 Task: Find connections with filter location Burghausen with filter topic #whatinspiresmewith filter profile language Spanish with filter current company E-Solutions with filter school Madurai Kamaraj University with filter industry Bed-and-Breakfasts, Hostels, Homestays with filter service category Trade Shows with filter keywords title Plant Engineer
Action: Mouse moved to (663, 82)
Screenshot: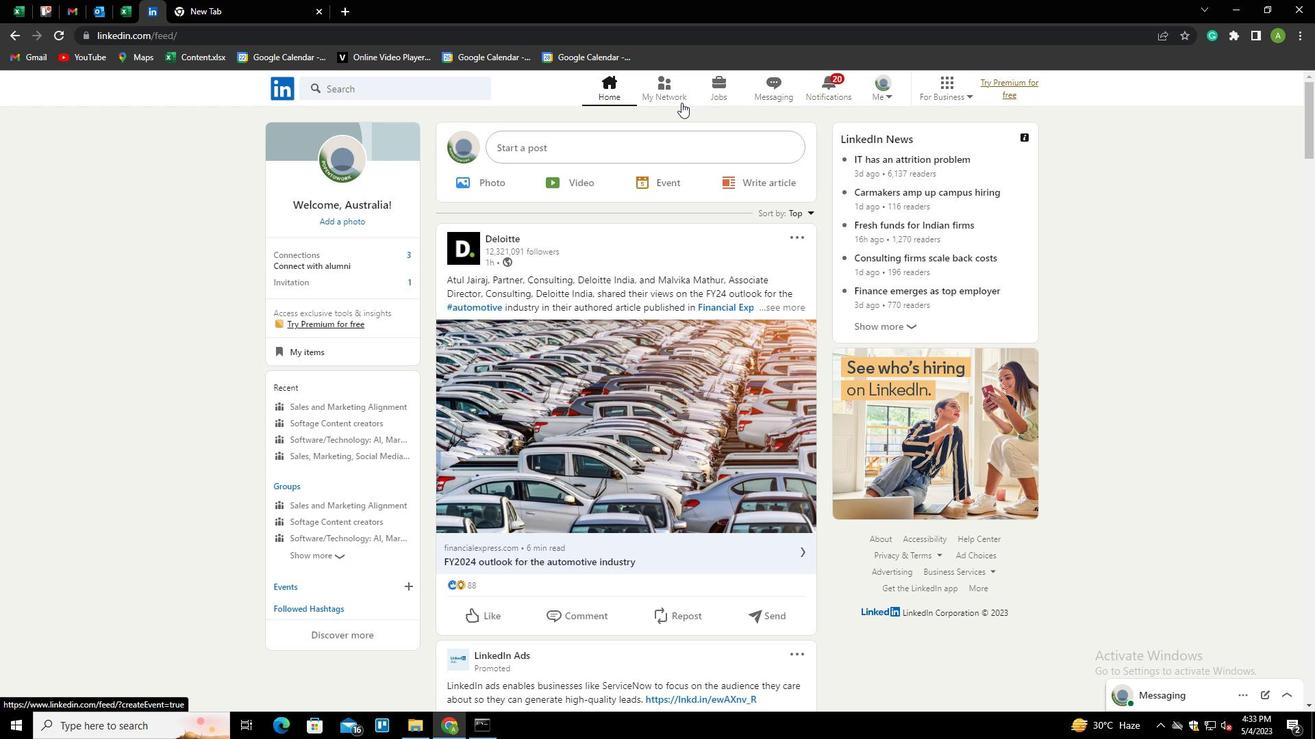
Action: Mouse pressed left at (663, 82)
Screenshot: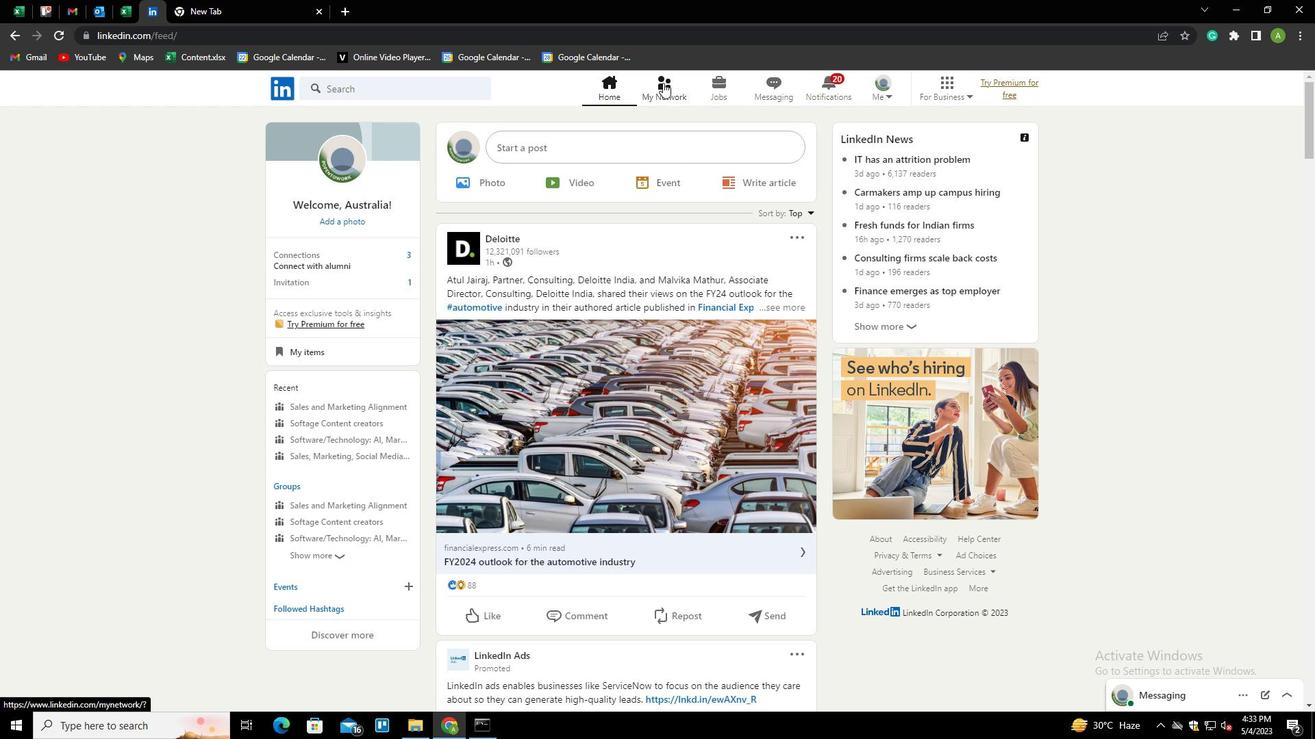 
Action: Mouse moved to (367, 162)
Screenshot: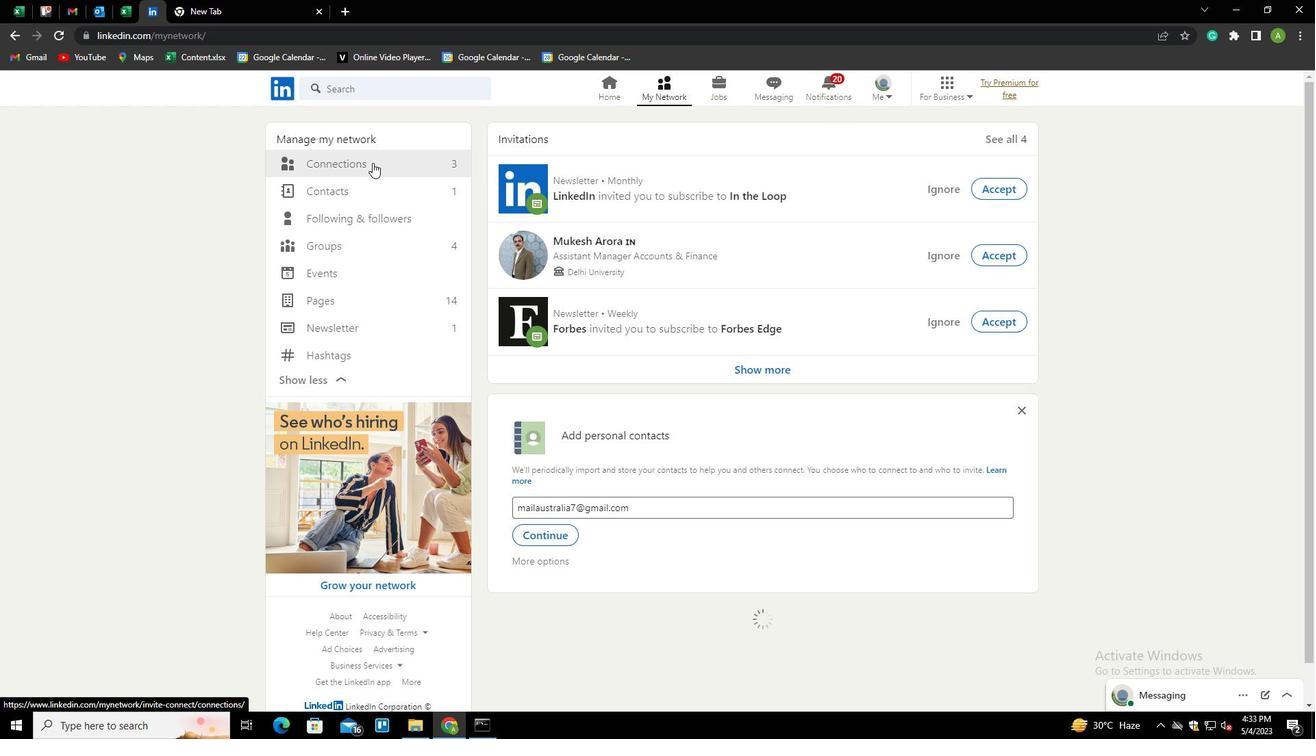 
Action: Mouse pressed left at (367, 162)
Screenshot: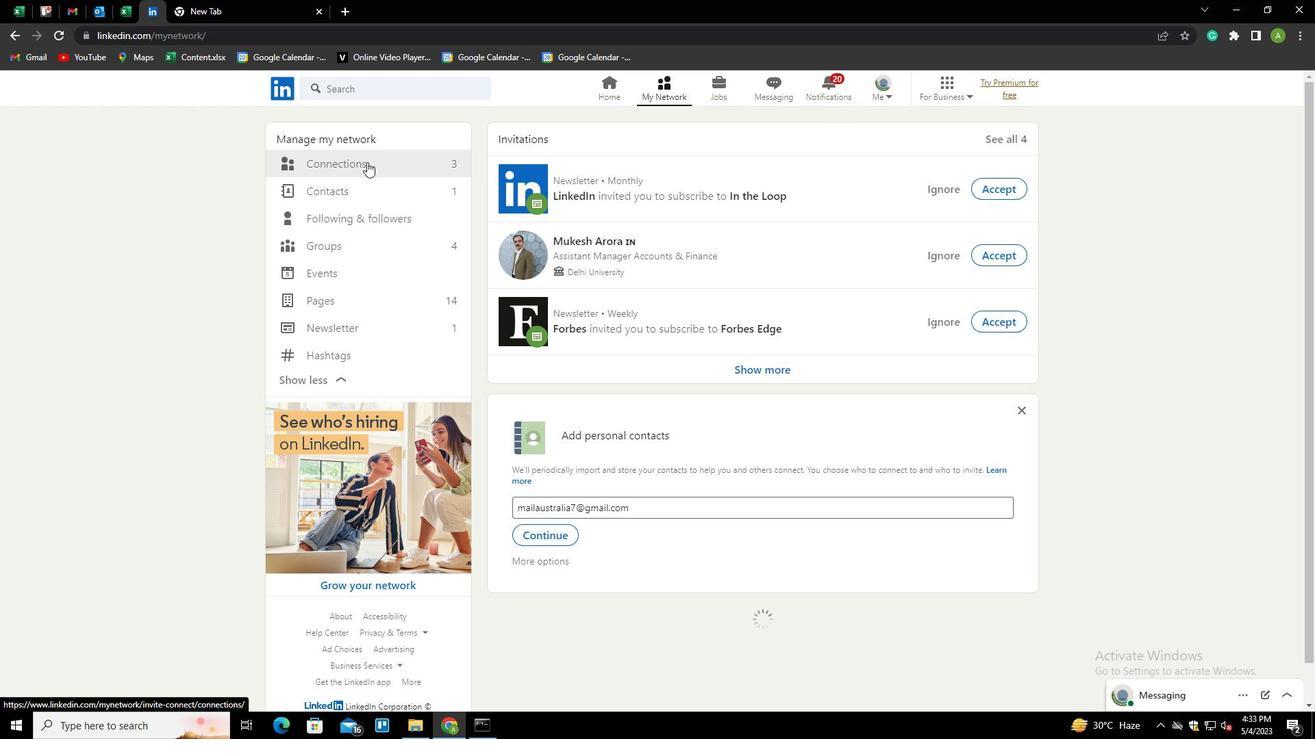 
Action: Mouse moved to (739, 165)
Screenshot: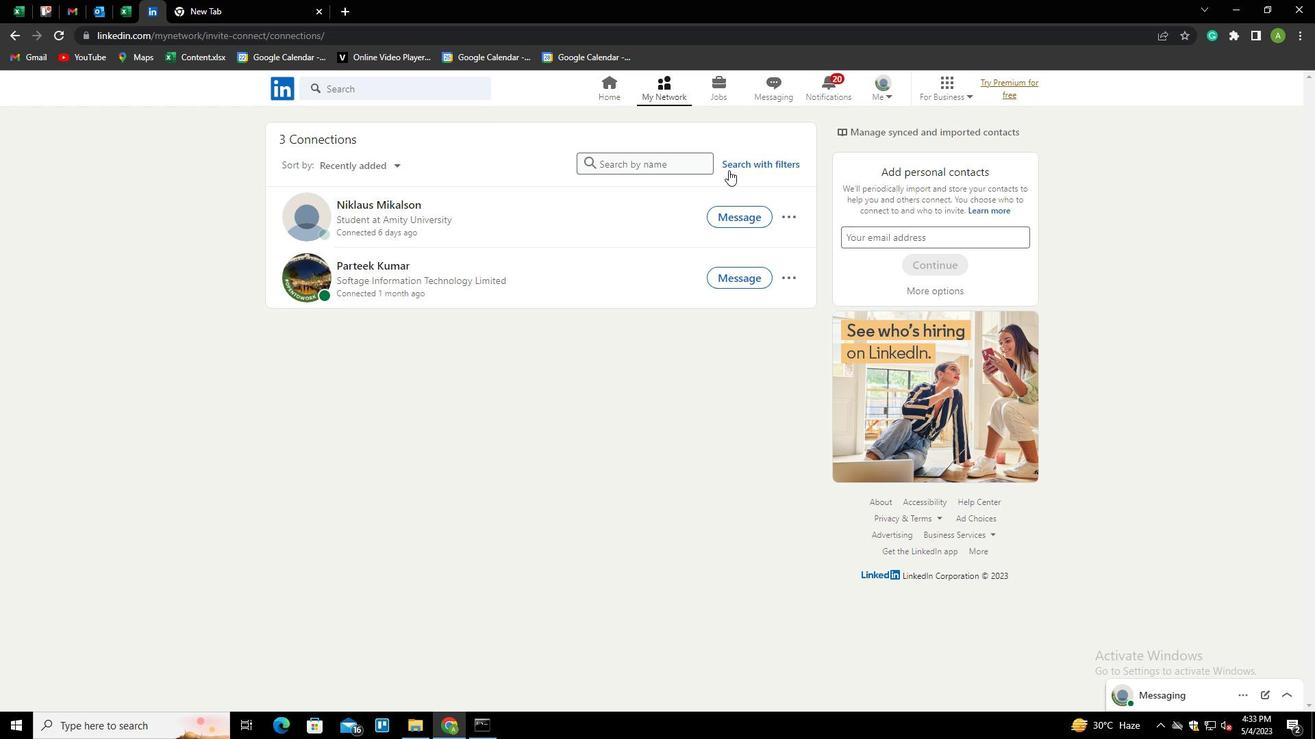 
Action: Mouse pressed left at (739, 165)
Screenshot: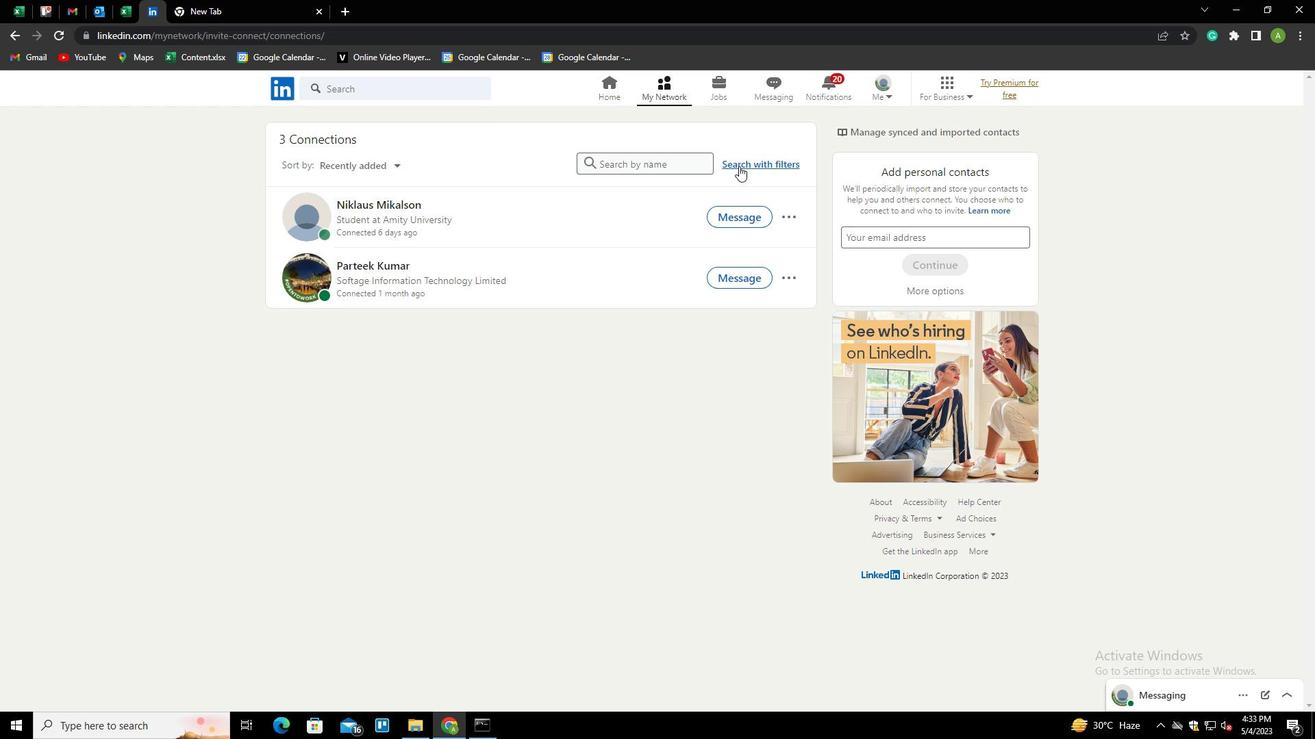 
Action: Mouse moved to (696, 127)
Screenshot: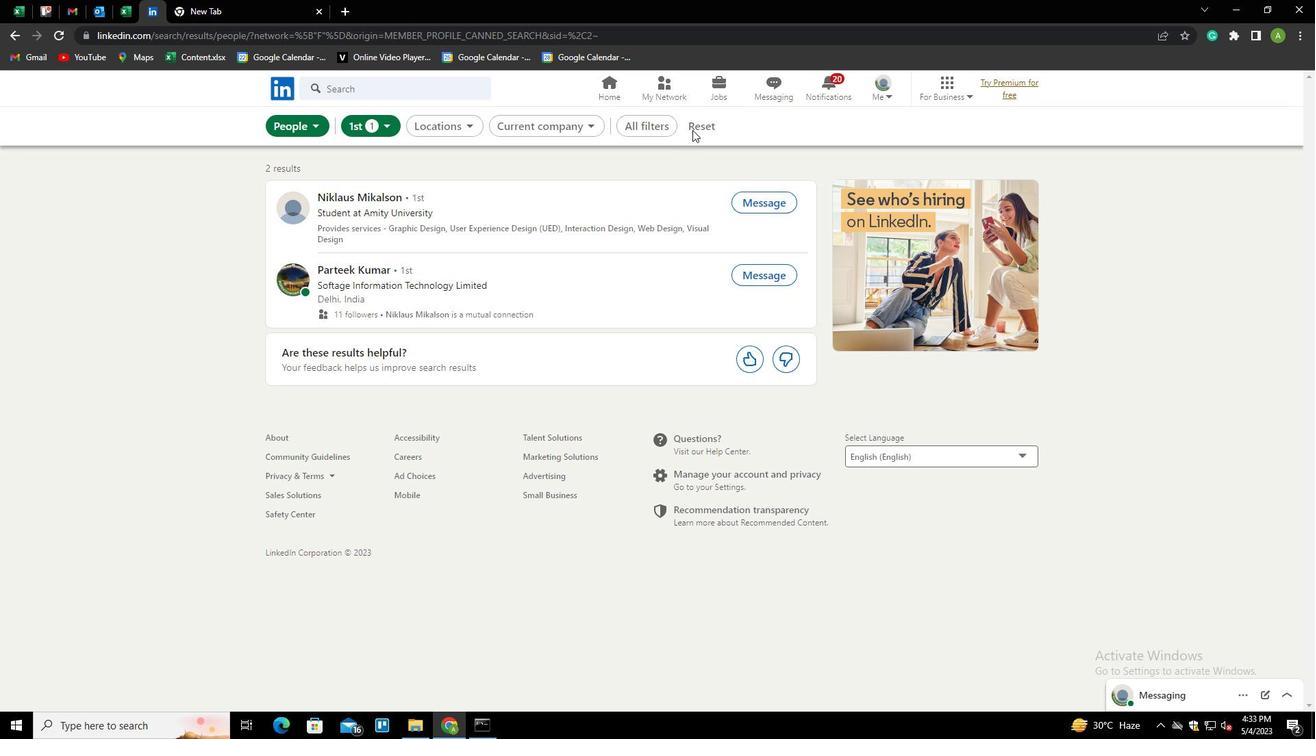 
Action: Mouse pressed left at (696, 127)
Screenshot: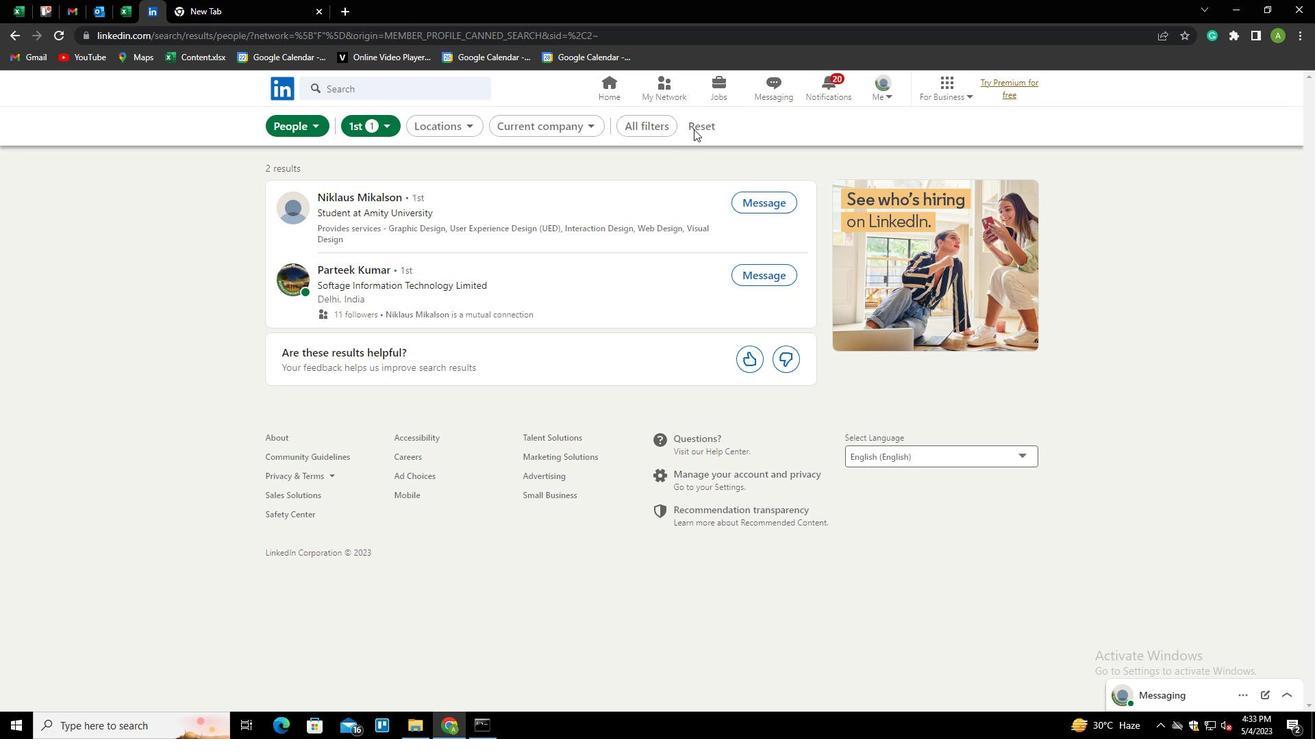 
Action: Mouse moved to (680, 127)
Screenshot: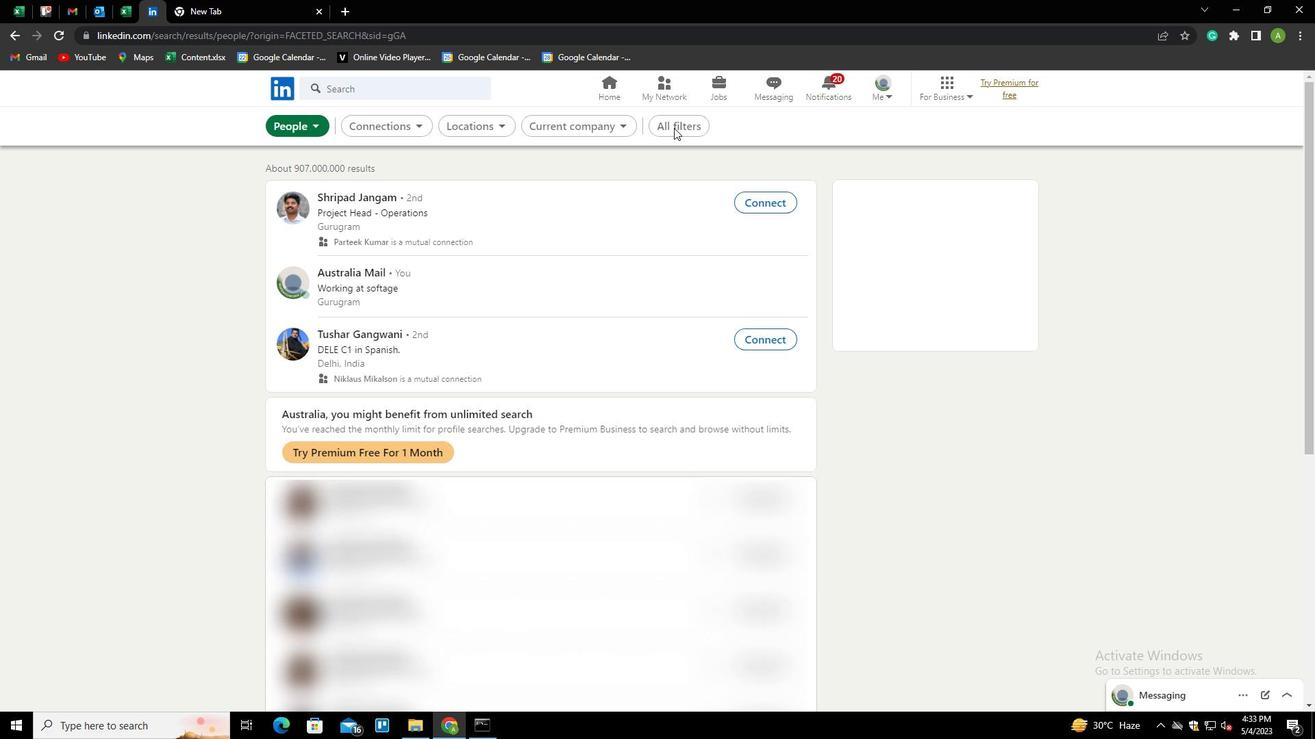 
Action: Mouse pressed left at (680, 127)
Screenshot: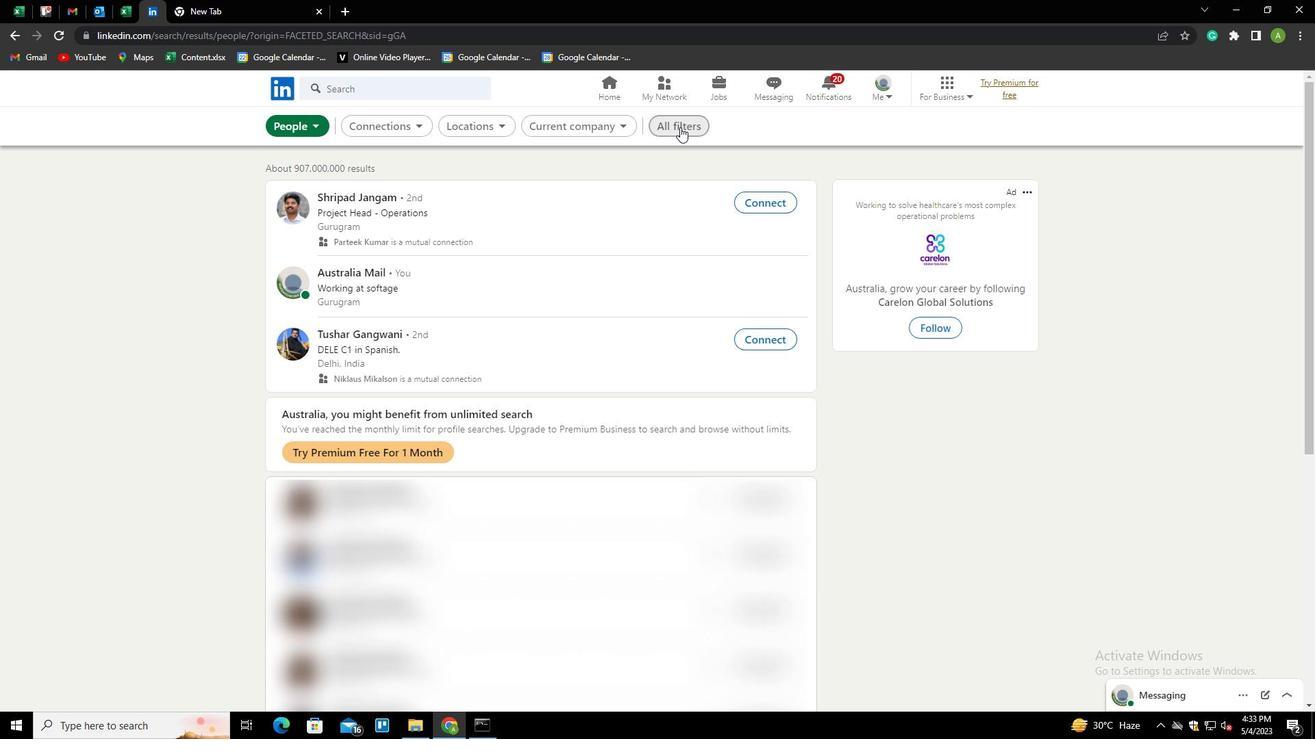 
Action: Mouse moved to (1068, 343)
Screenshot: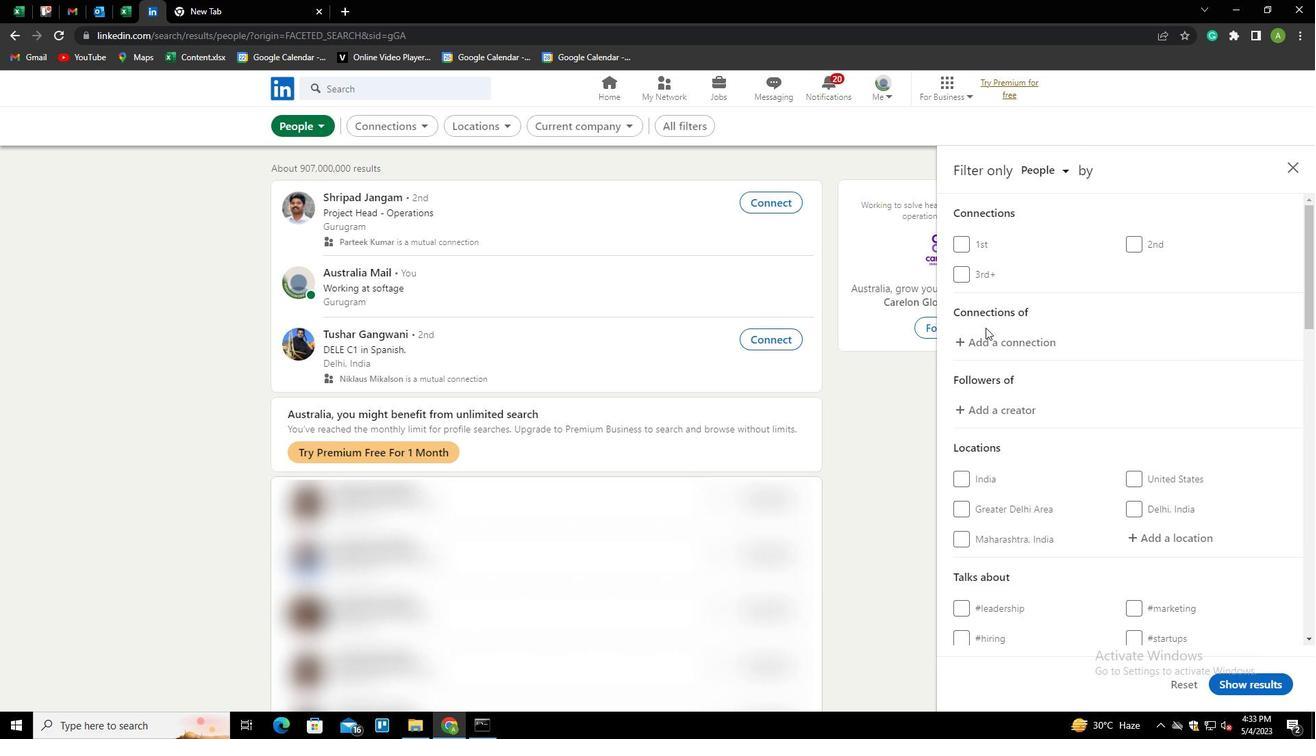 
Action: Mouse scrolled (1068, 343) with delta (0, 0)
Screenshot: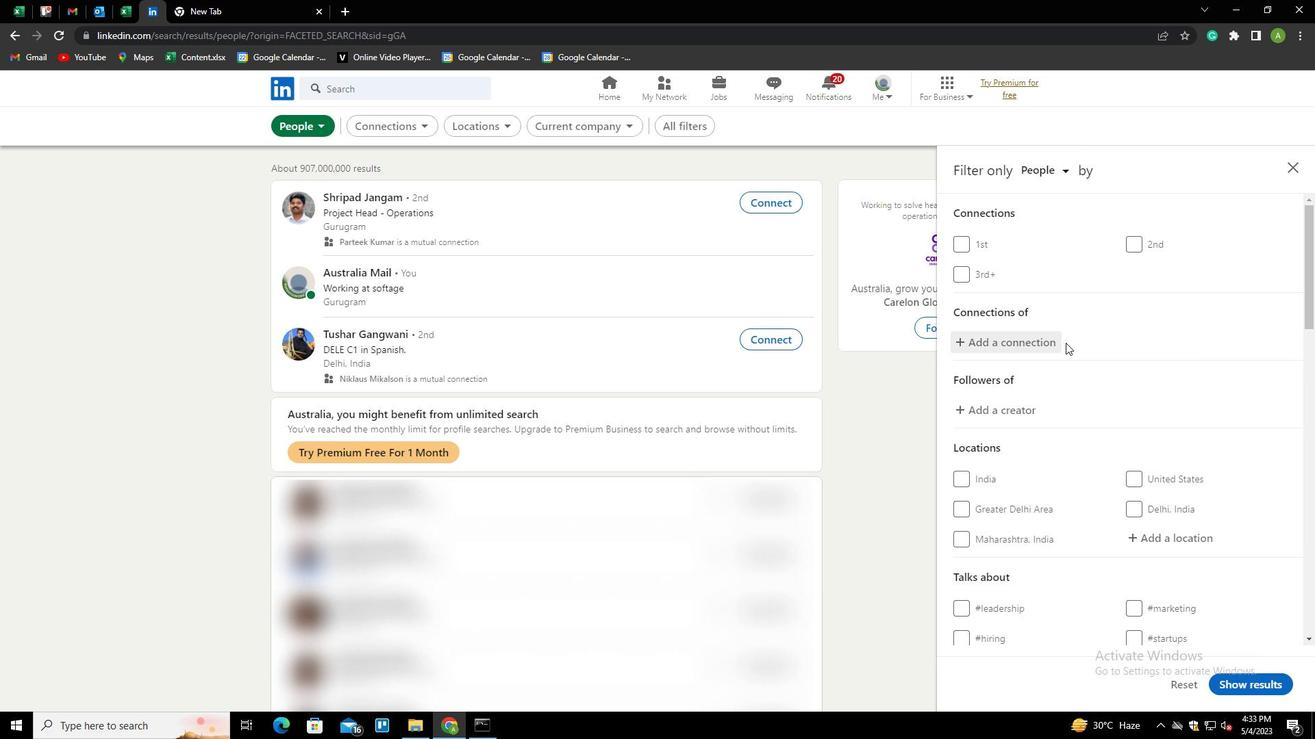 
Action: Mouse scrolled (1068, 343) with delta (0, 0)
Screenshot: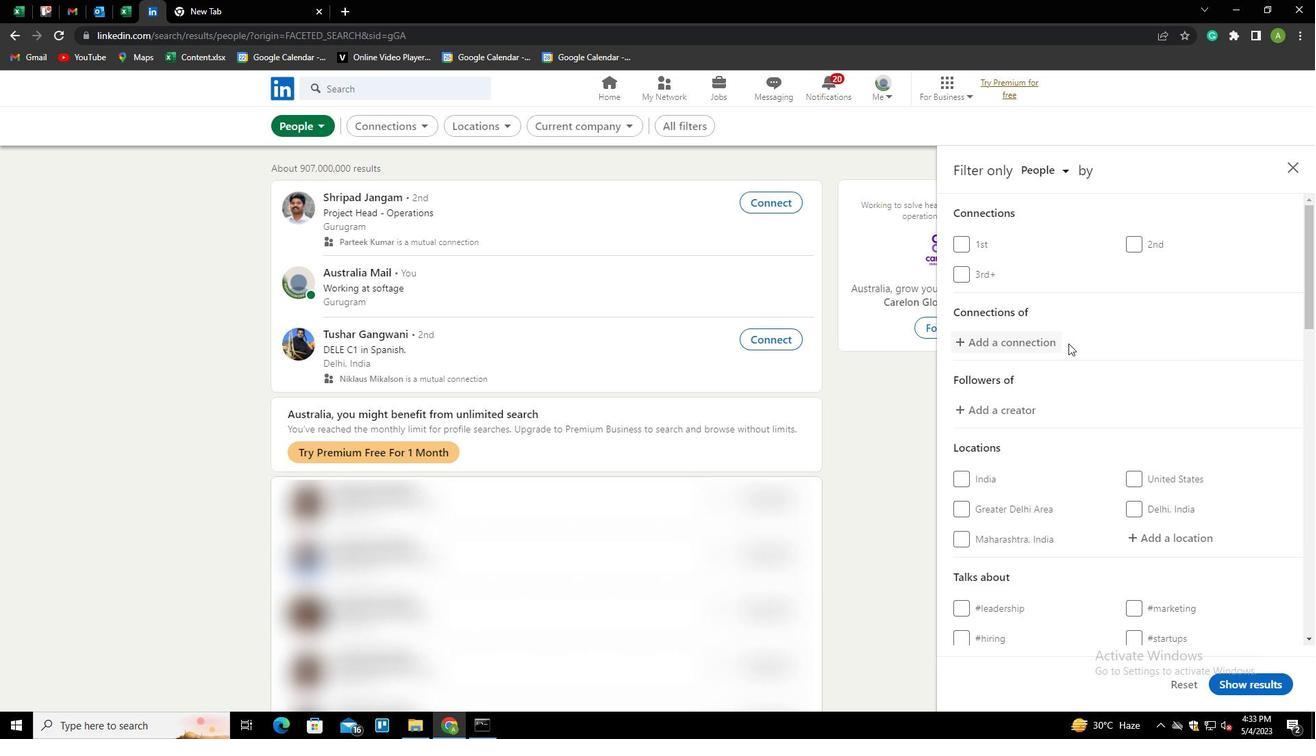 
Action: Mouse moved to (1157, 406)
Screenshot: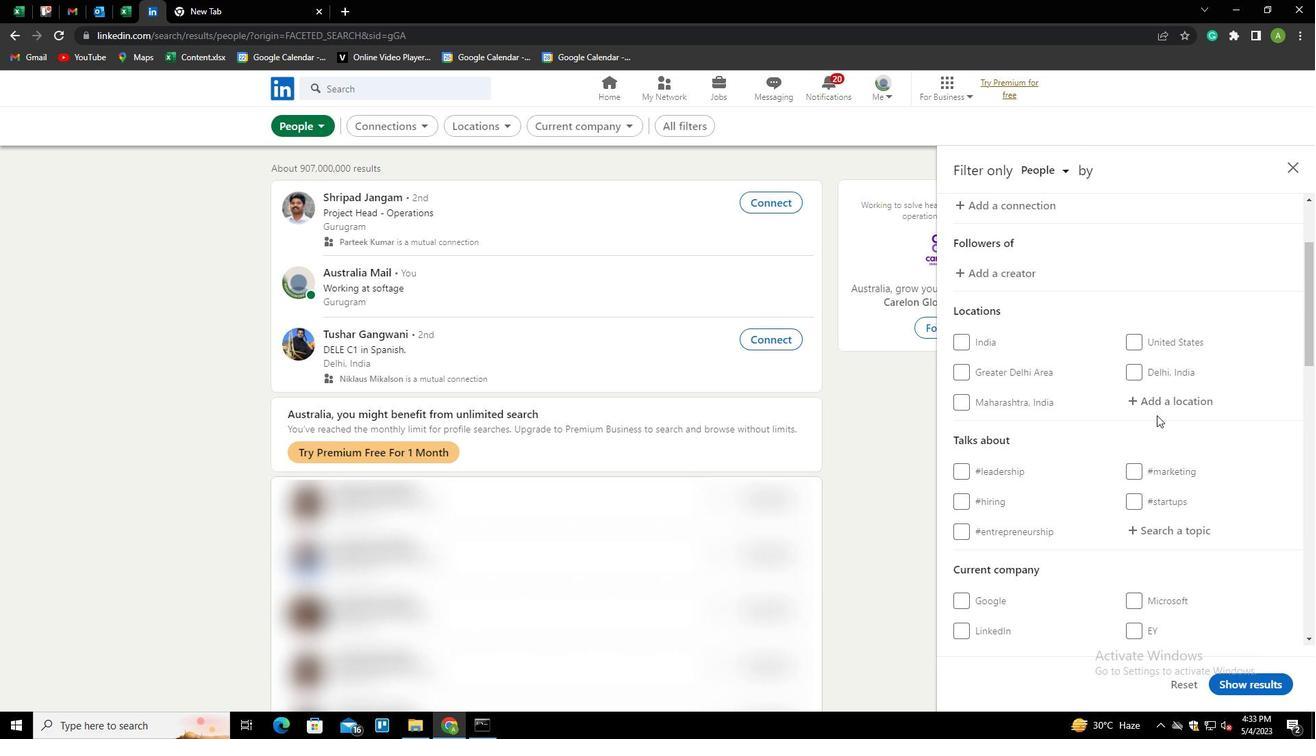 
Action: Mouse pressed left at (1157, 406)
Screenshot: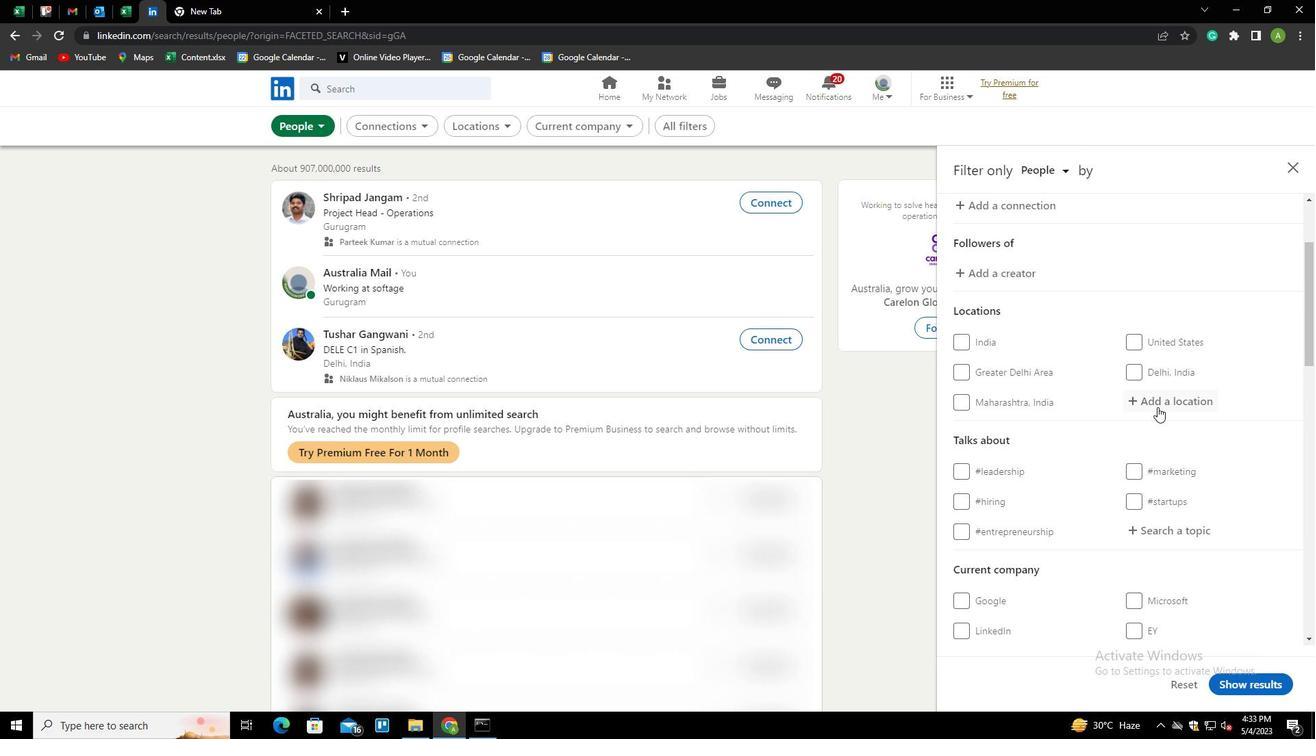 
Action: Mouse moved to (1085, 359)
Screenshot: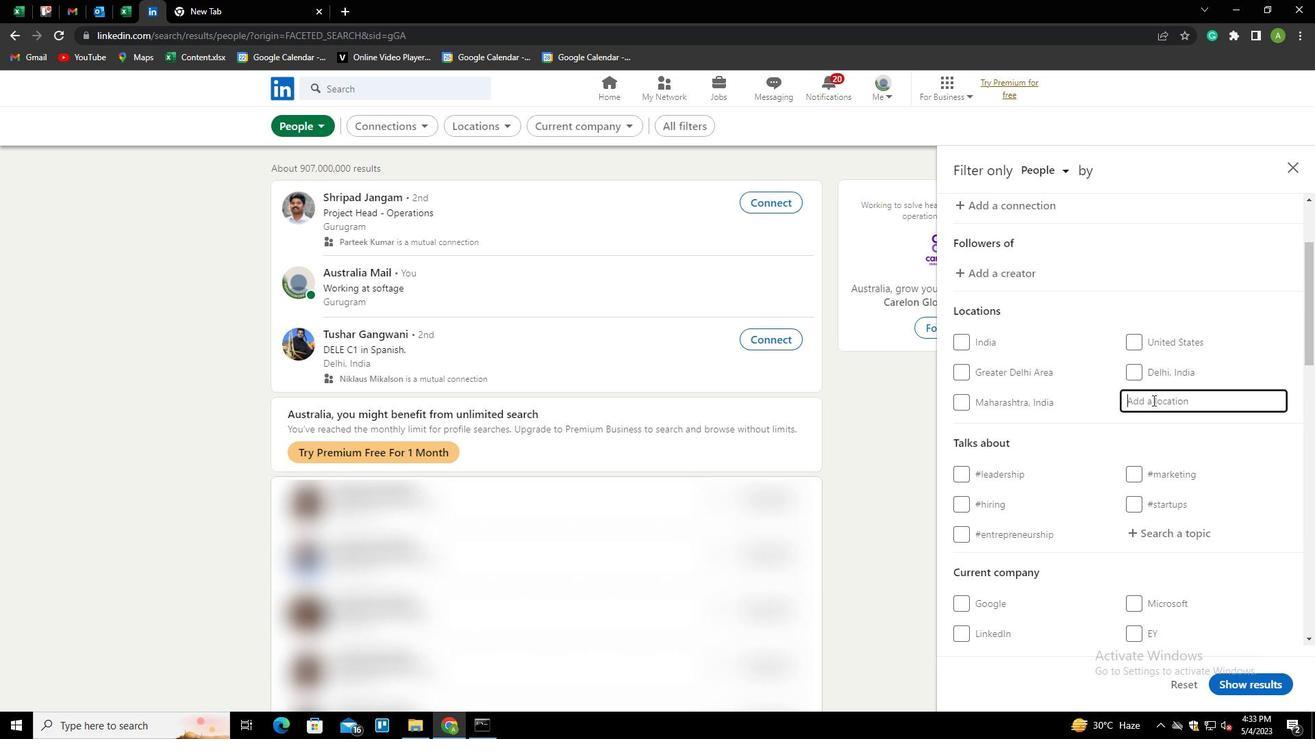 
Action: Key pressed <Key.shift>BURGHAUSEN<Key.down><Key.enter>
Screenshot: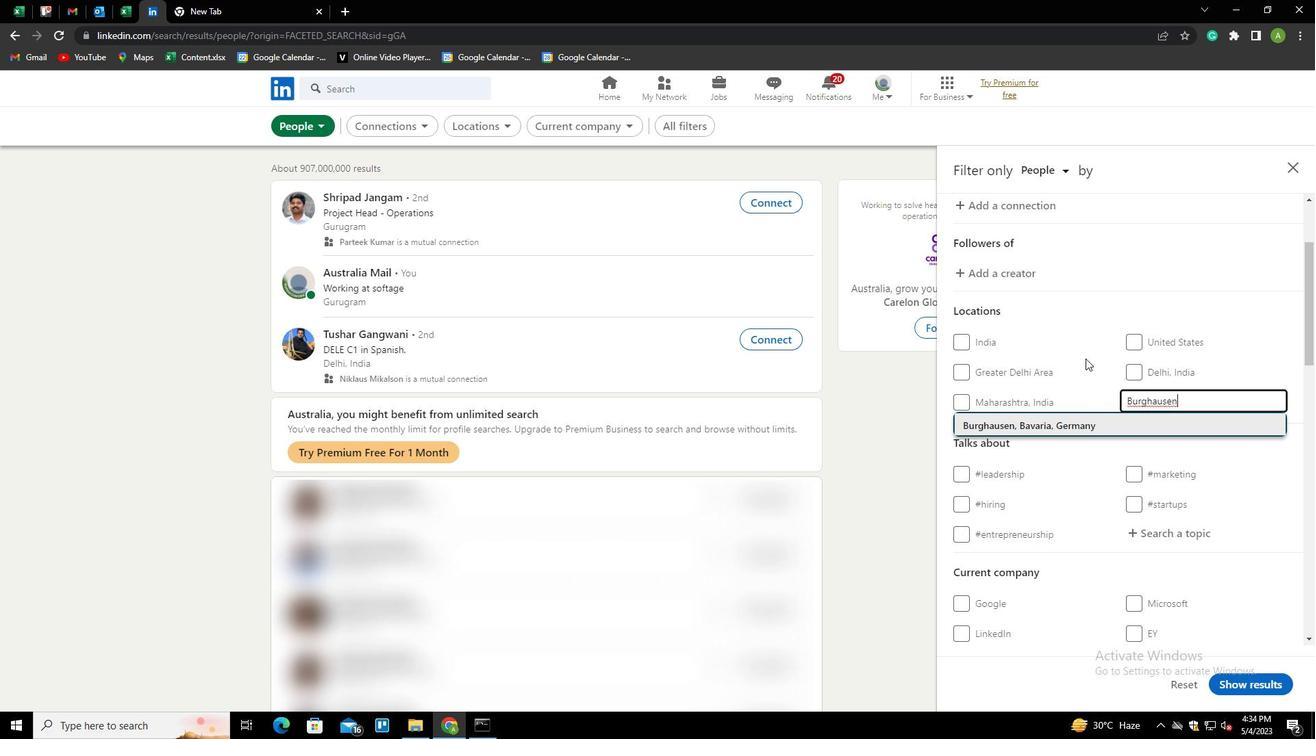
Action: Mouse scrolled (1085, 358) with delta (0, 0)
Screenshot: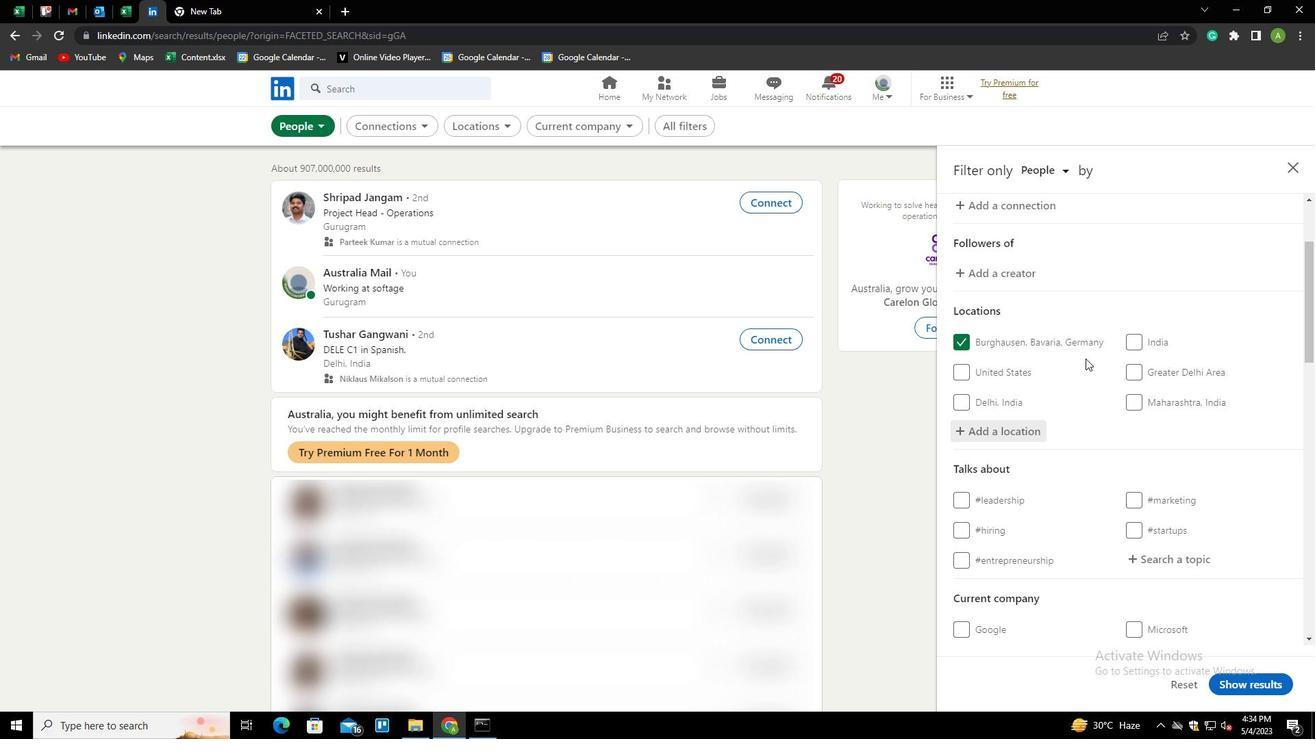 
Action: Mouse scrolled (1085, 358) with delta (0, 0)
Screenshot: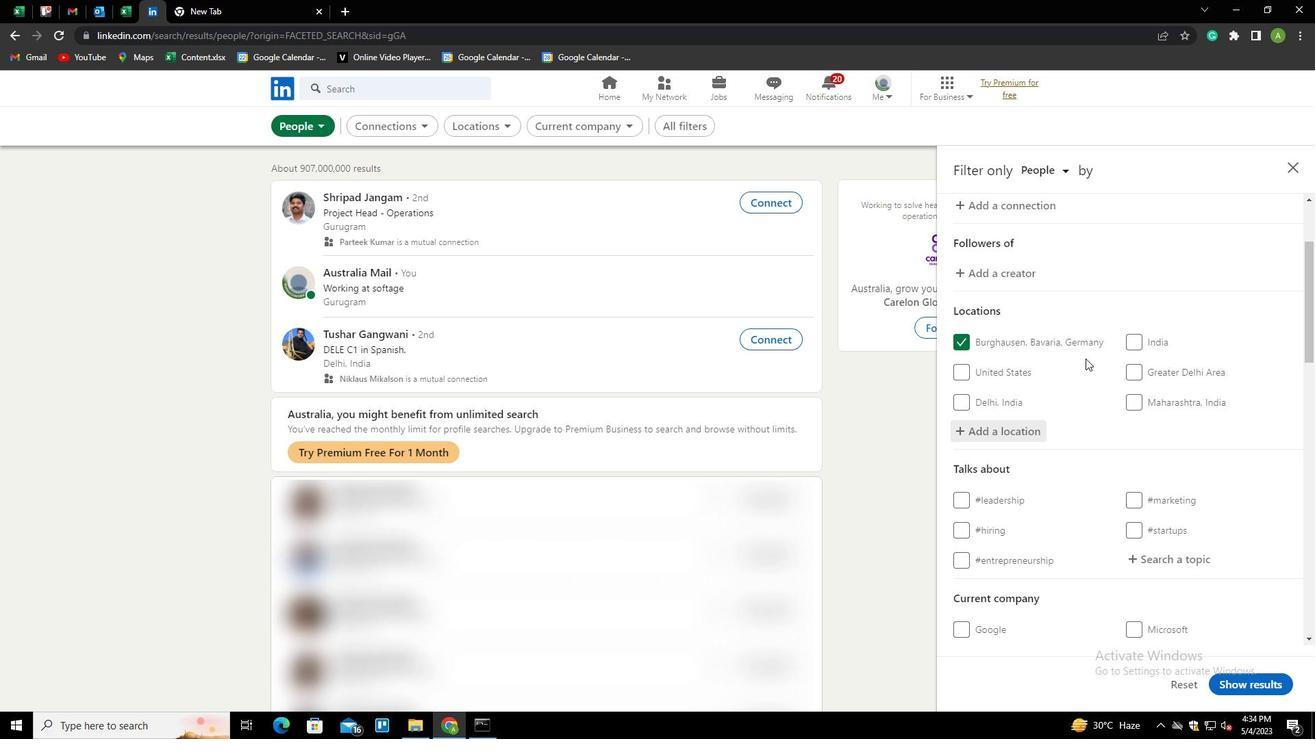 
Action: Mouse moved to (1139, 421)
Screenshot: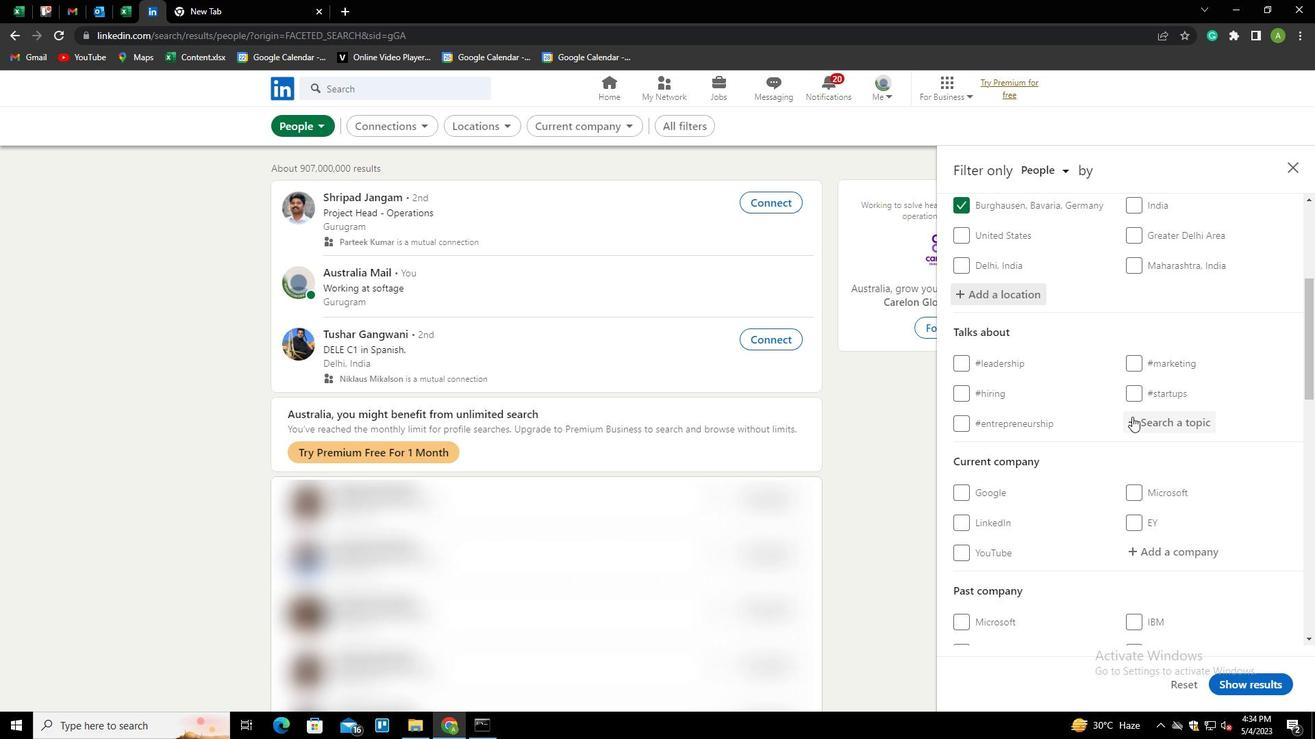 
Action: Mouse pressed left at (1139, 421)
Screenshot: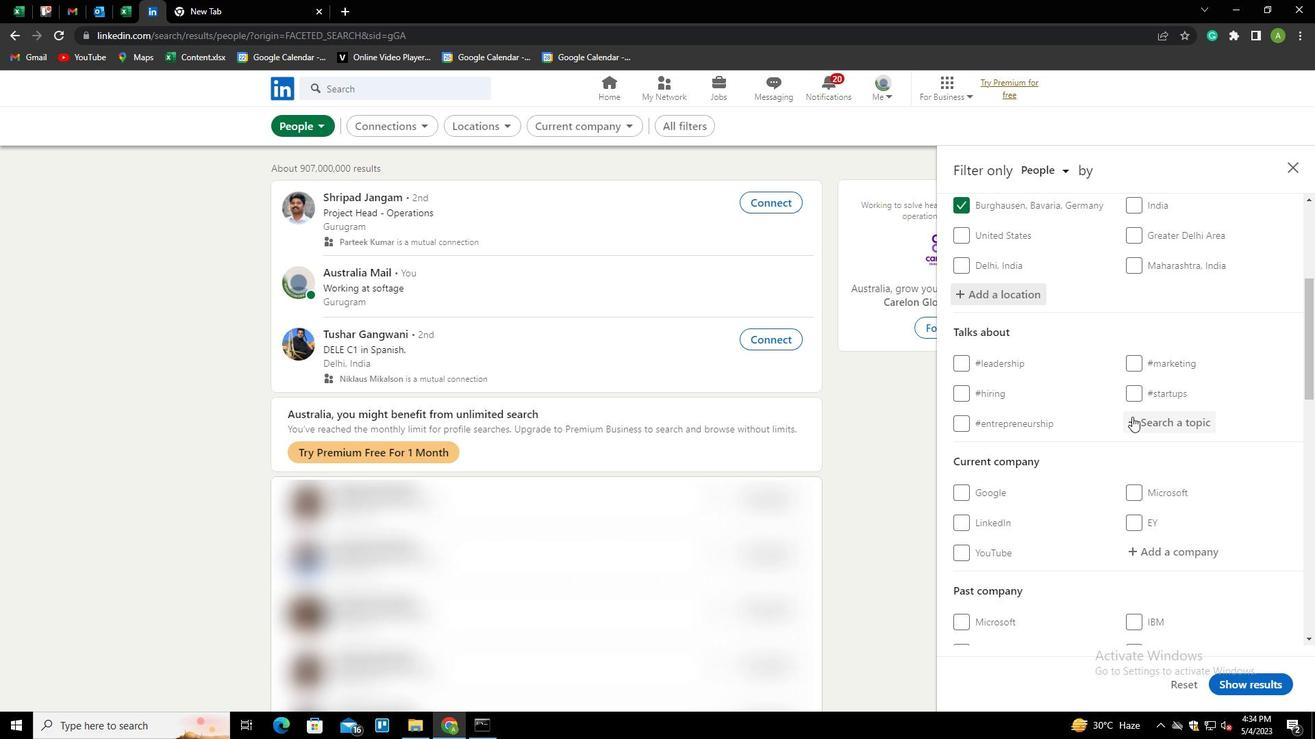 
Action: Mouse moved to (1140, 422)
Screenshot: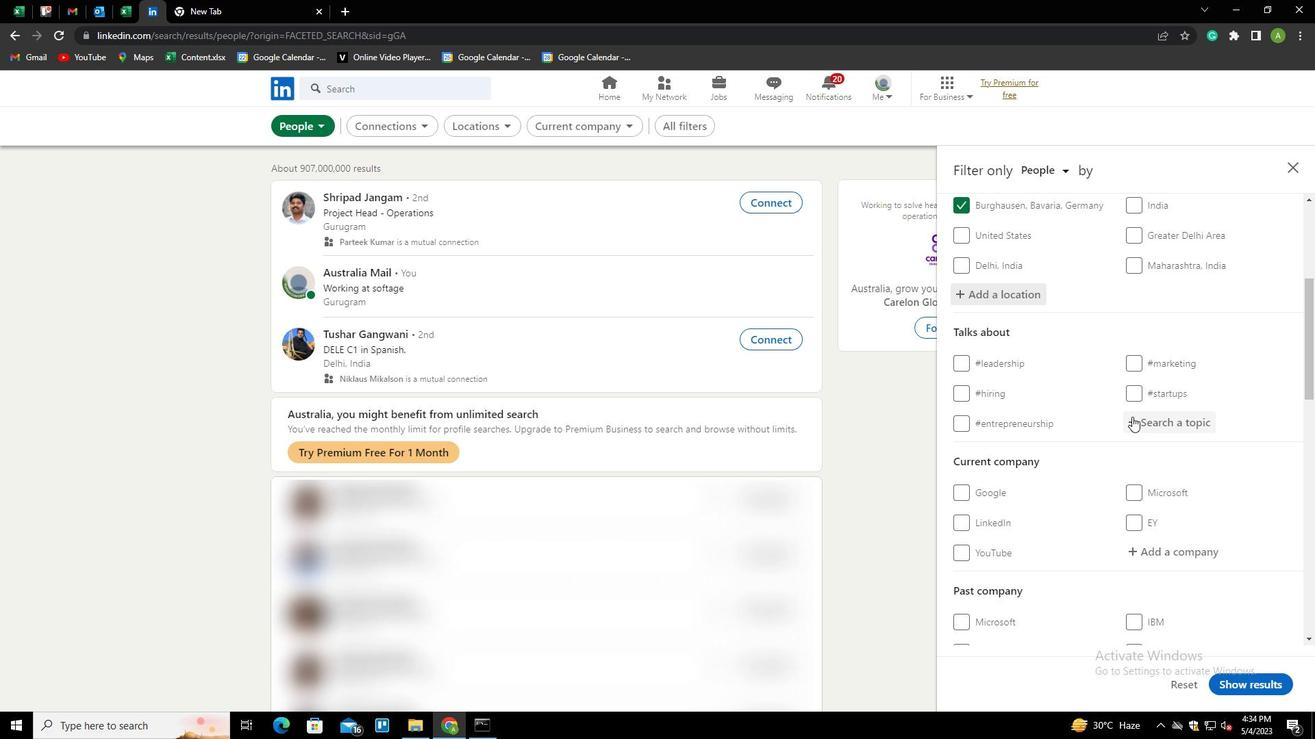 
Action: Key pressed WHATINSPIRESME<Key.down><Key.enter>
Screenshot: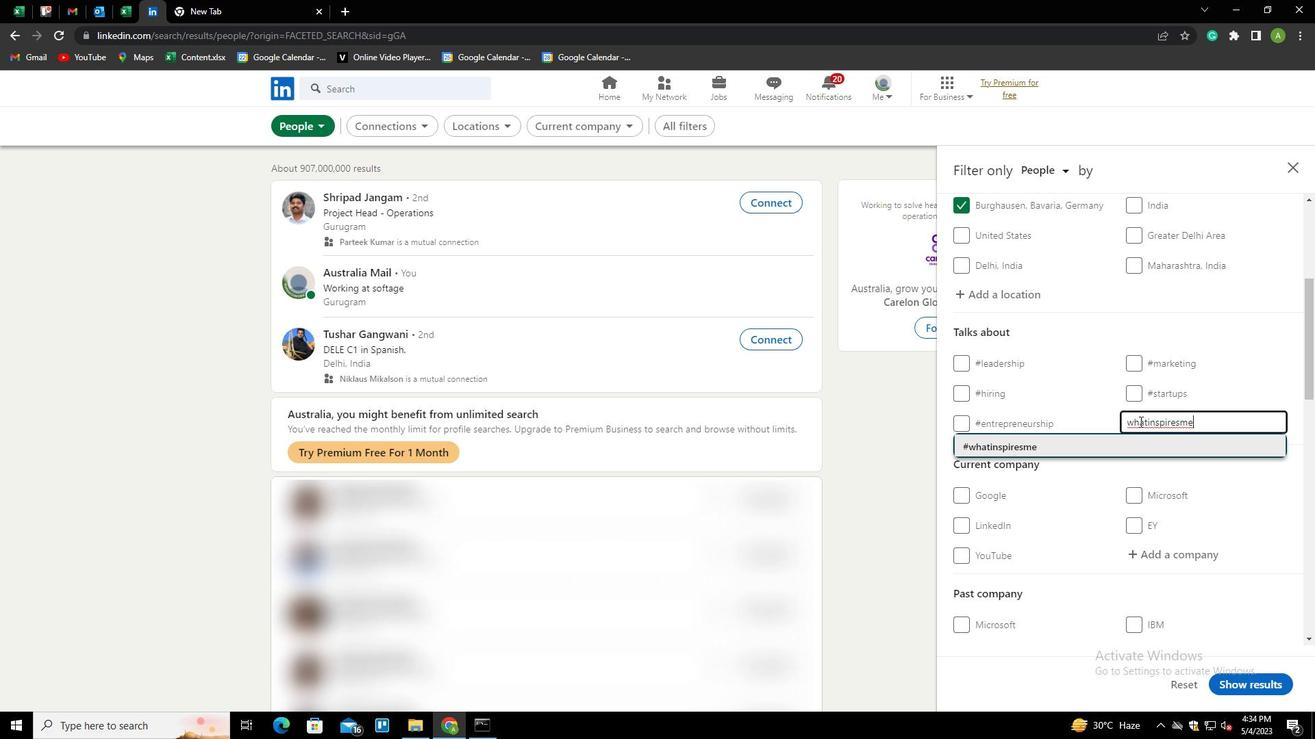 
Action: Mouse scrolled (1140, 421) with delta (0, 0)
Screenshot: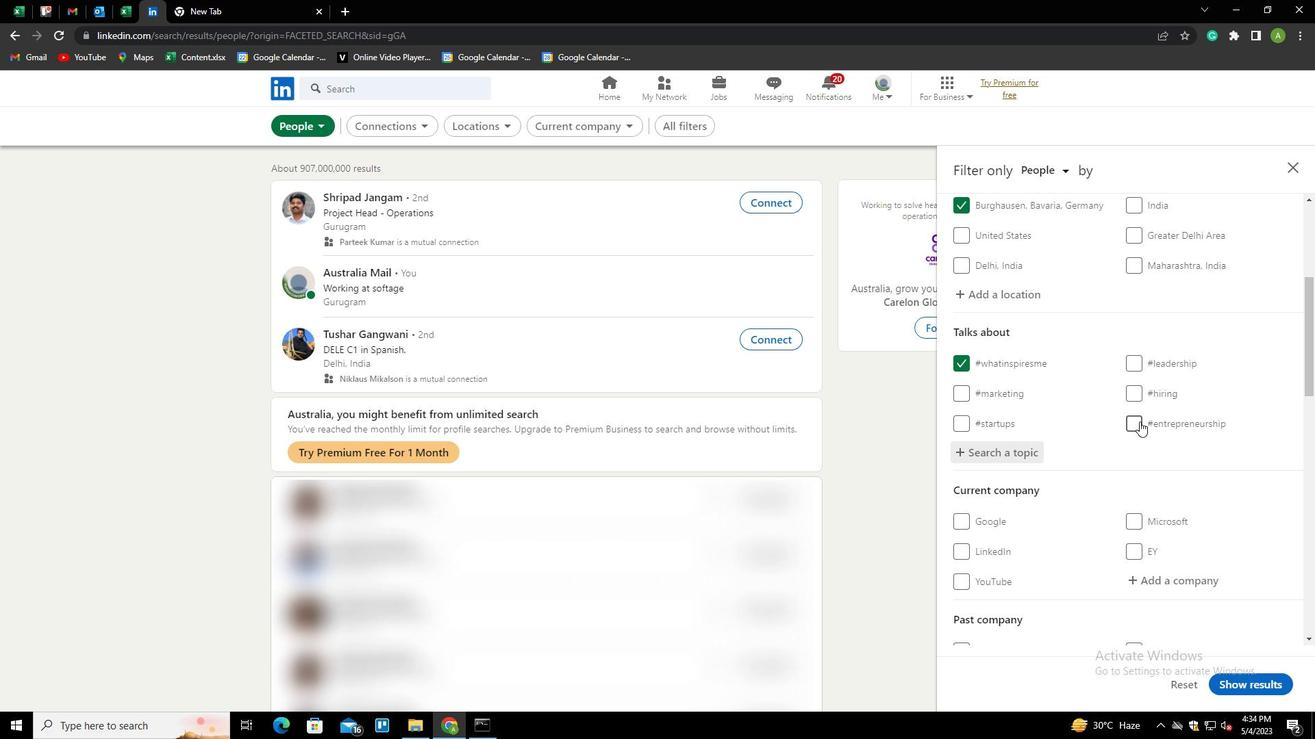 
Action: Mouse scrolled (1140, 421) with delta (0, 0)
Screenshot: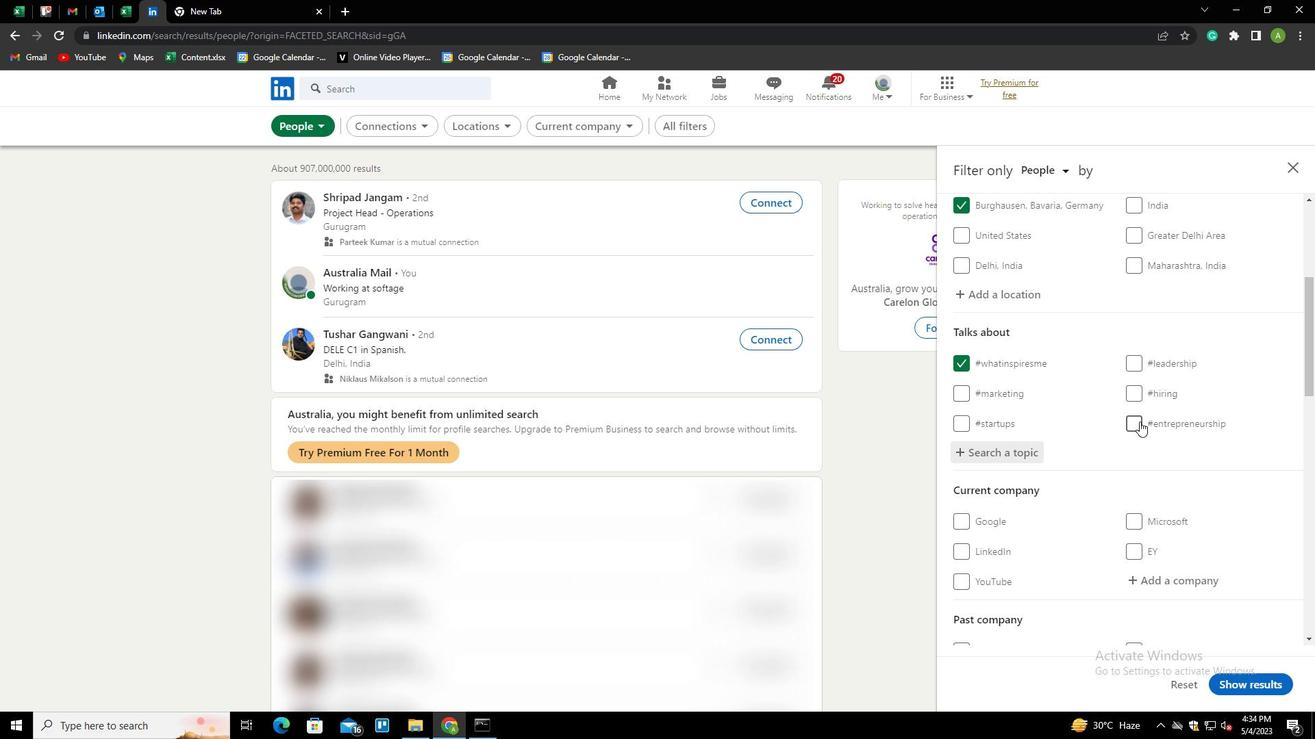 
Action: Mouse scrolled (1140, 421) with delta (0, 0)
Screenshot: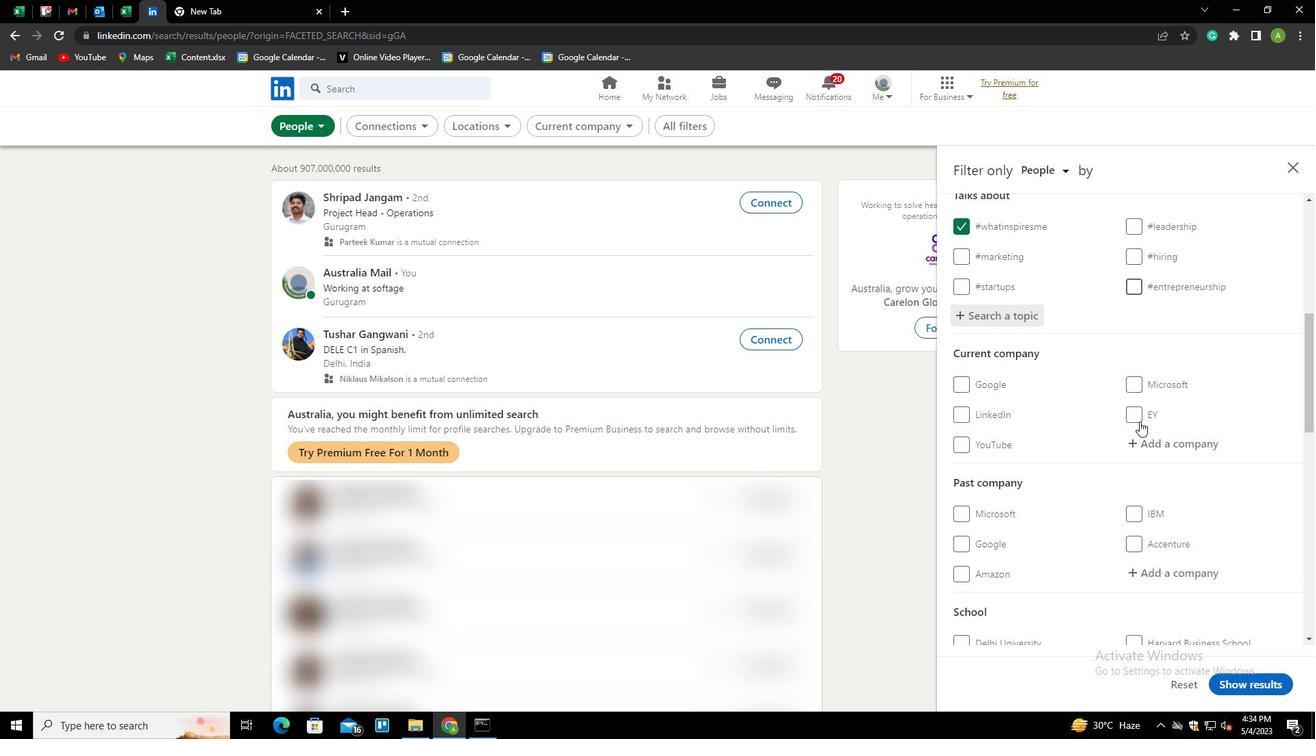 
Action: Mouse scrolled (1140, 421) with delta (0, 0)
Screenshot: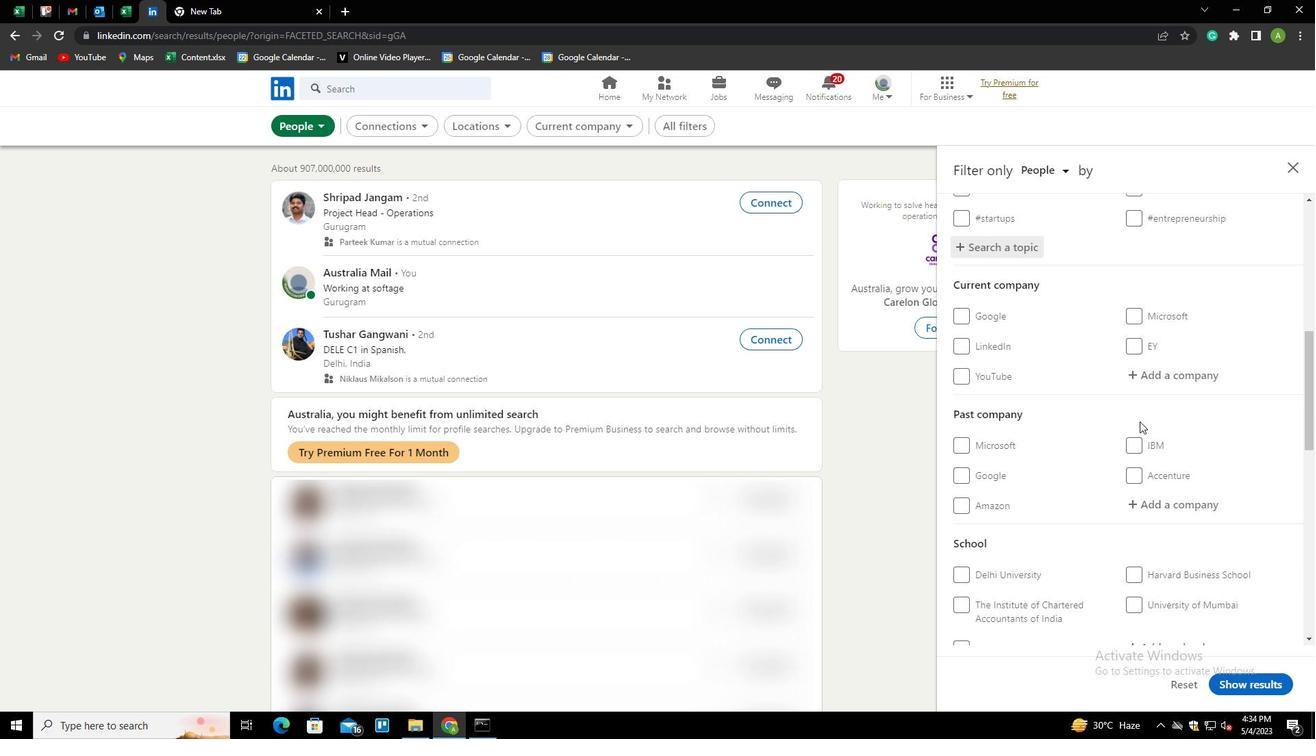 
Action: Mouse scrolled (1140, 421) with delta (0, 0)
Screenshot: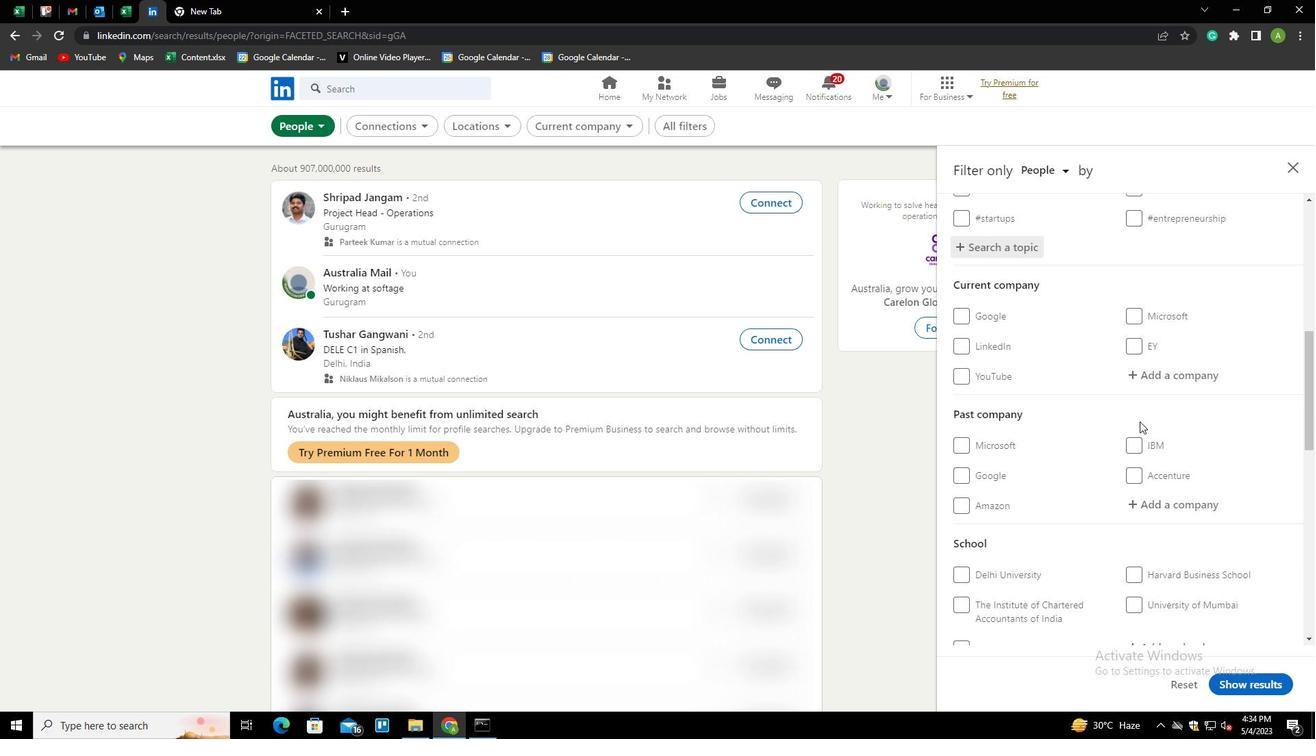 
Action: Mouse scrolled (1140, 421) with delta (0, 0)
Screenshot: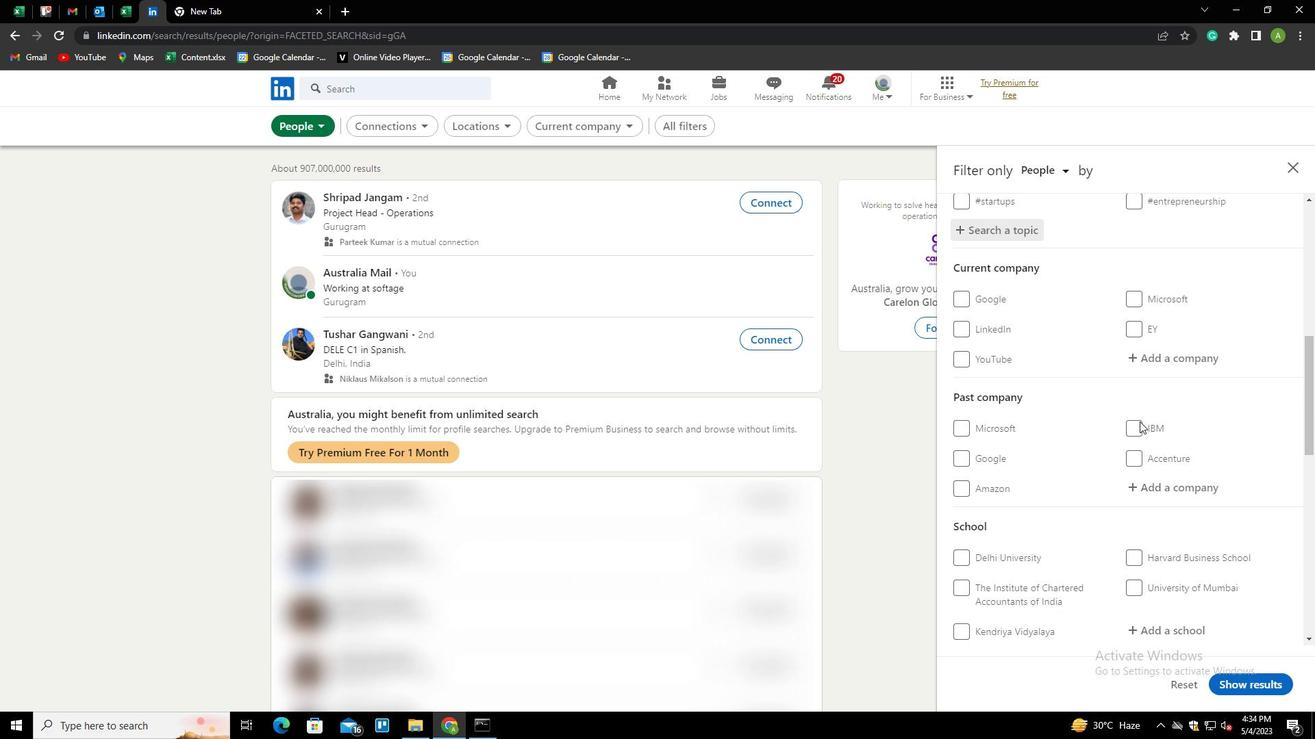 
Action: Mouse scrolled (1140, 421) with delta (0, 0)
Screenshot: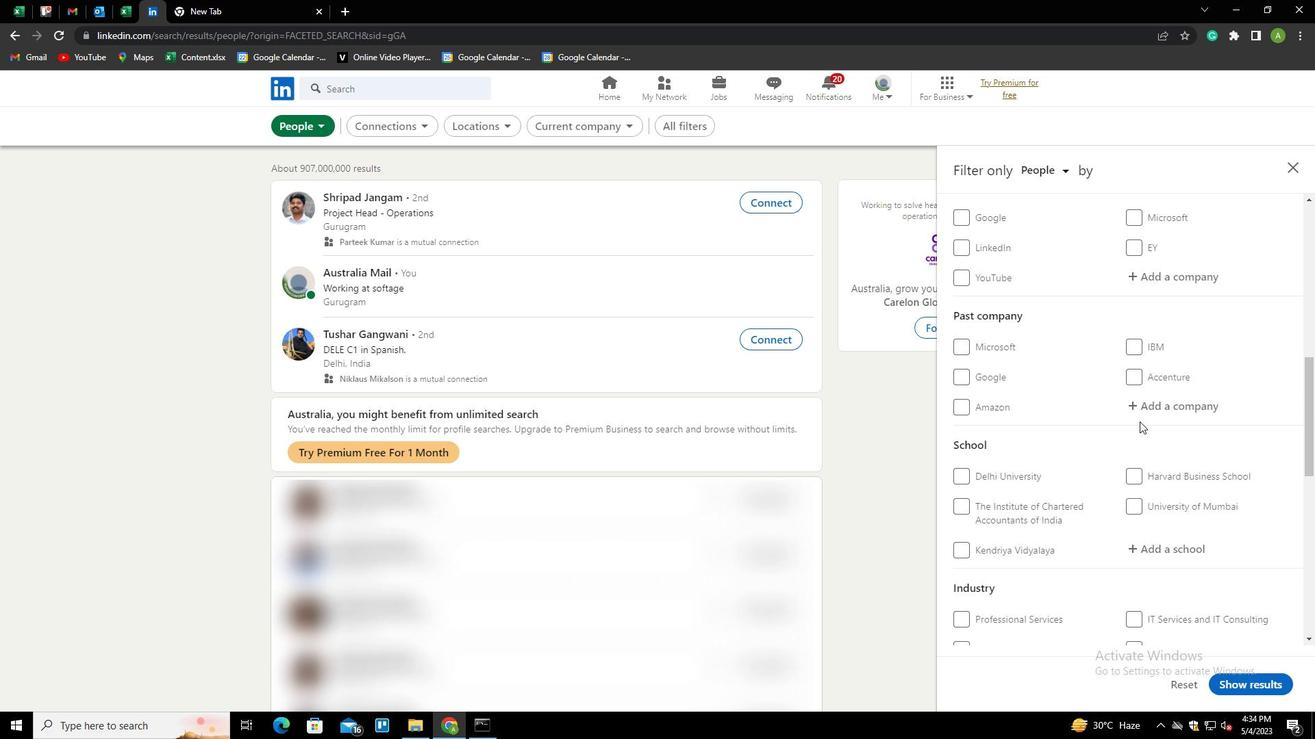 
Action: Mouse scrolled (1140, 421) with delta (0, 0)
Screenshot: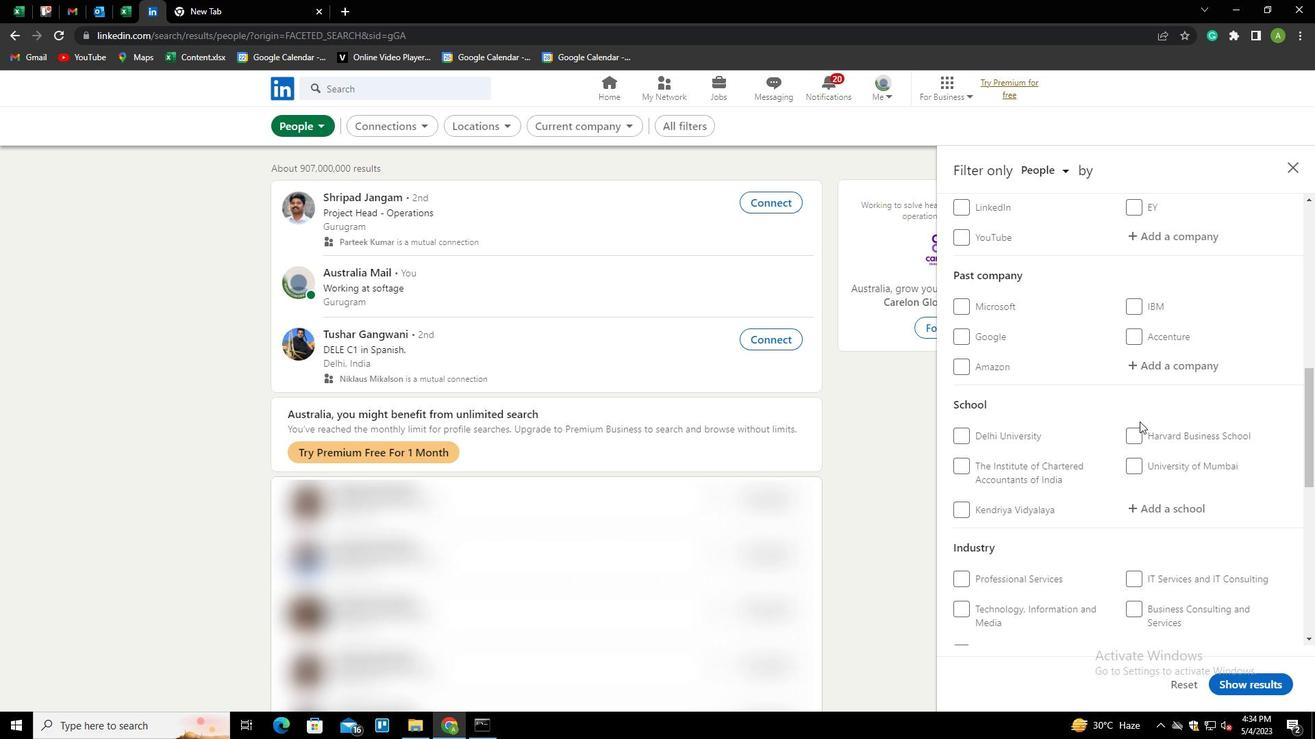 
Action: Mouse scrolled (1140, 421) with delta (0, 0)
Screenshot: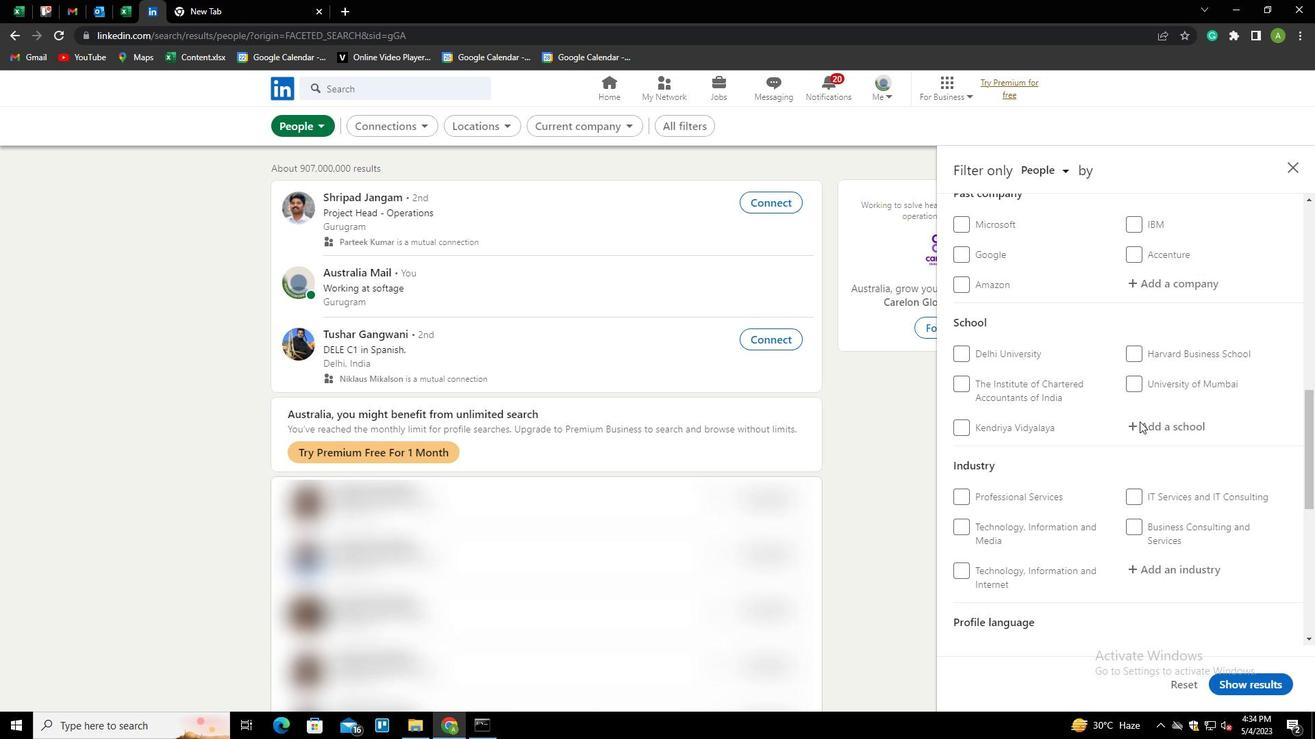 
Action: Mouse moved to (978, 497)
Screenshot: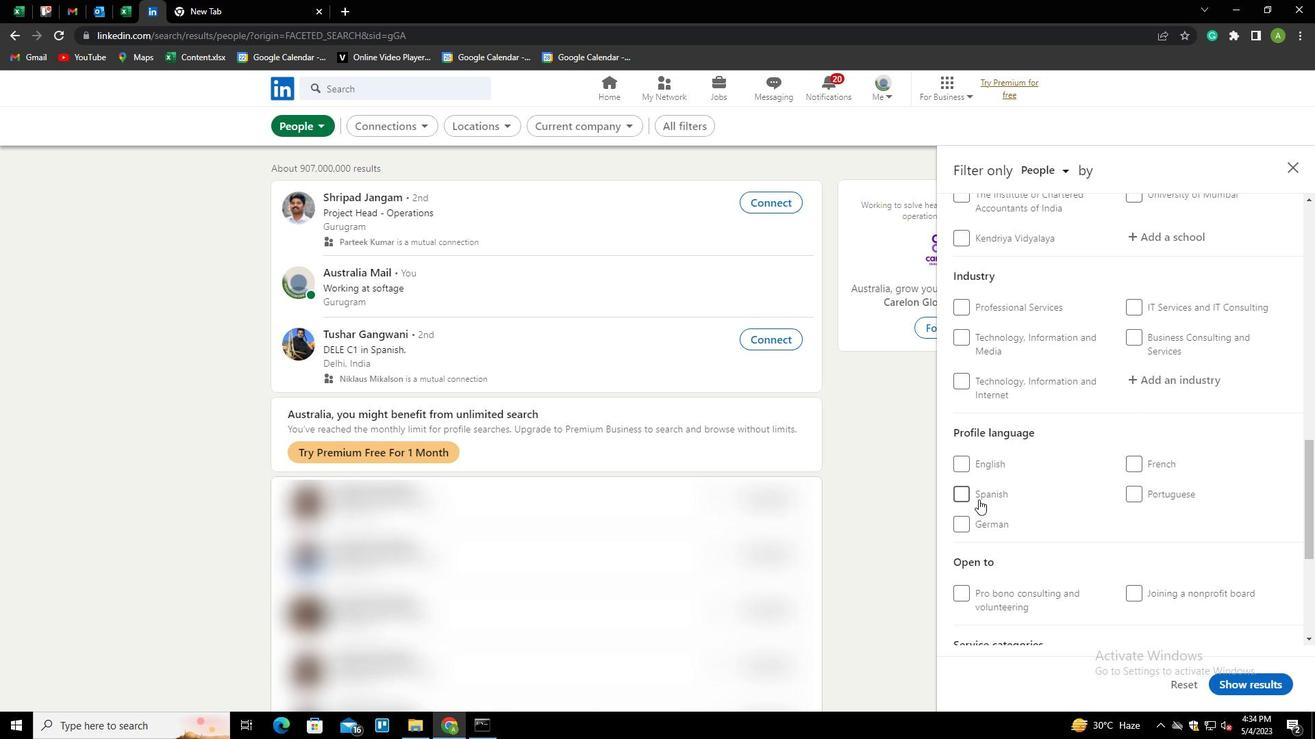 
Action: Mouse pressed left at (978, 497)
Screenshot: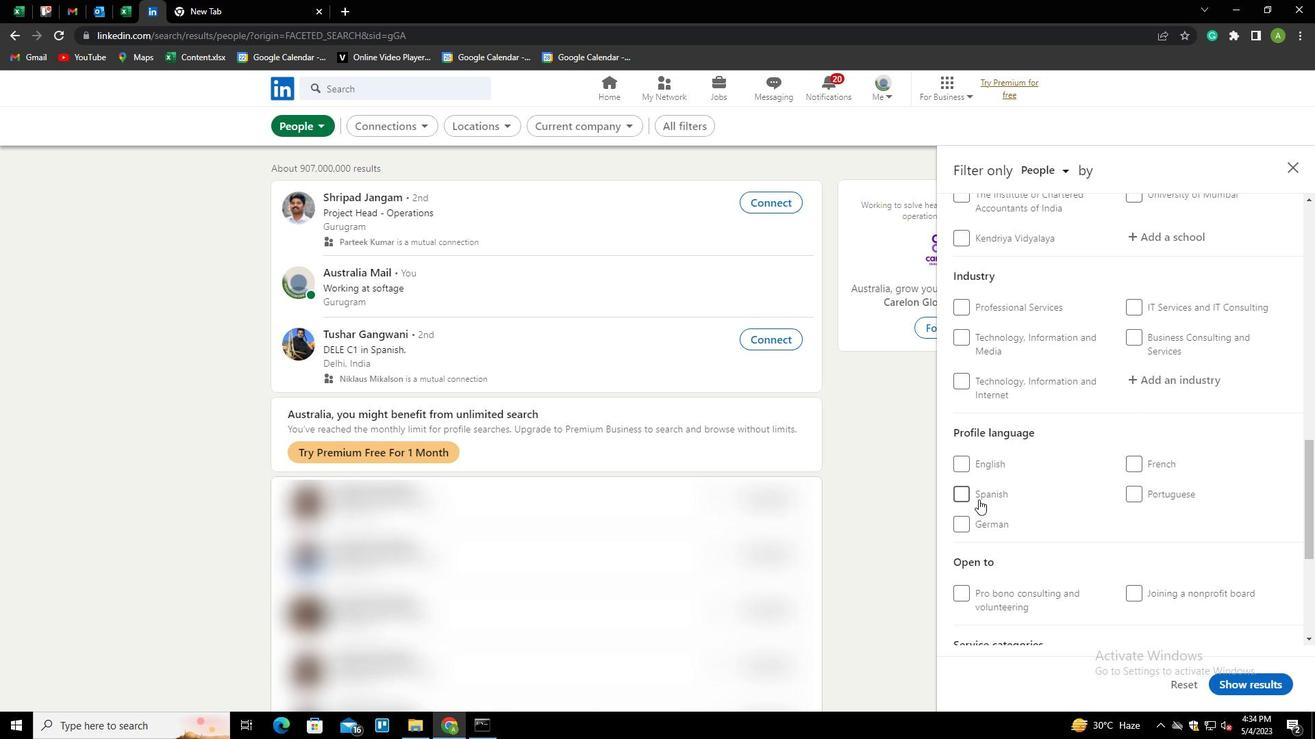 
Action: Mouse moved to (1149, 520)
Screenshot: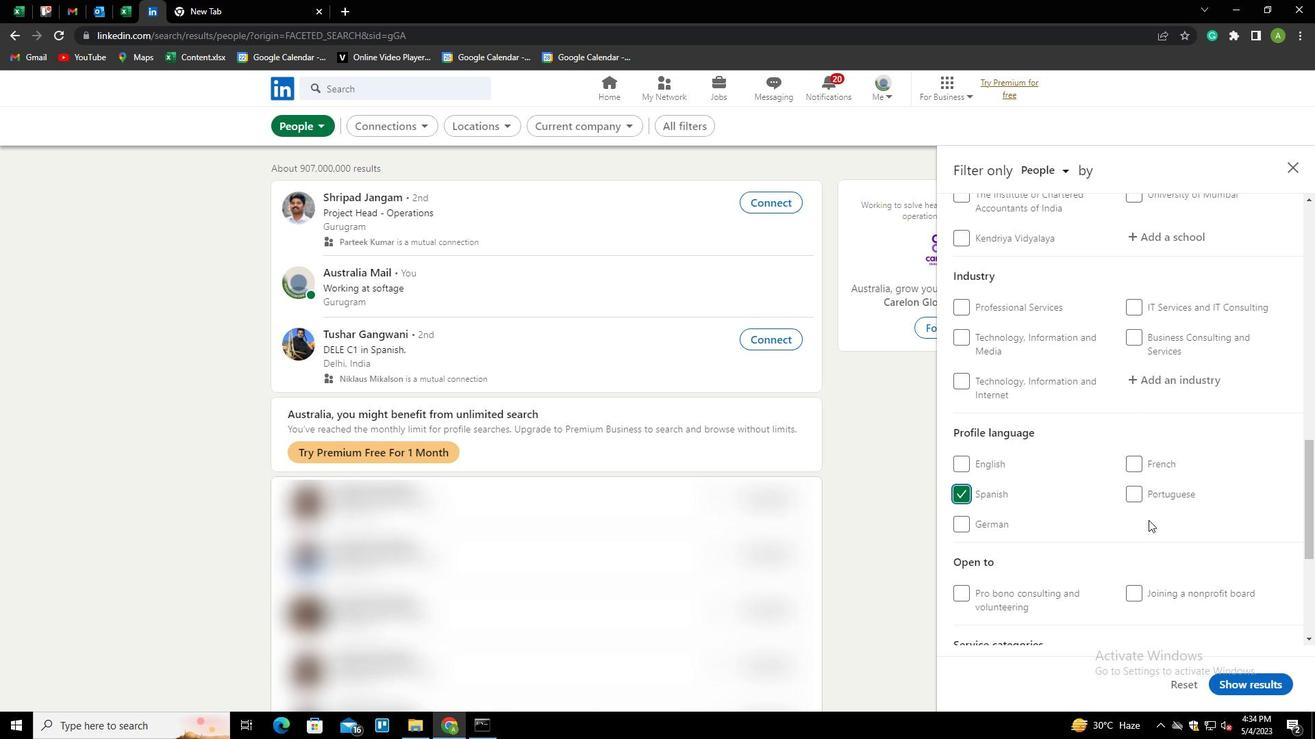 
Action: Mouse scrolled (1149, 521) with delta (0, 0)
Screenshot: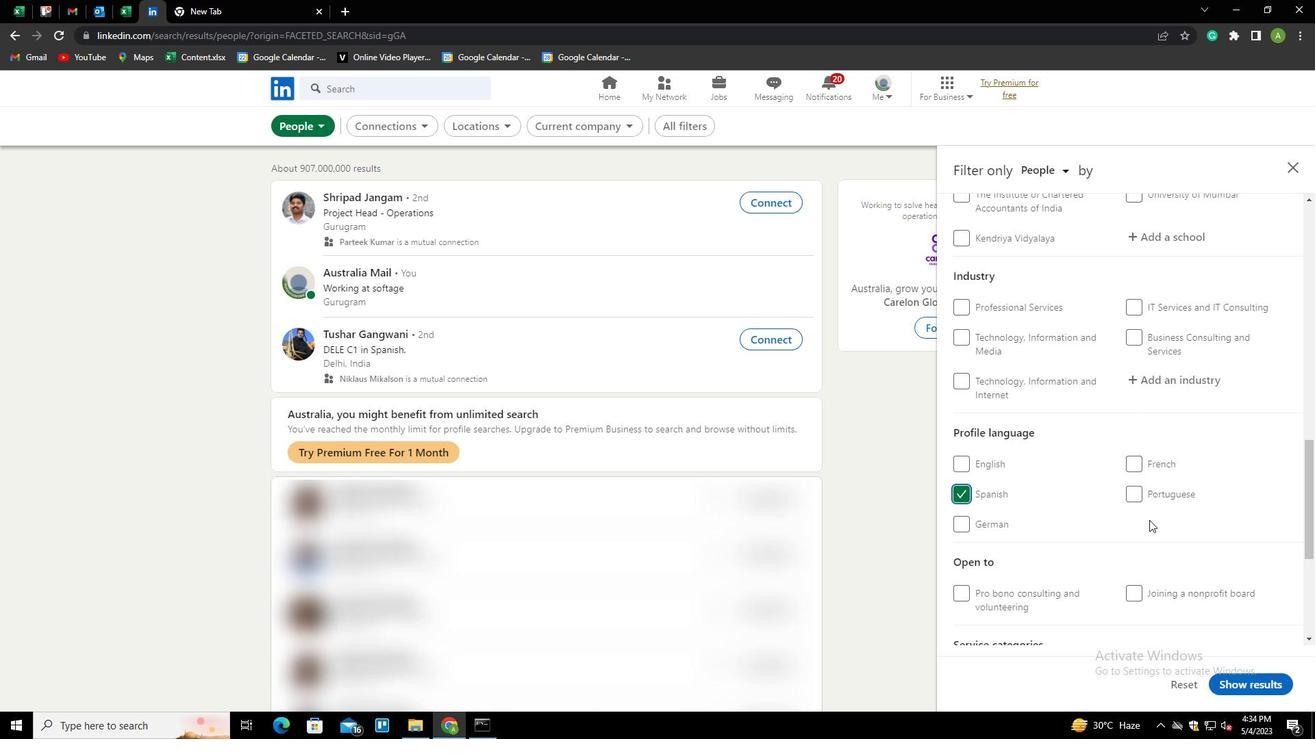 
Action: Mouse scrolled (1149, 521) with delta (0, 0)
Screenshot: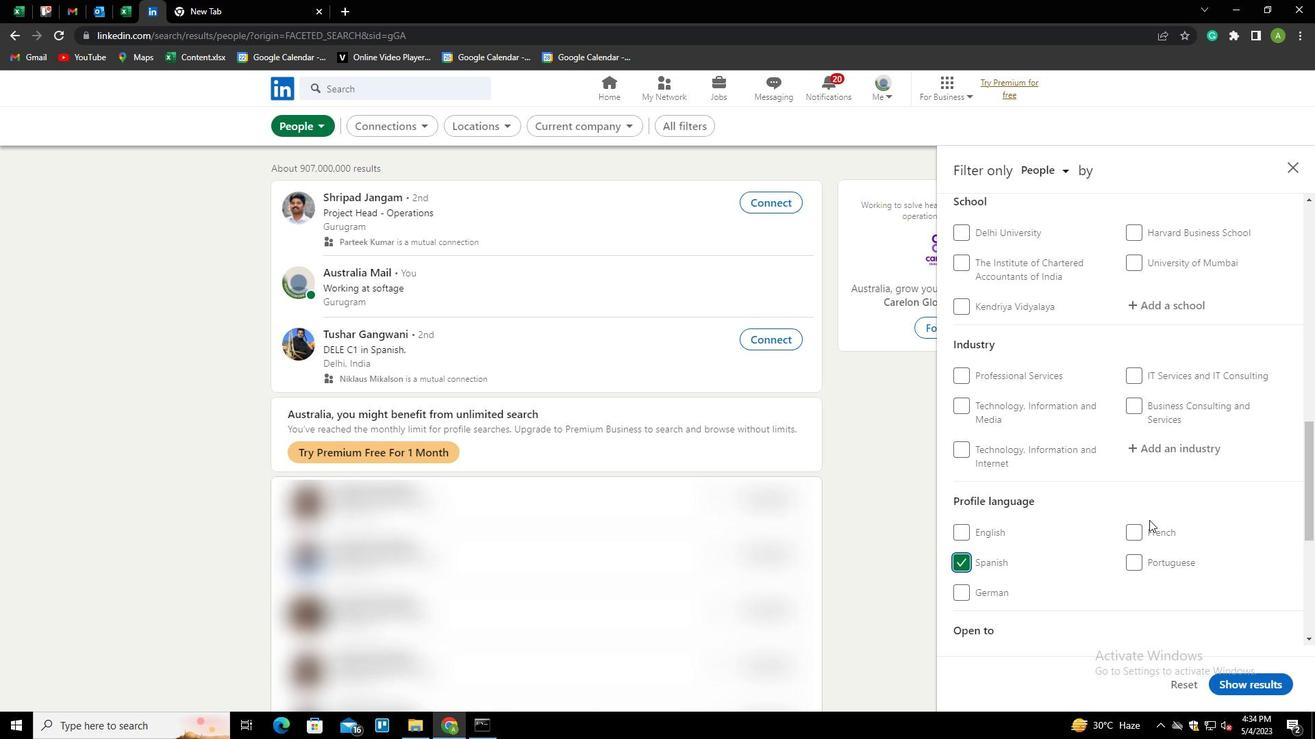 
Action: Mouse scrolled (1149, 521) with delta (0, 0)
Screenshot: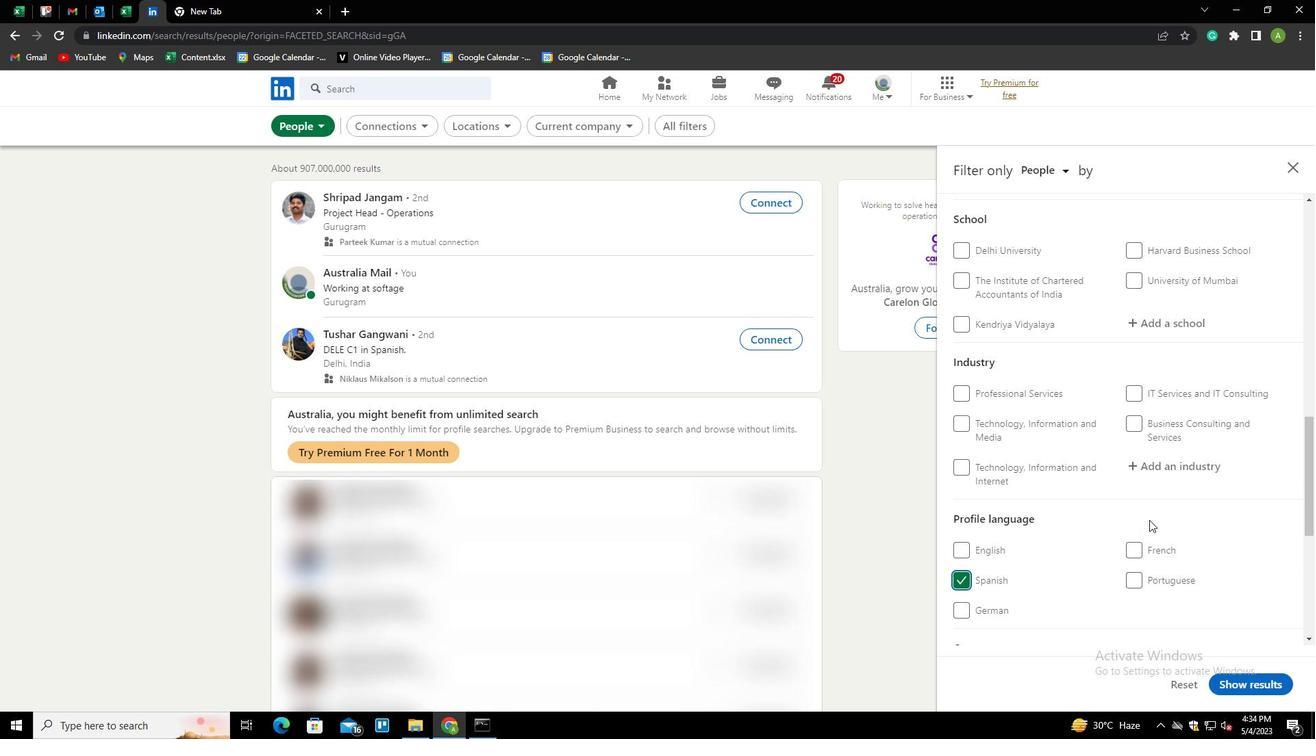 
Action: Mouse scrolled (1149, 521) with delta (0, 0)
Screenshot: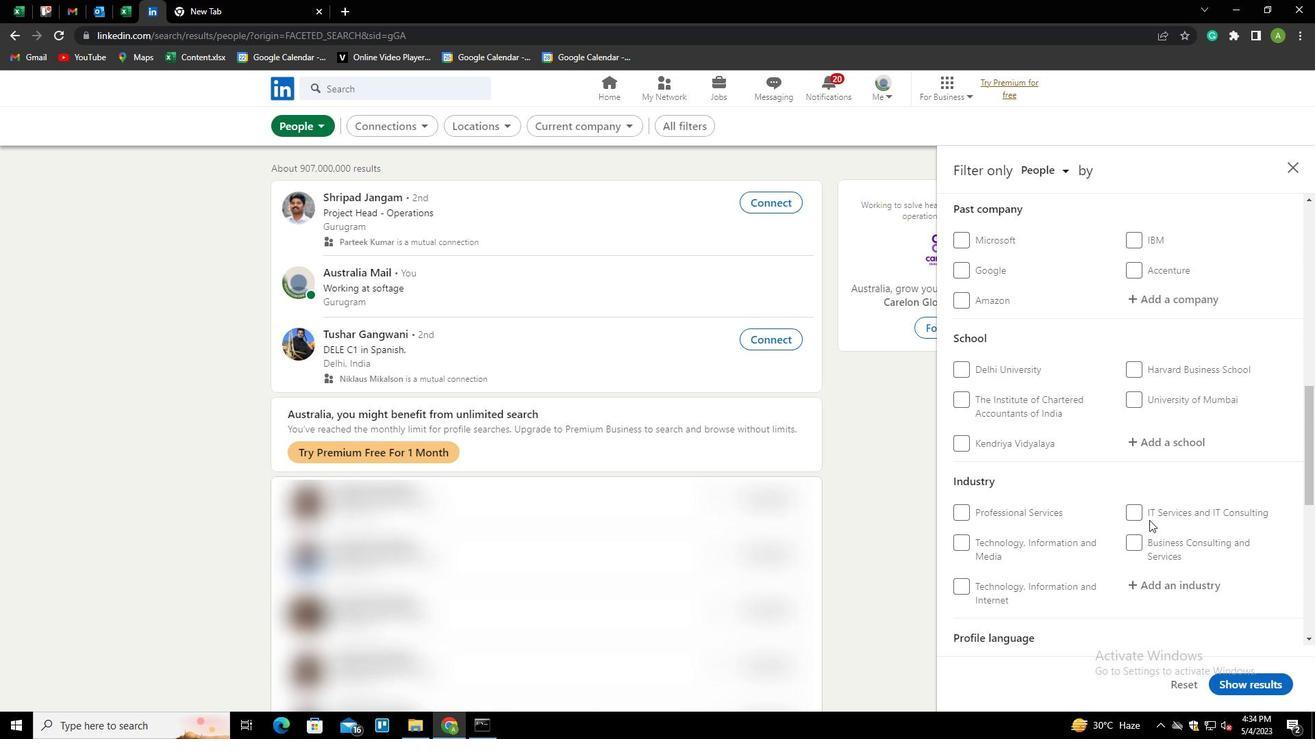 
Action: Mouse moved to (1149, 519)
Screenshot: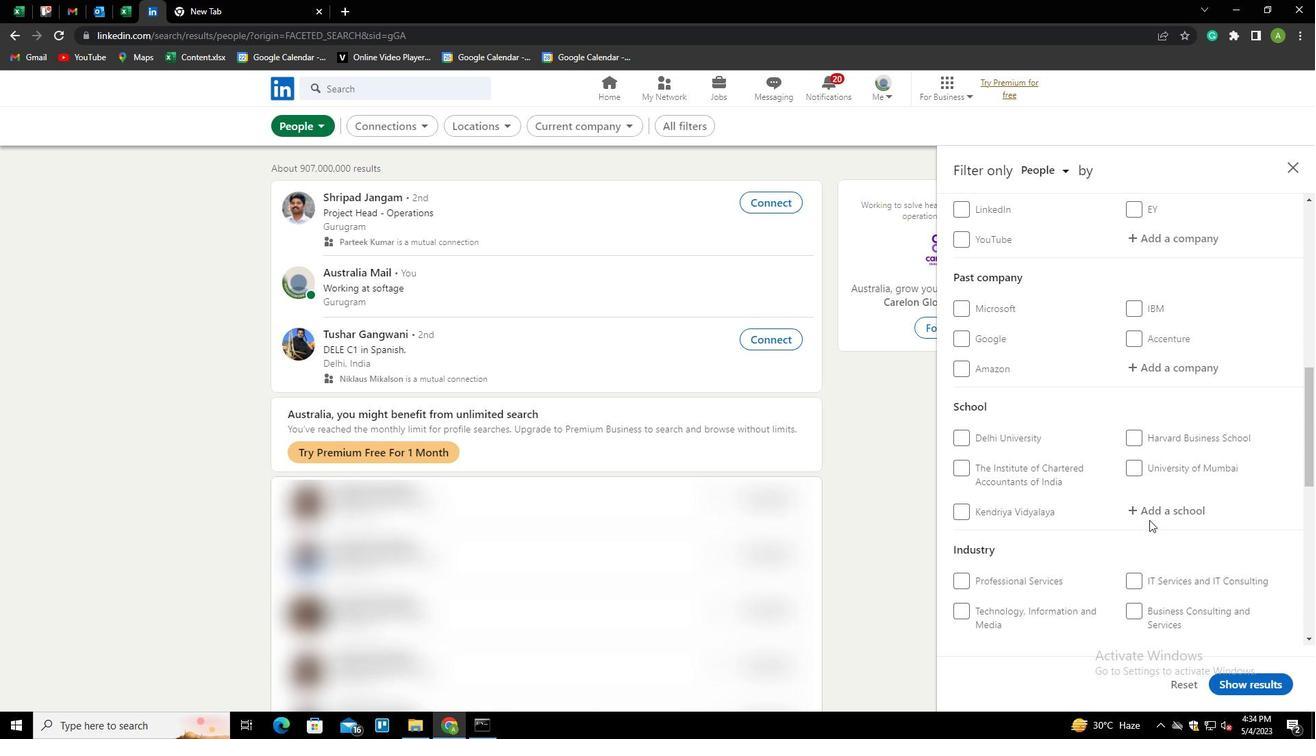 
Action: Mouse scrolled (1149, 520) with delta (0, 0)
Screenshot: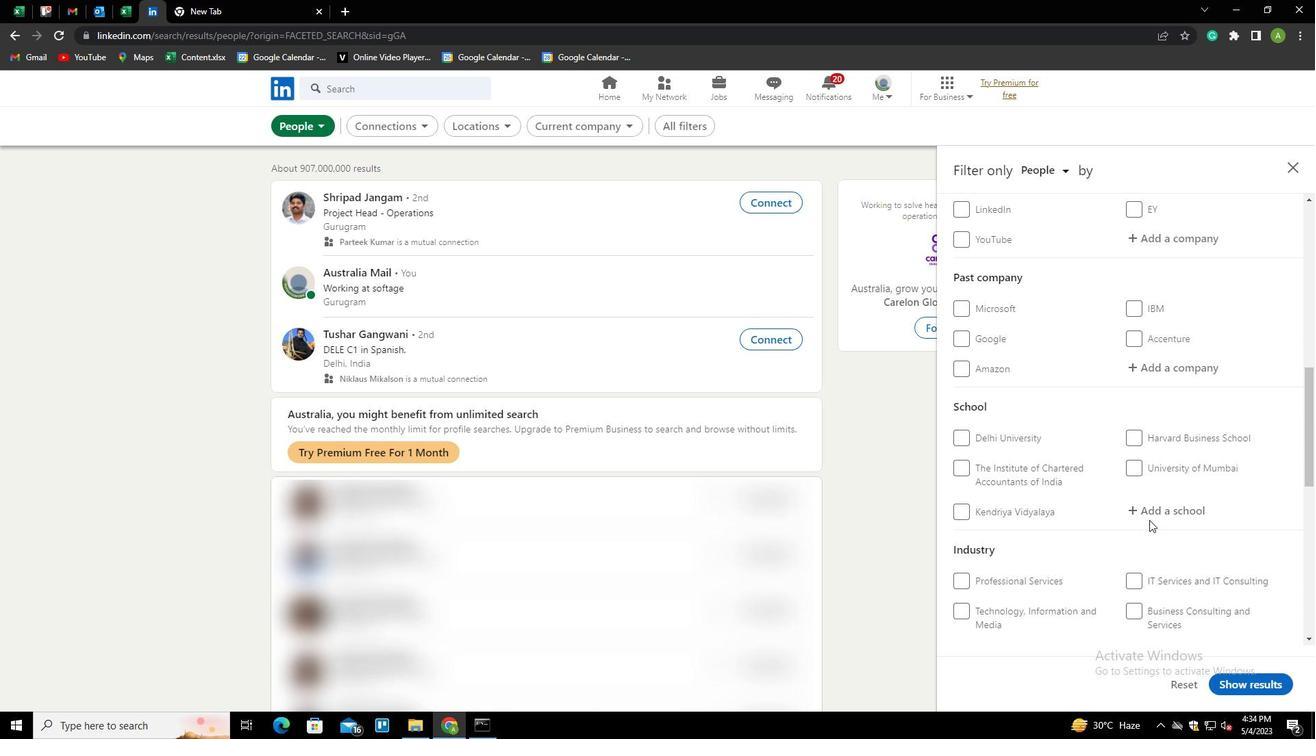 
Action: Mouse scrolled (1149, 520) with delta (0, 0)
Screenshot: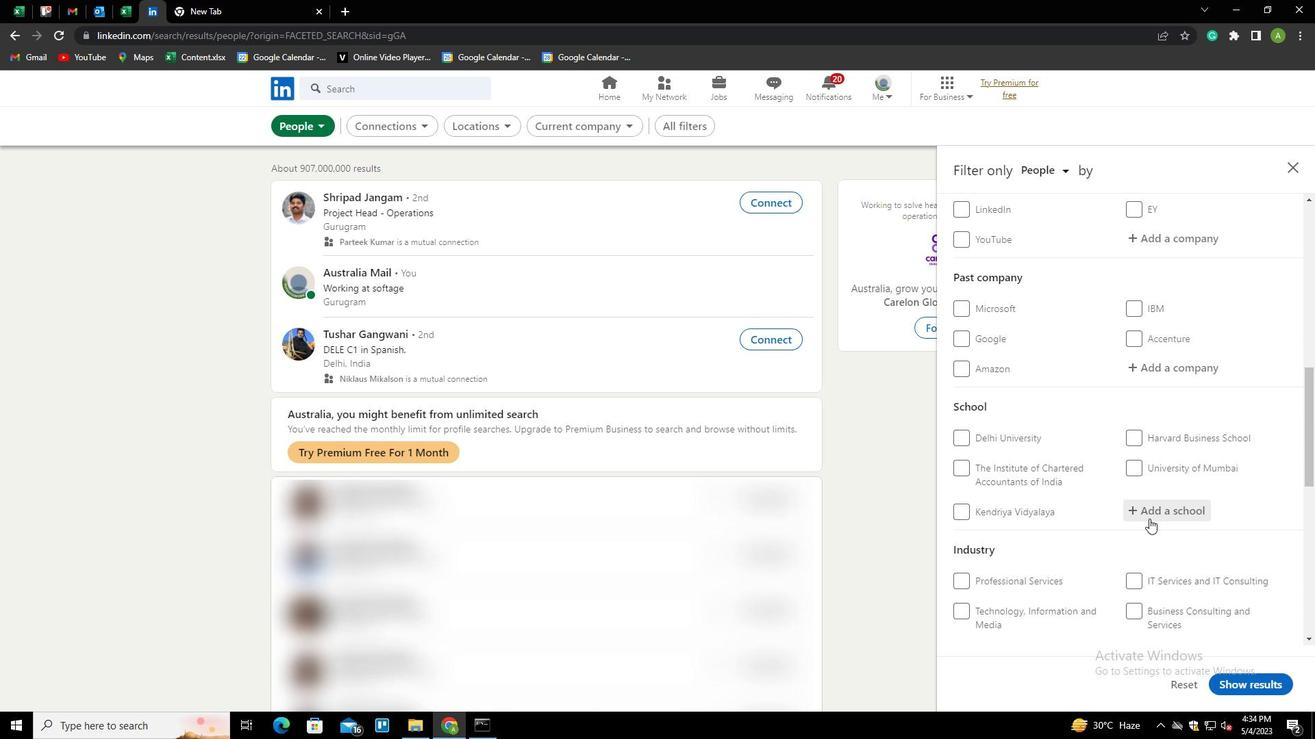
Action: Mouse moved to (1160, 373)
Screenshot: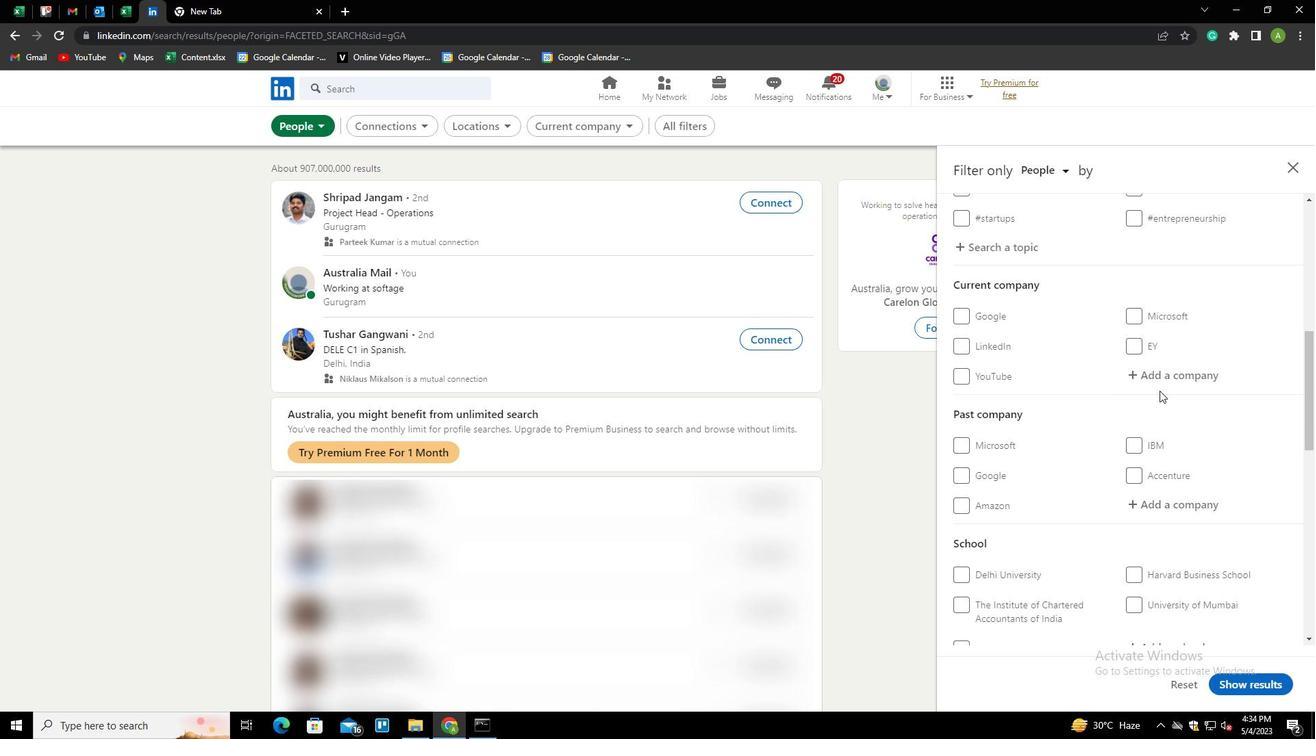 
Action: Mouse pressed left at (1160, 373)
Screenshot: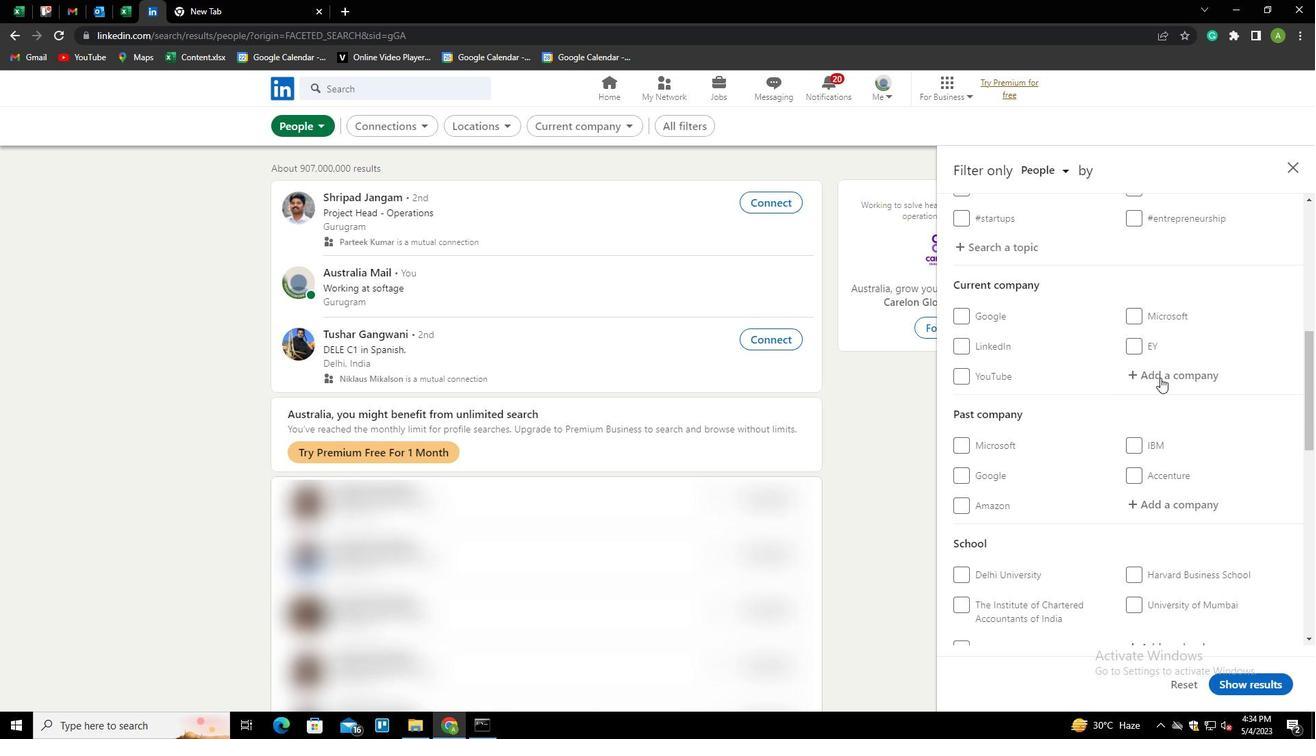 
Action: Key pressed <Key.shift>E
Screenshot: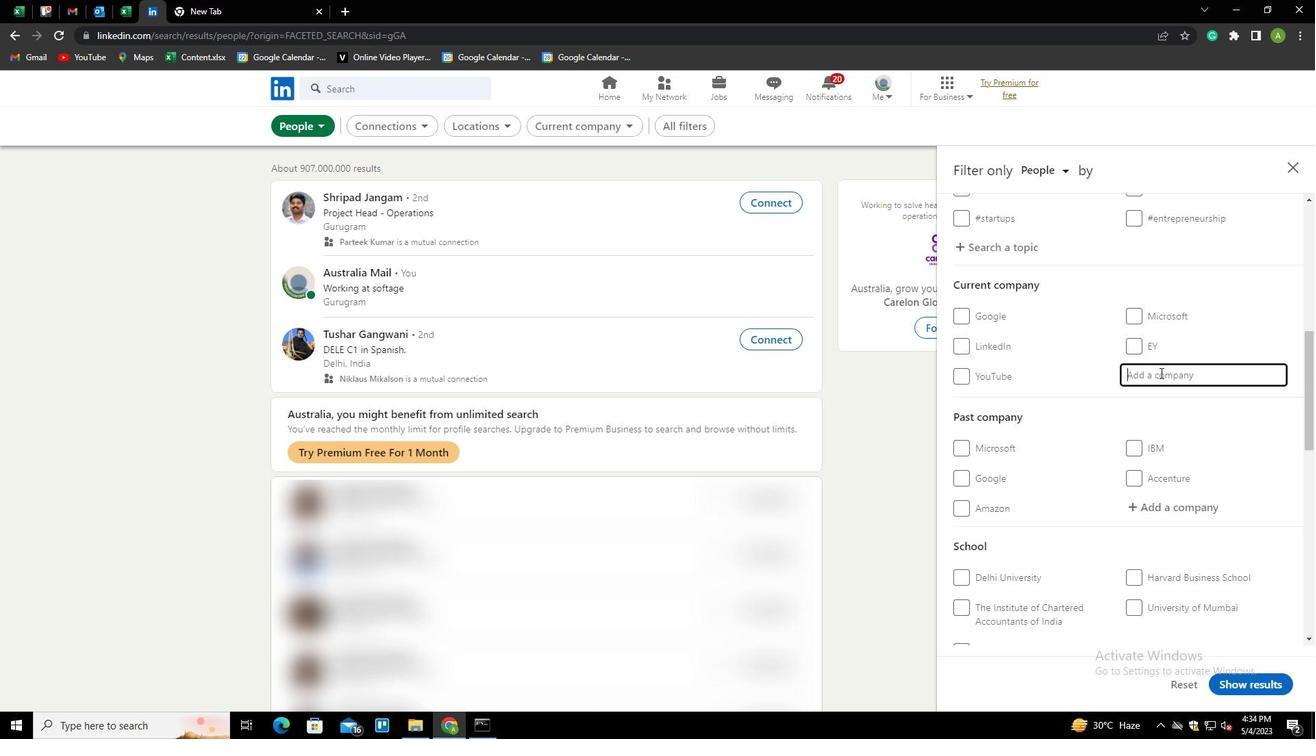 
Action: Mouse moved to (1150, 365)
Screenshot: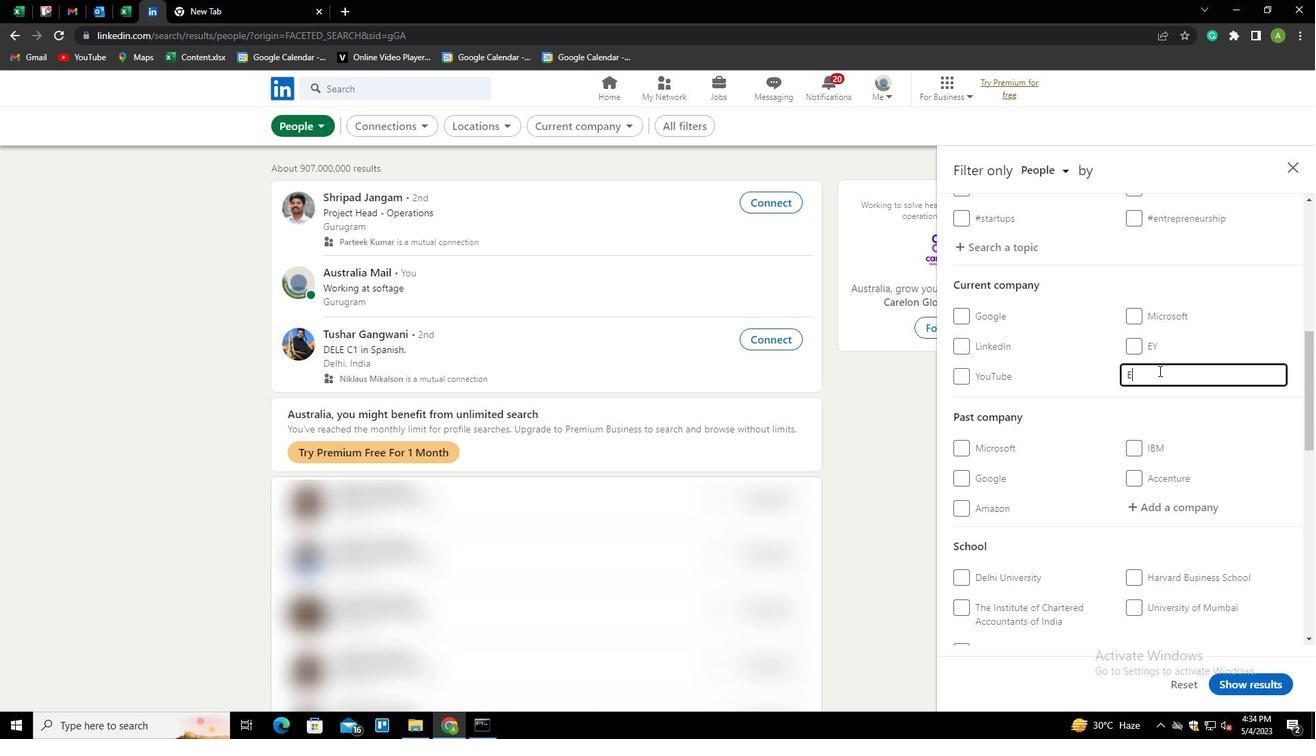 
Action: Key pressed -<Key.shift>SOLUTIONS<Key.down><Key.enter>
Screenshot: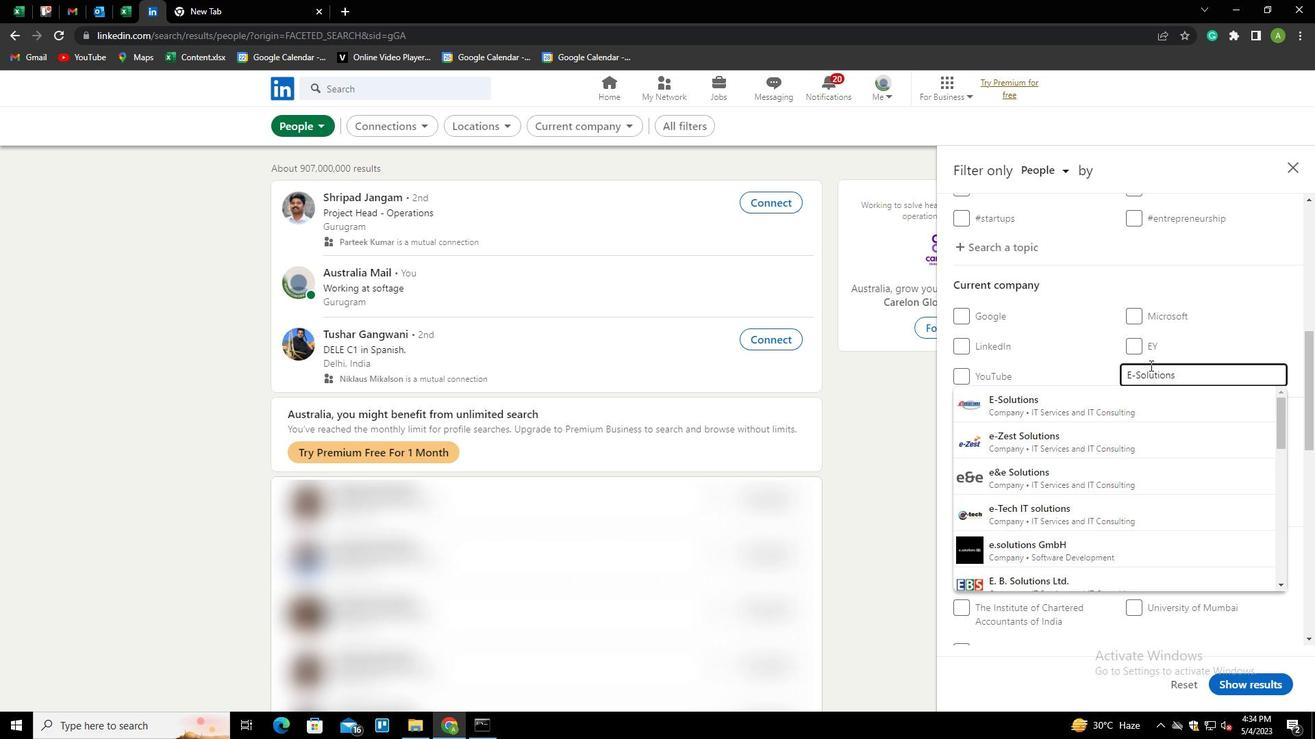 
Action: Mouse scrolled (1150, 365) with delta (0, 0)
Screenshot: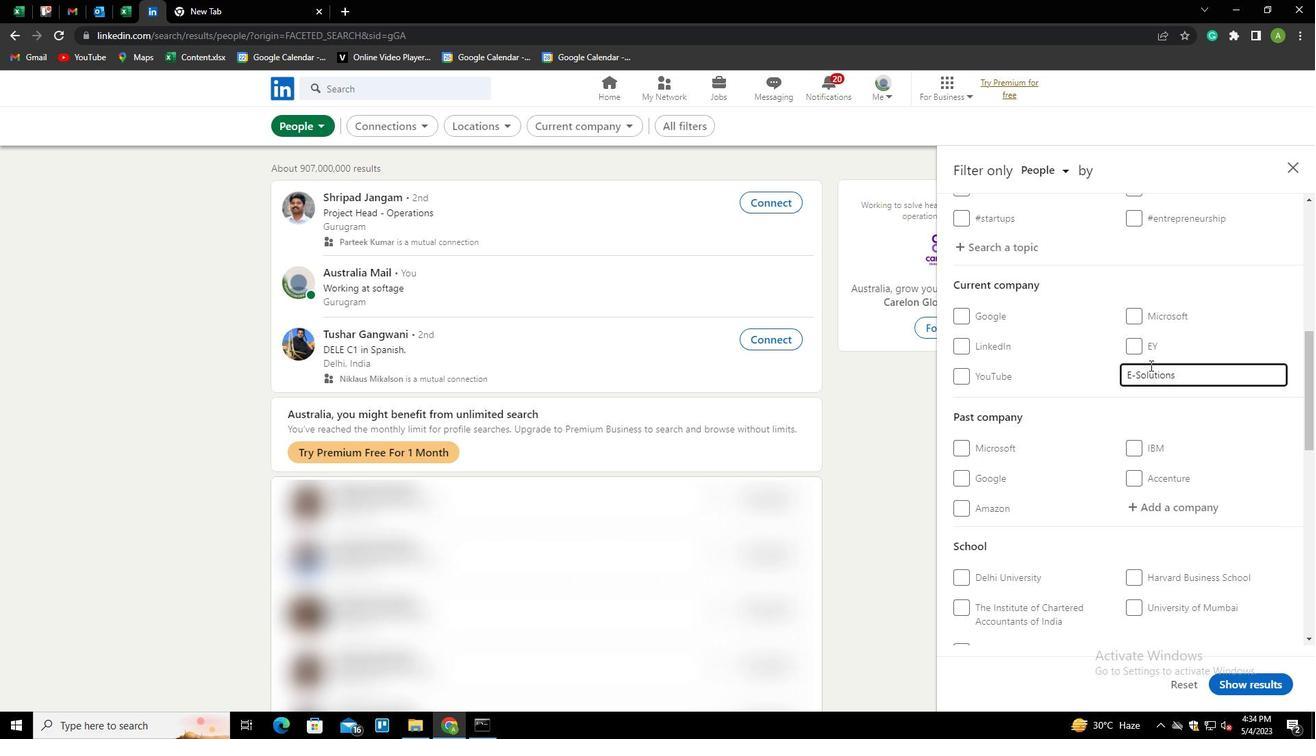 
Action: Mouse scrolled (1150, 365) with delta (0, 0)
Screenshot: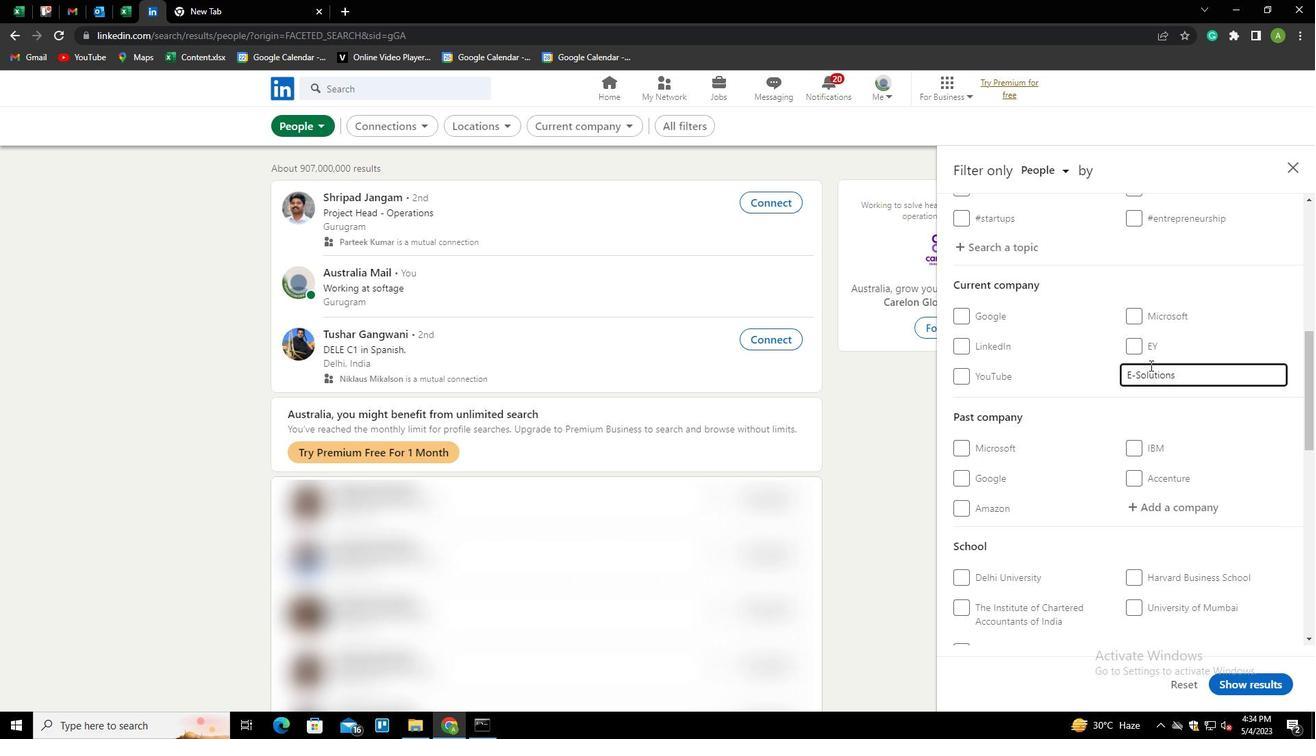 
Action: Mouse scrolled (1150, 365) with delta (0, 0)
Screenshot: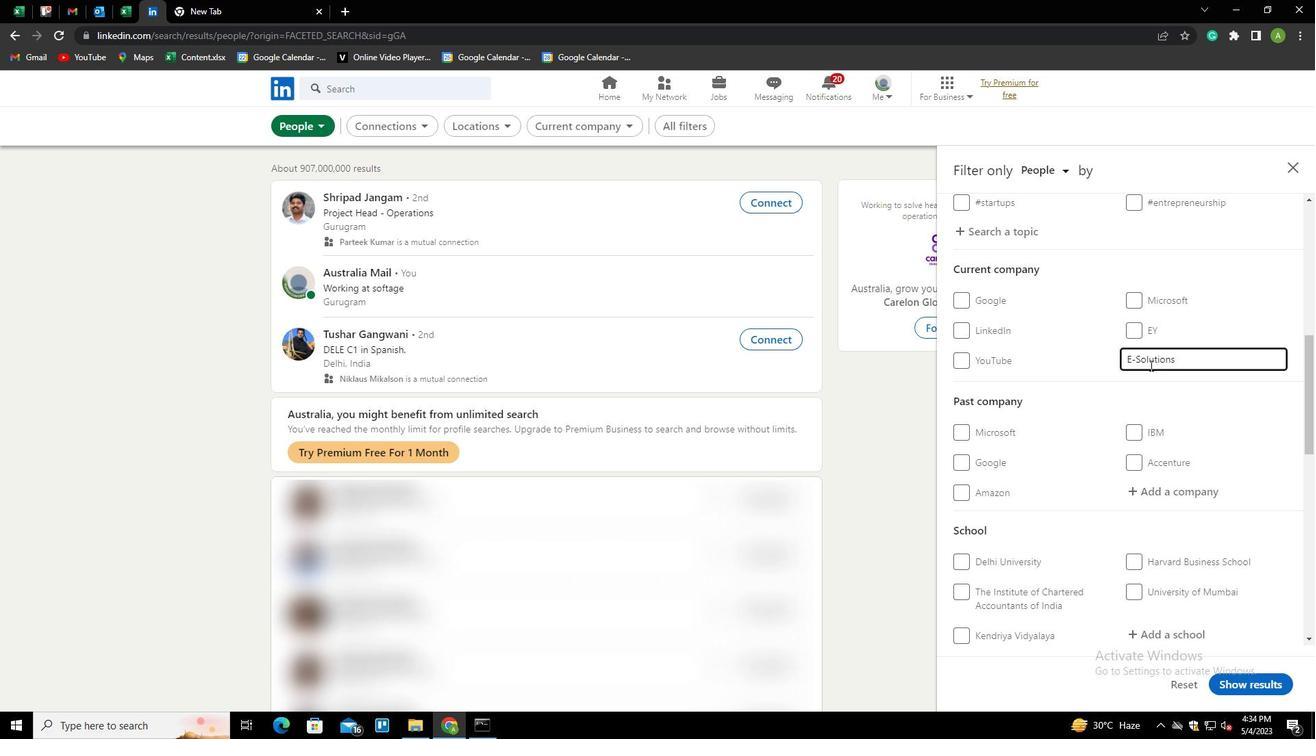 
Action: Mouse scrolled (1150, 365) with delta (0, 0)
Screenshot: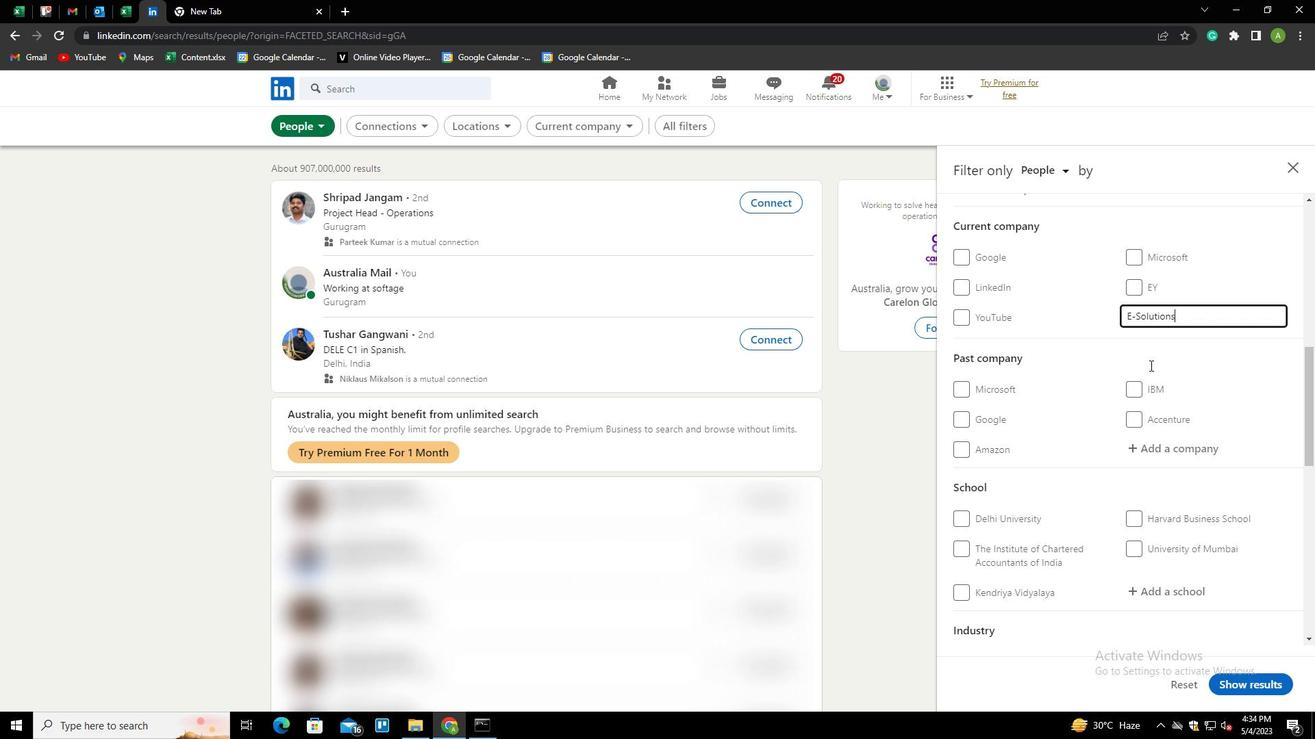 
Action: Mouse moved to (1153, 378)
Screenshot: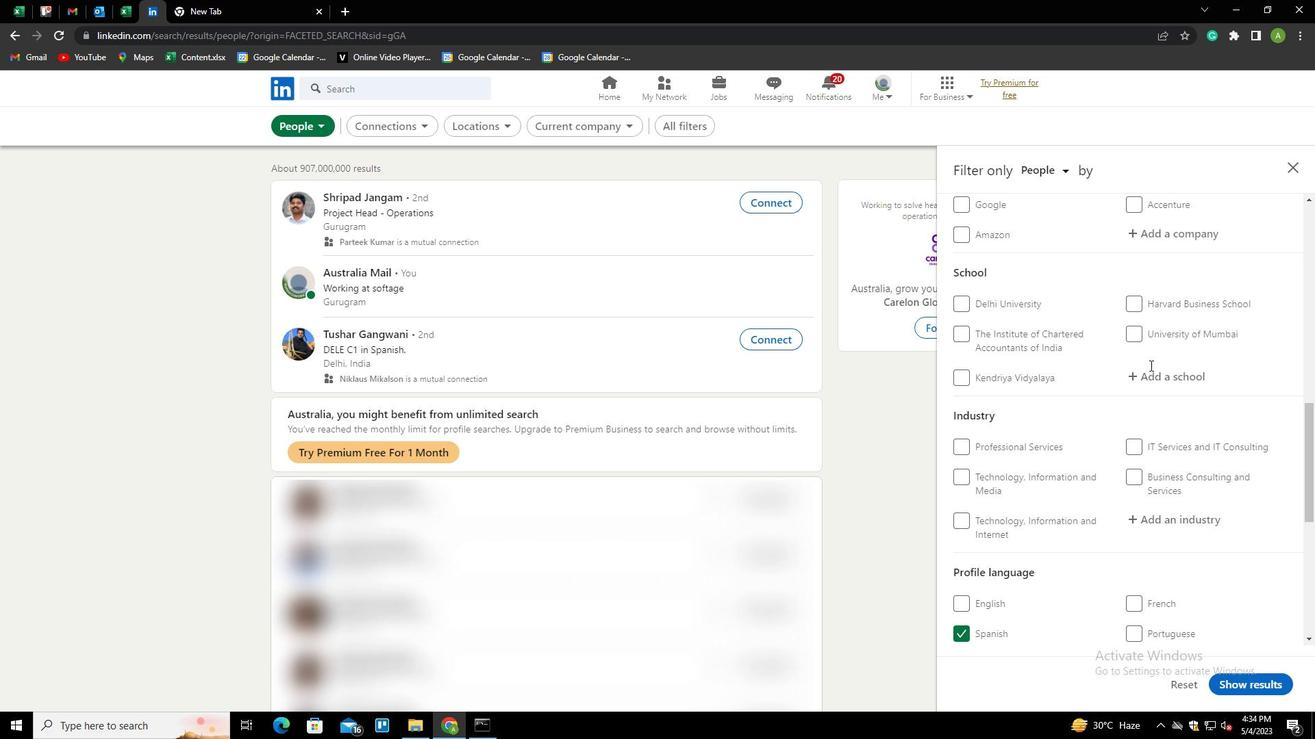 
Action: Mouse pressed left at (1153, 378)
Screenshot: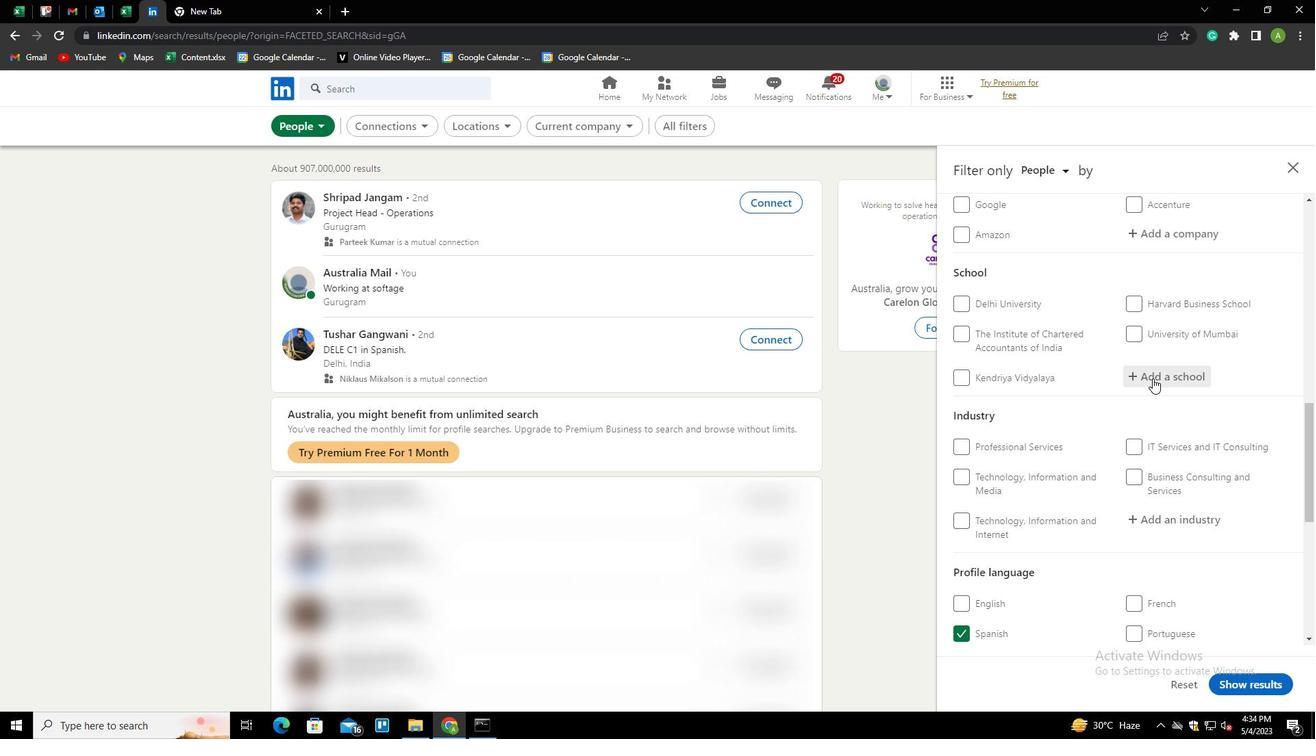 
Action: Key pressed <Key.shift><Key.shift><Key.shift><Key.shift><Key.shift><Key.shift><Key.shift><Key.shift><Key.shift><Key.shift><Key.shift><Key.shift><Key.shift>MADURA<Key.space><Key.shift>KAMATAJ<Key.backspace><Key.backspace><Key.backspace>RAJ<Key.space><Key.shift>UNIVERSITY<Key.left><Key.left><Key.left><Key.left><Key.left><Key.left><Key.left>
Screenshot: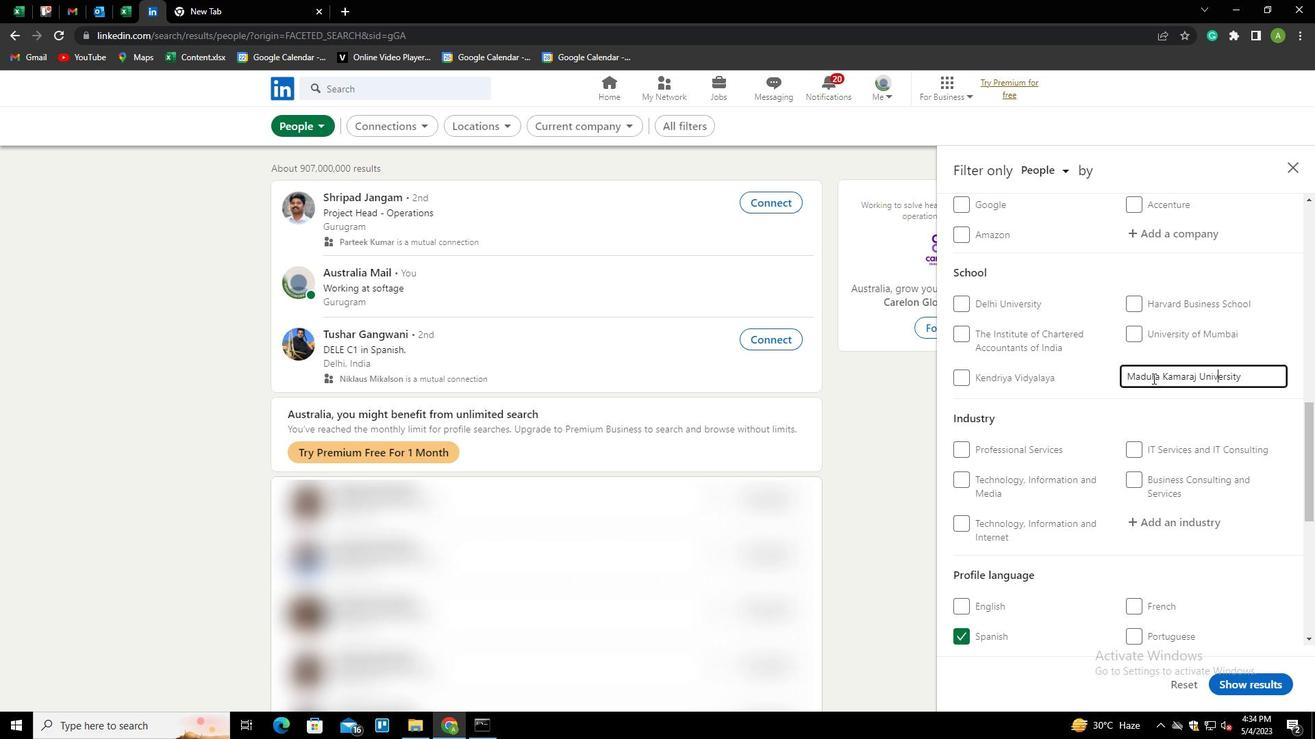 
Action: Mouse moved to (1161, 380)
Screenshot: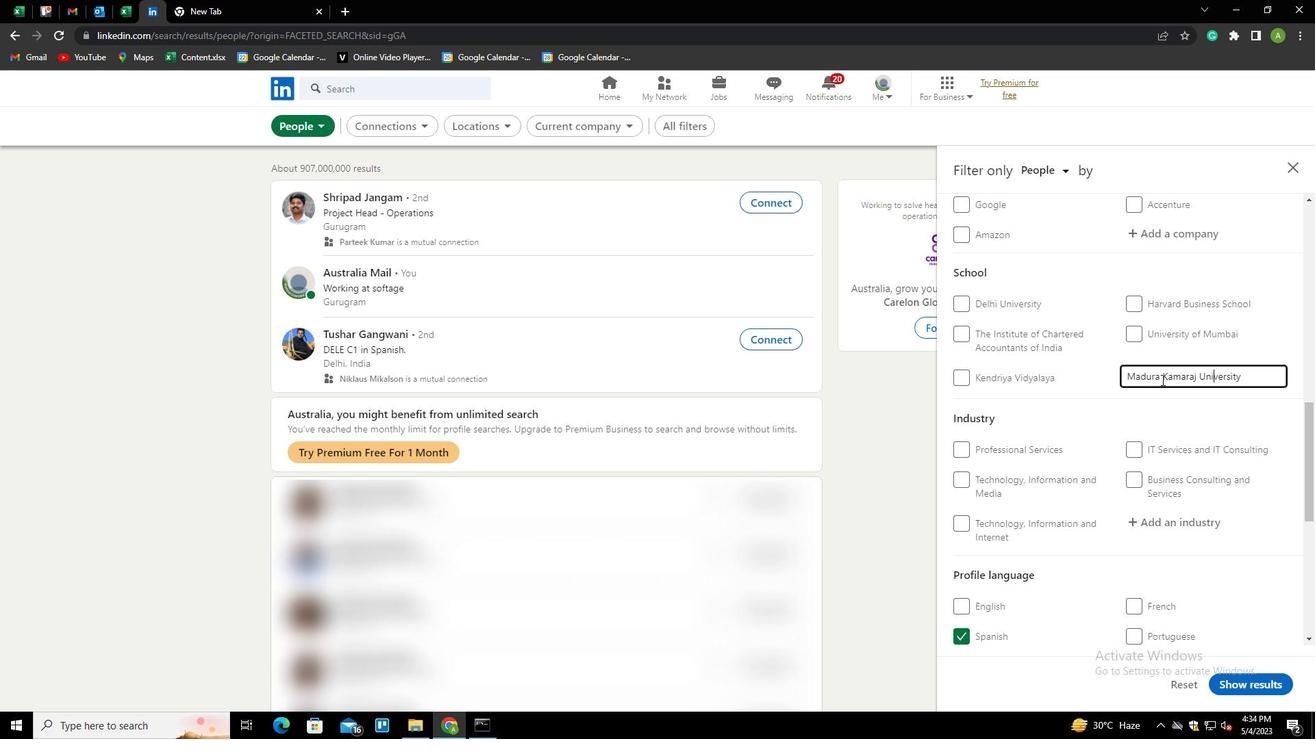 
Action: Mouse pressed left at (1161, 380)
Screenshot: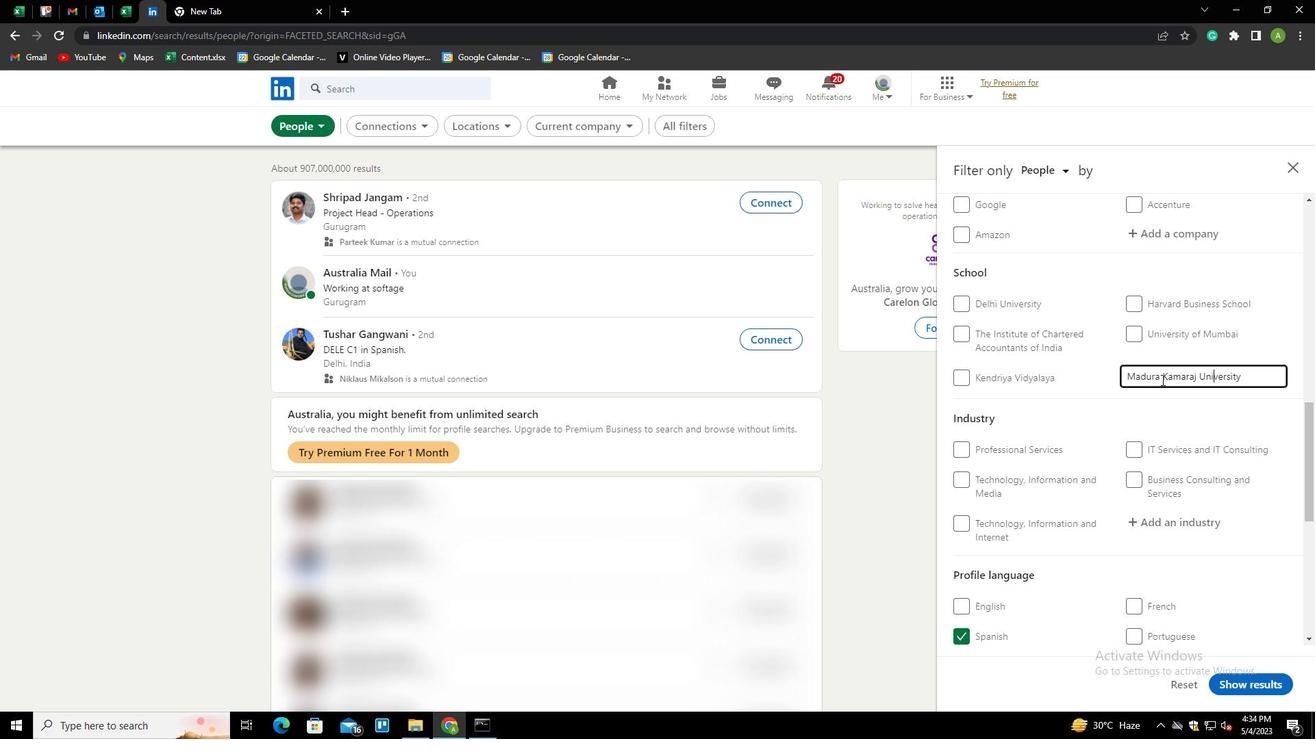 
Action: Mouse moved to (1240, 387)
Screenshot: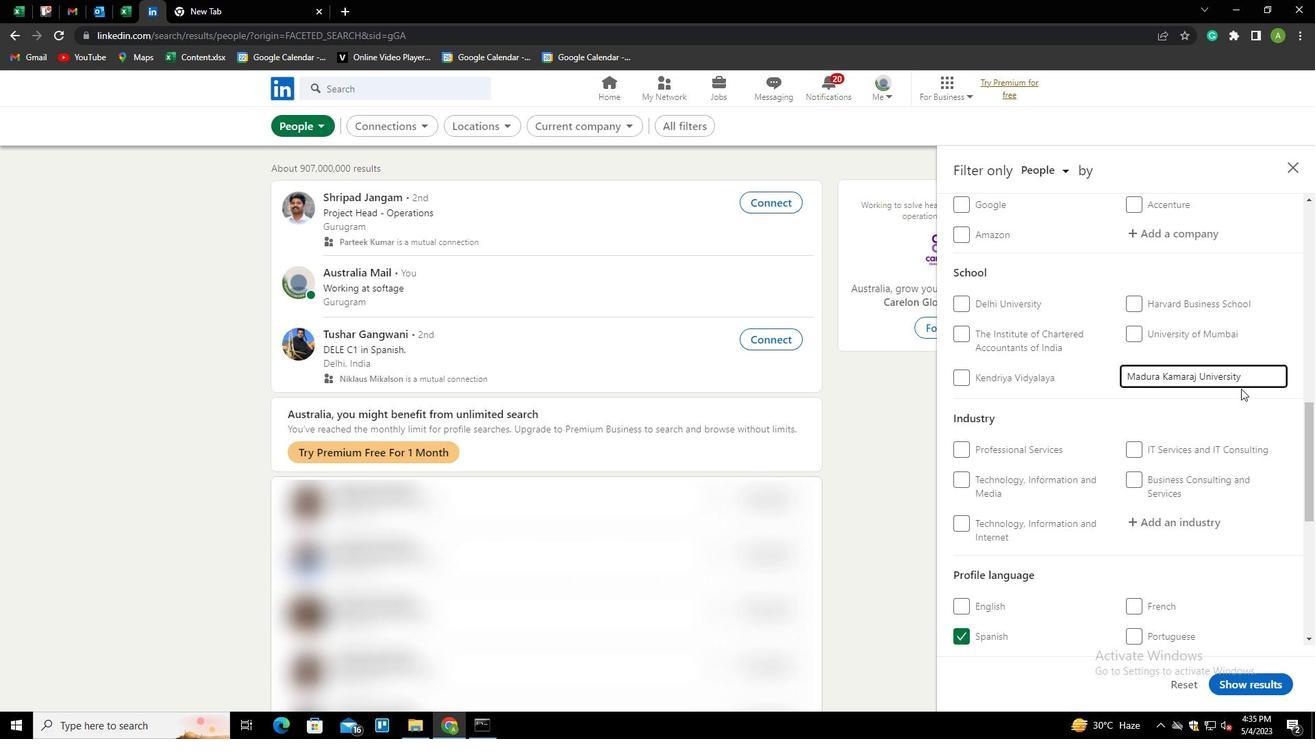 
Action: Key pressed I
Screenshot: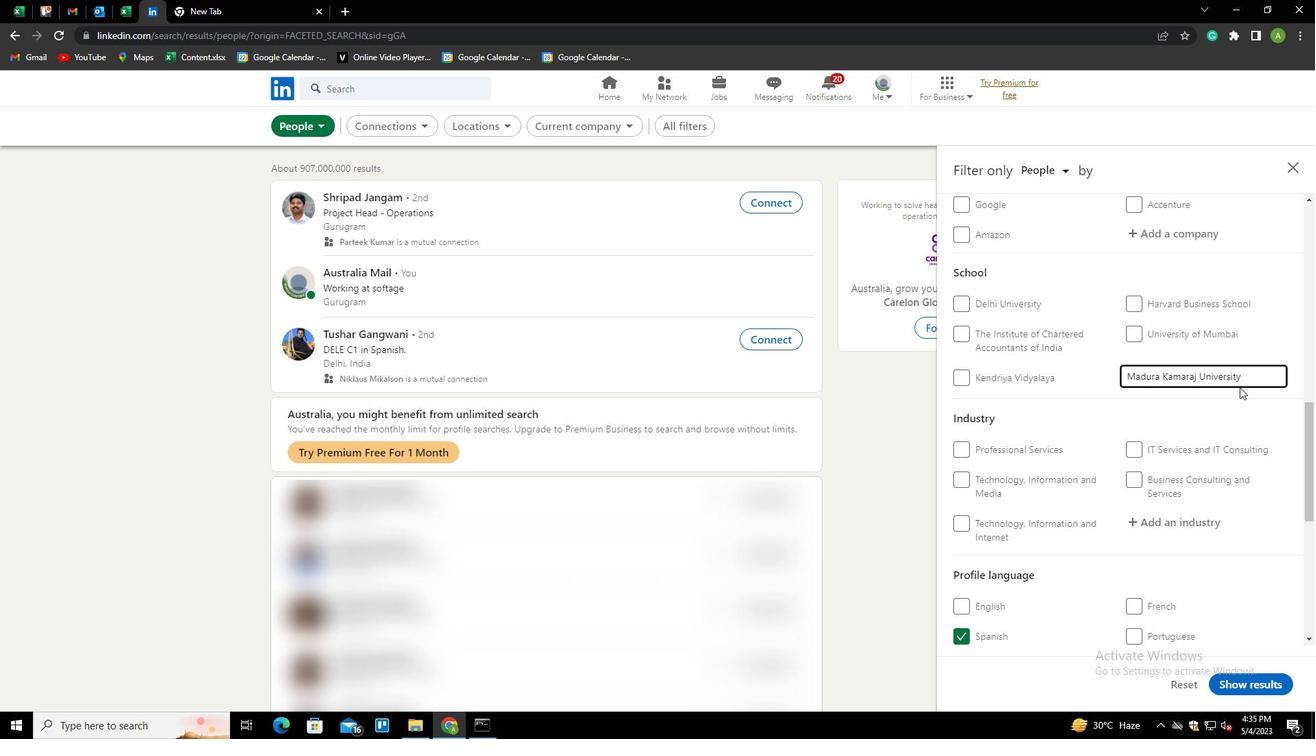 
Action: Mouse moved to (1150, 398)
Screenshot: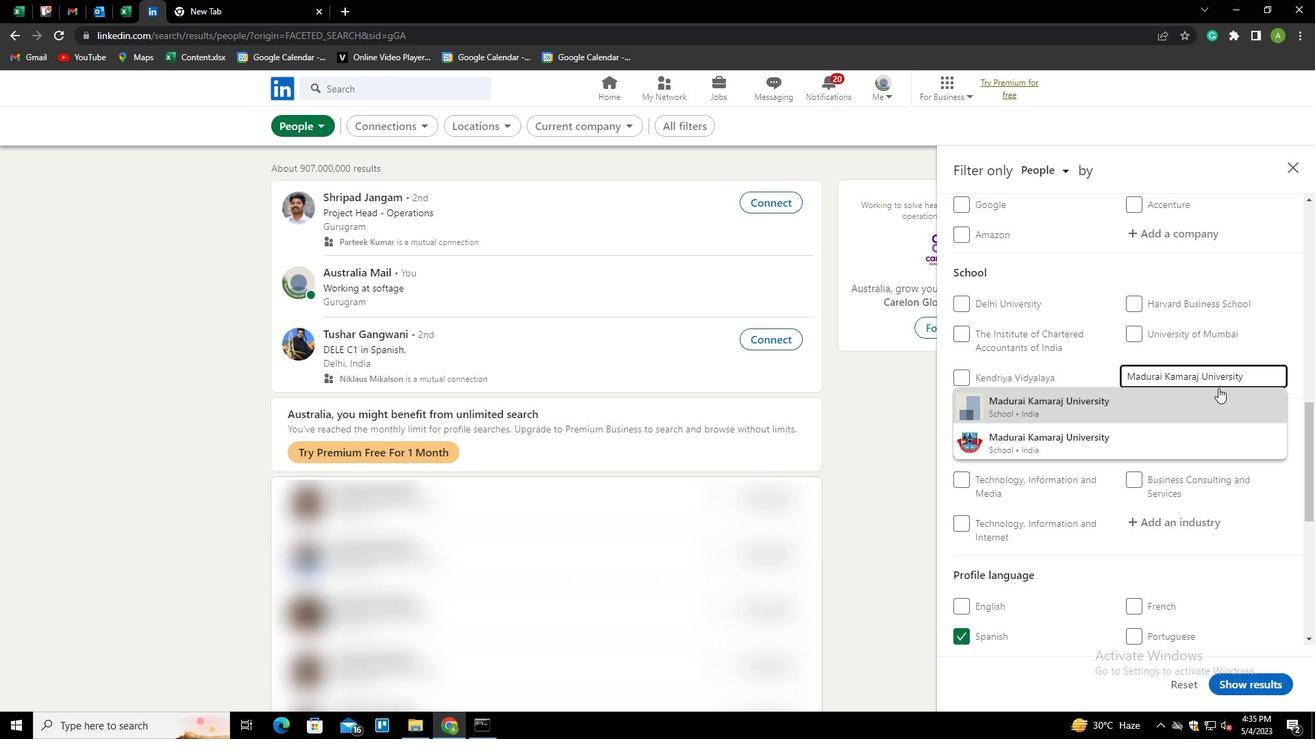 
Action: Mouse pressed left at (1150, 398)
Screenshot: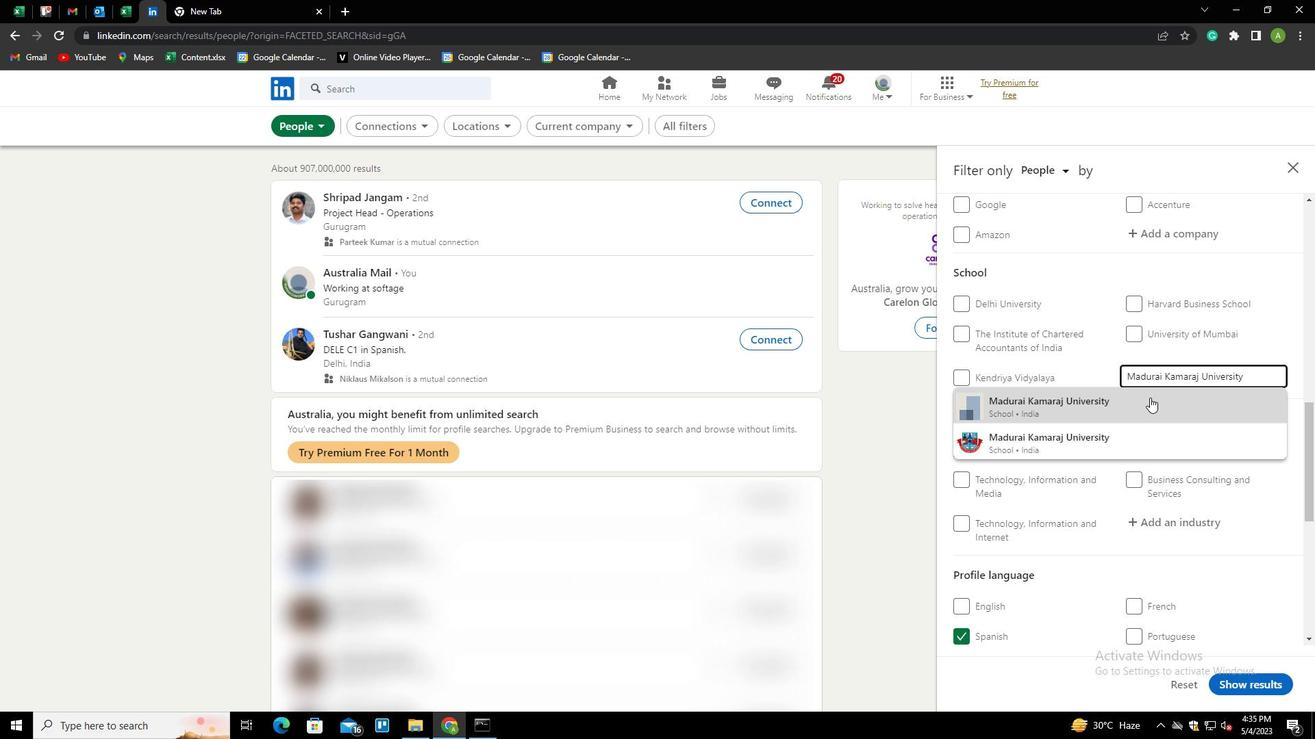 
Action: Mouse scrolled (1150, 397) with delta (0, 0)
Screenshot: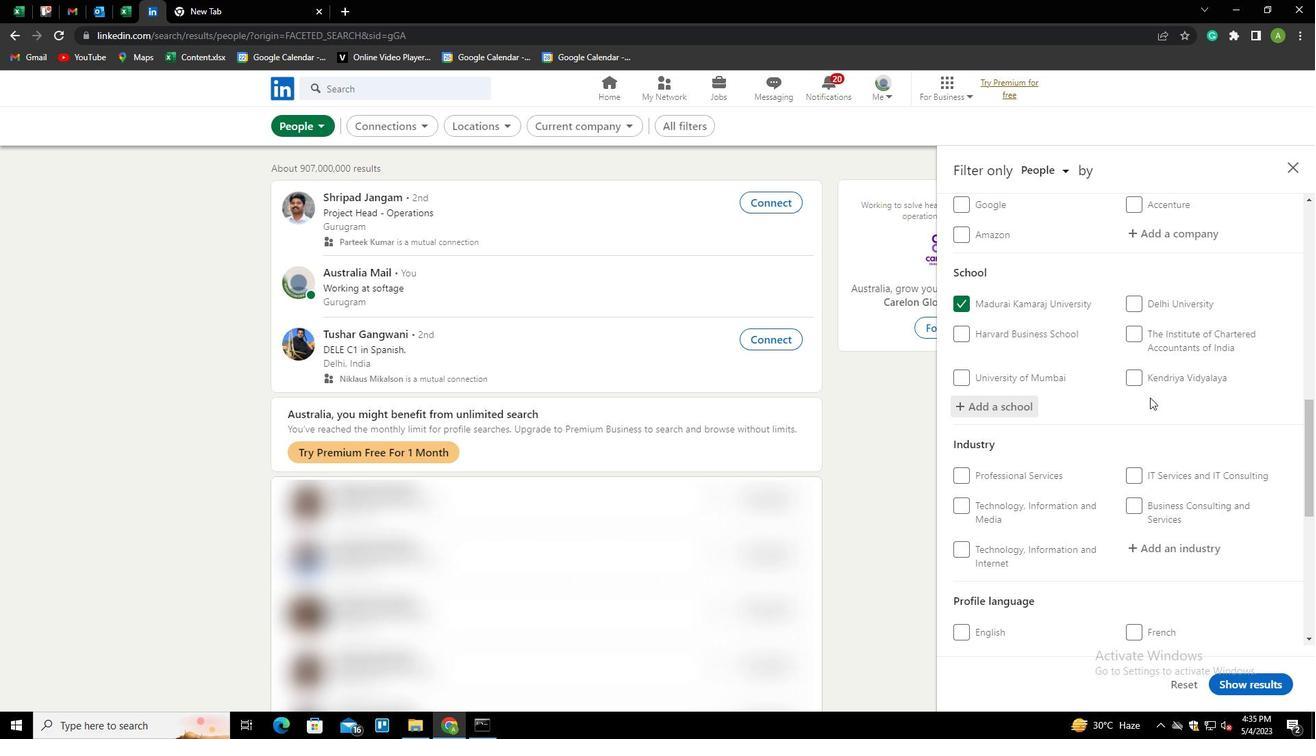 
Action: Mouse scrolled (1150, 397) with delta (0, 0)
Screenshot: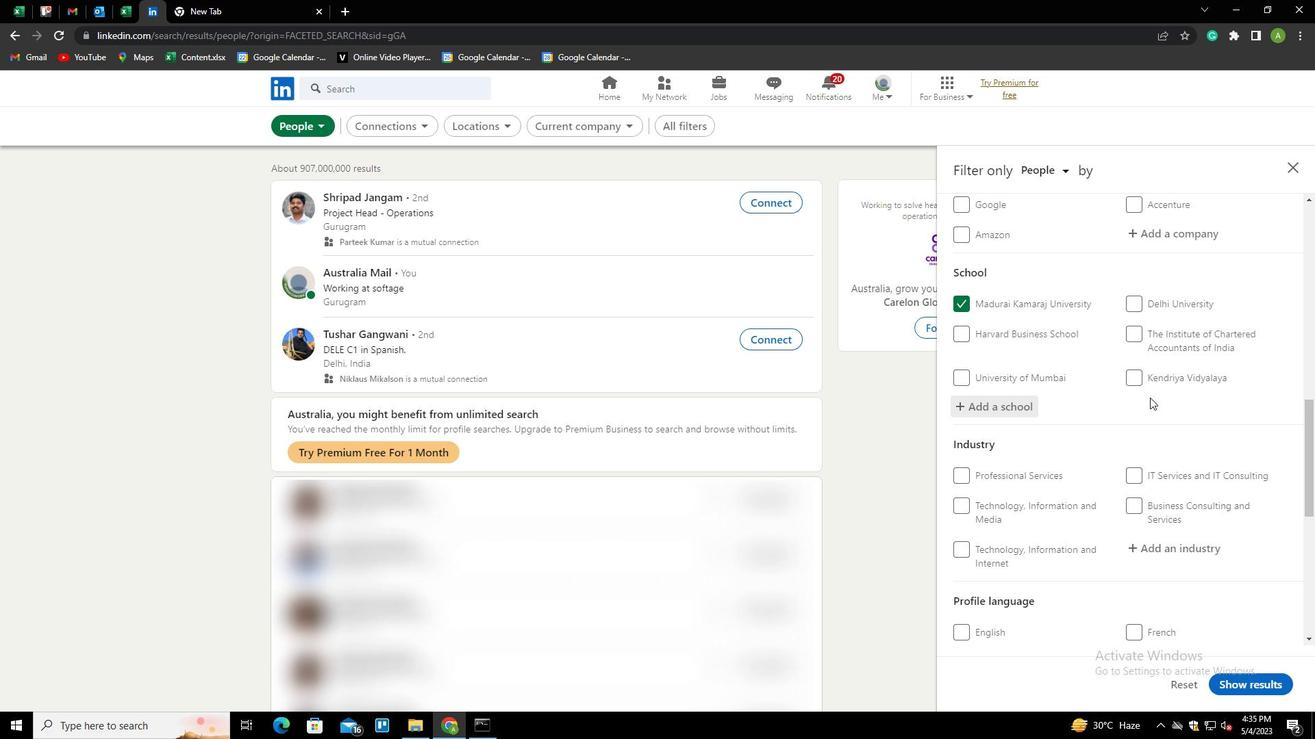 
Action: Mouse moved to (1156, 416)
Screenshot: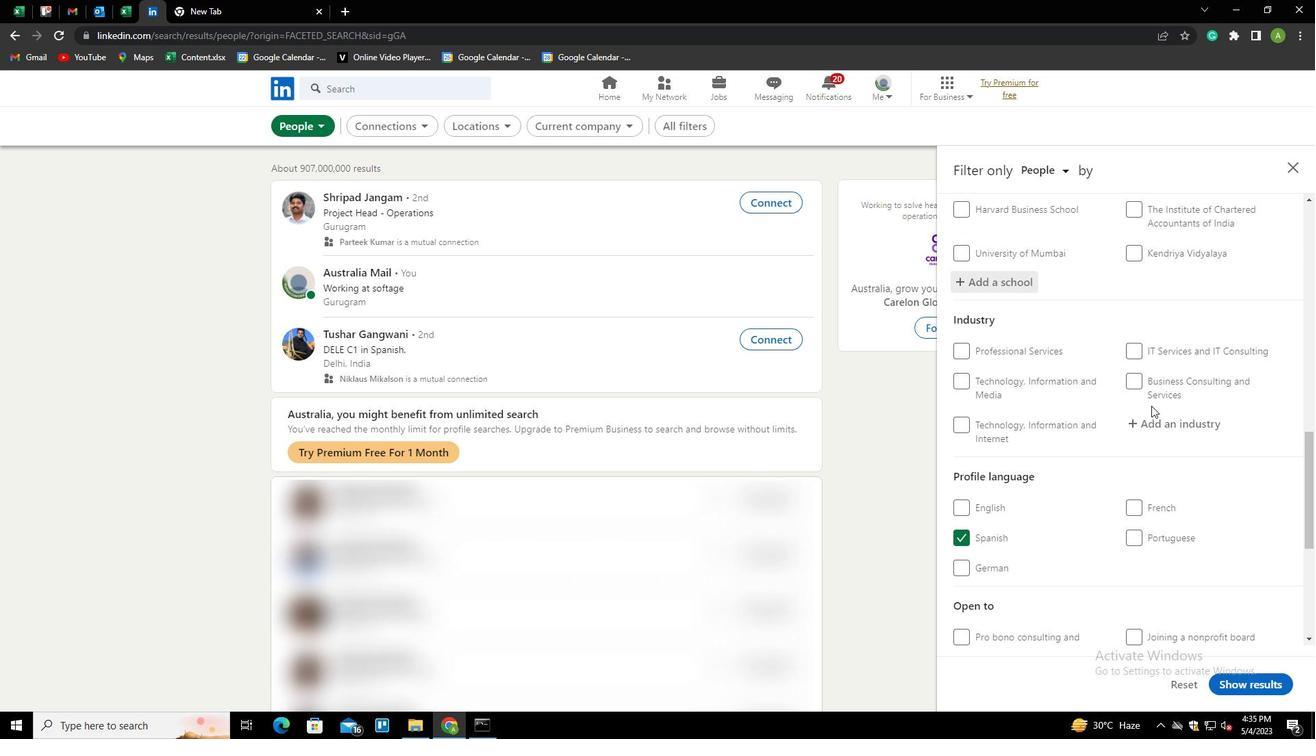 
Action: Mouse pressed left at (1156, 416)
Screenshot: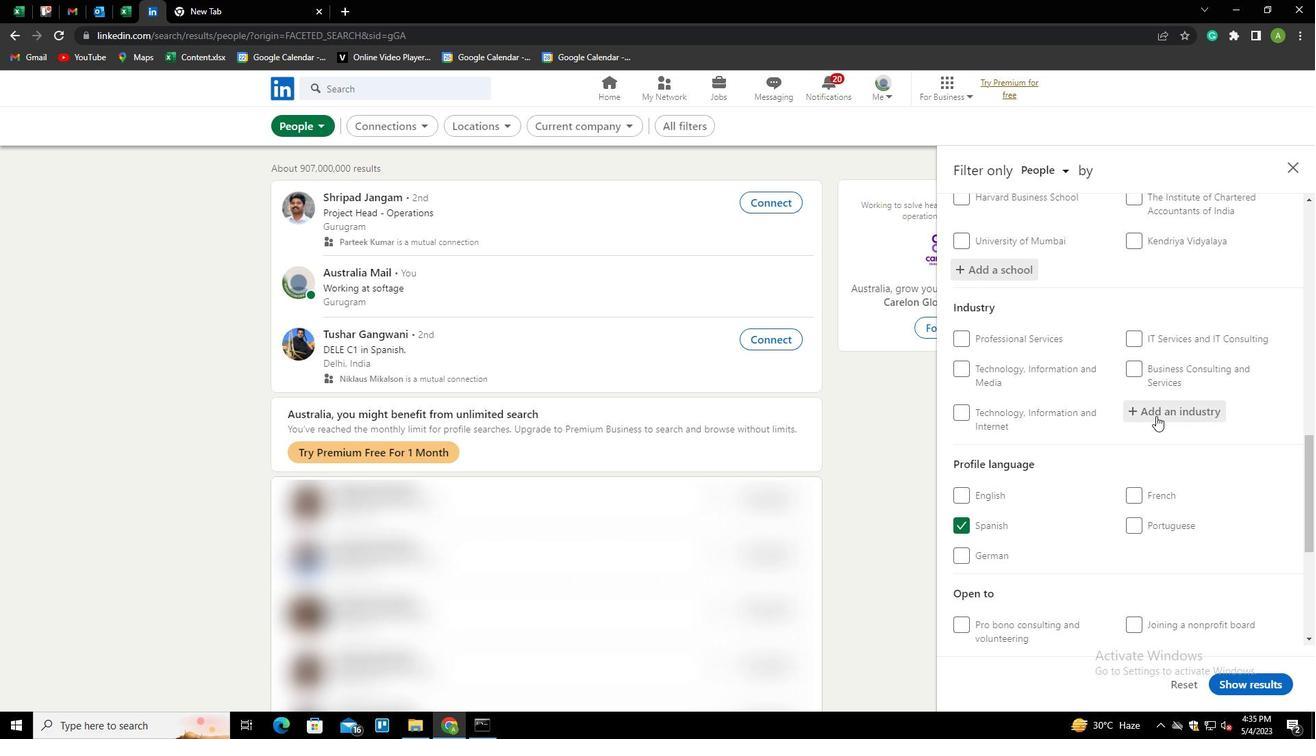 
Action: Key pressed <Key.shift><Key.shift><Key.shift><Key.shift><Key.shift><Key.shift><Key.shift><Key.shift><Key.shift><Key.shift><Key.shift><Key.shift><Key.shift><Key.shift><Key.shift><Key.shift><Key.shift><Key.shift><Key.shift><Key.shift>BED-AND<Key.down><Key.enter>
Screenshot: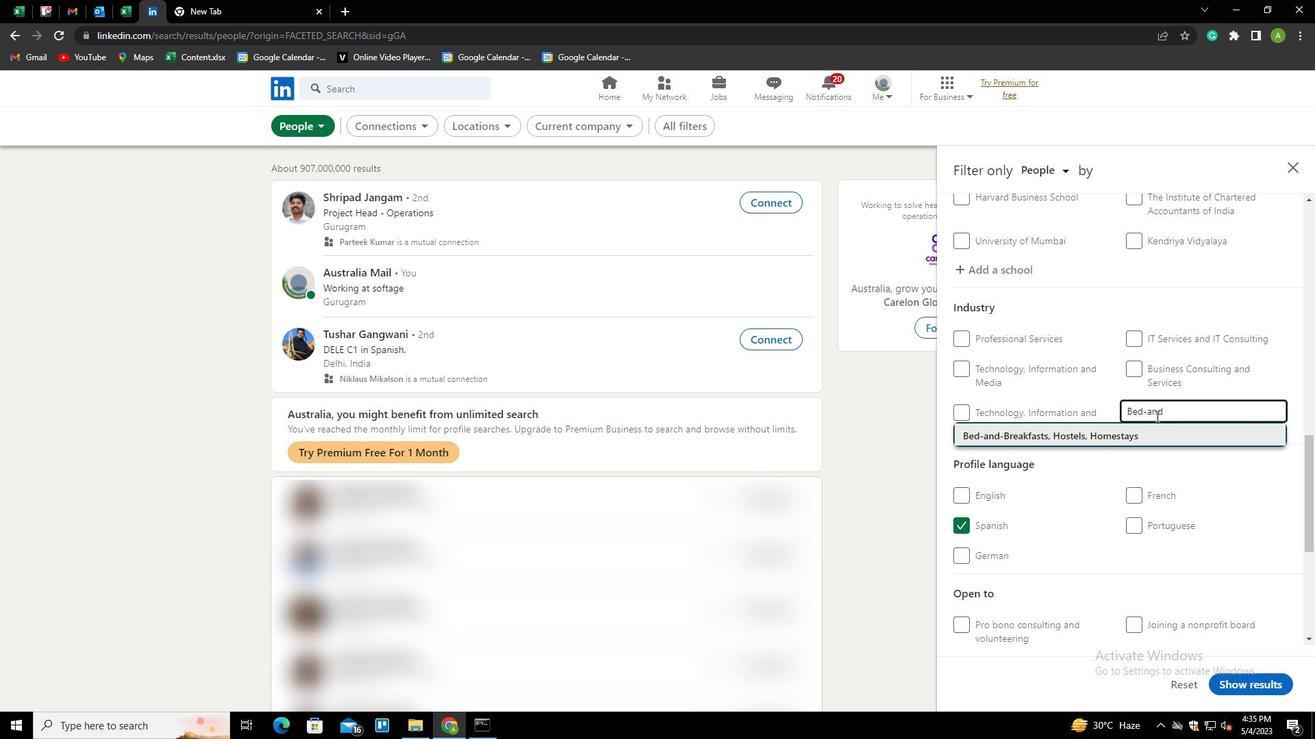 
Action: Mouse scrolled (1156, 415) with delta (0, 0)
Screenshot: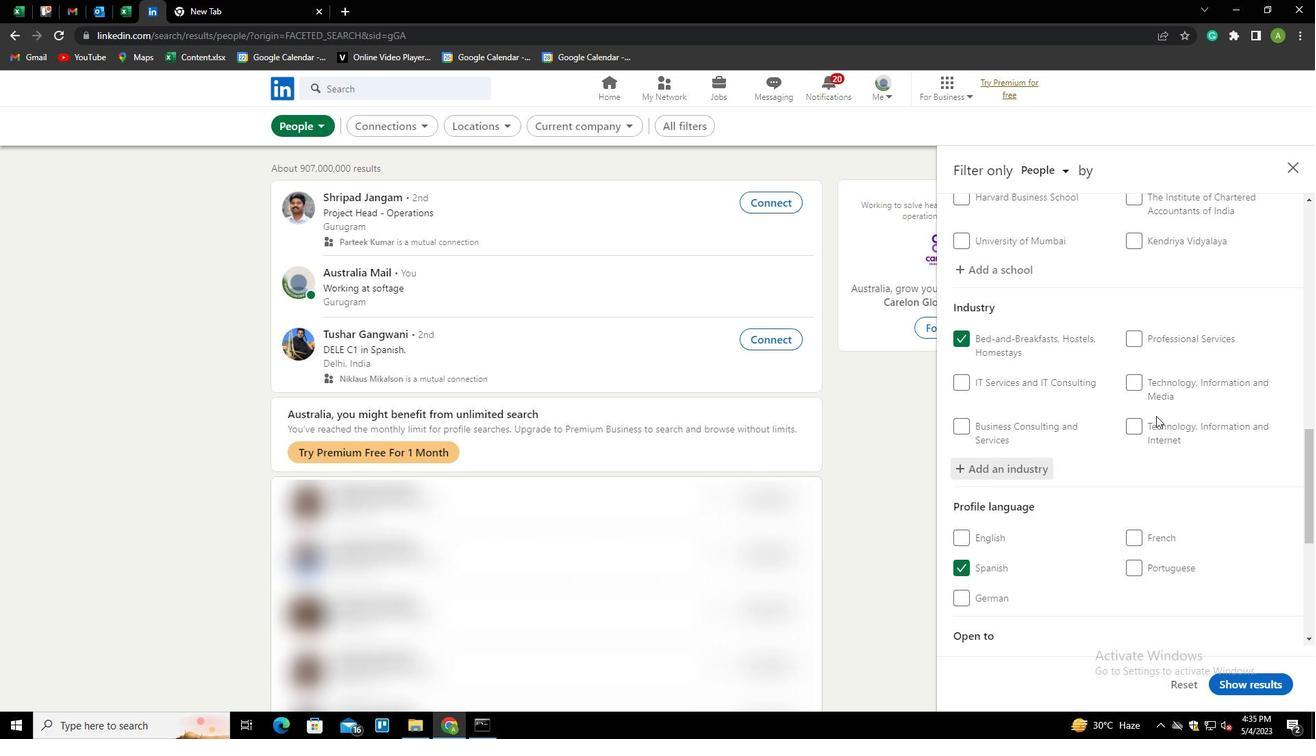 
Action: Mouse scrolled (1156, 415) with delta (0, 0)
Screenshot: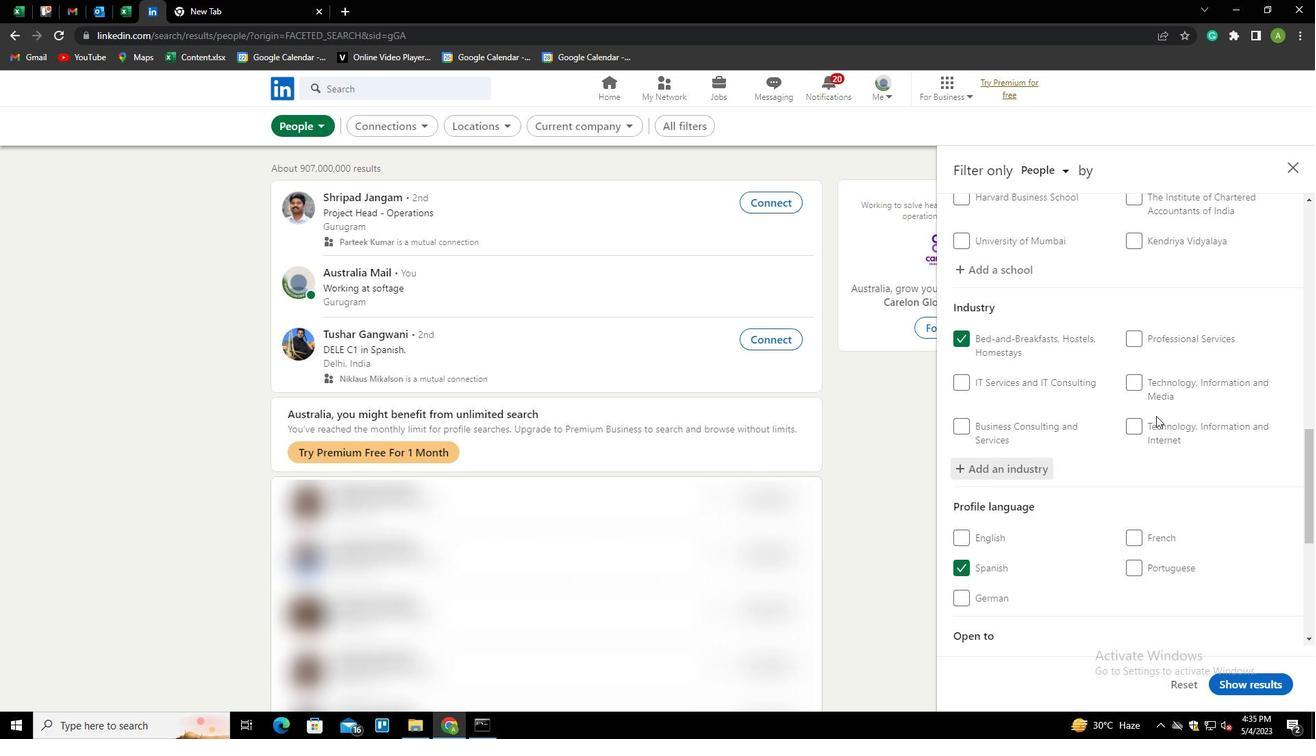 
Action: Mouse scrolled (1156, 415) with delta (0, 0)
Screenshot: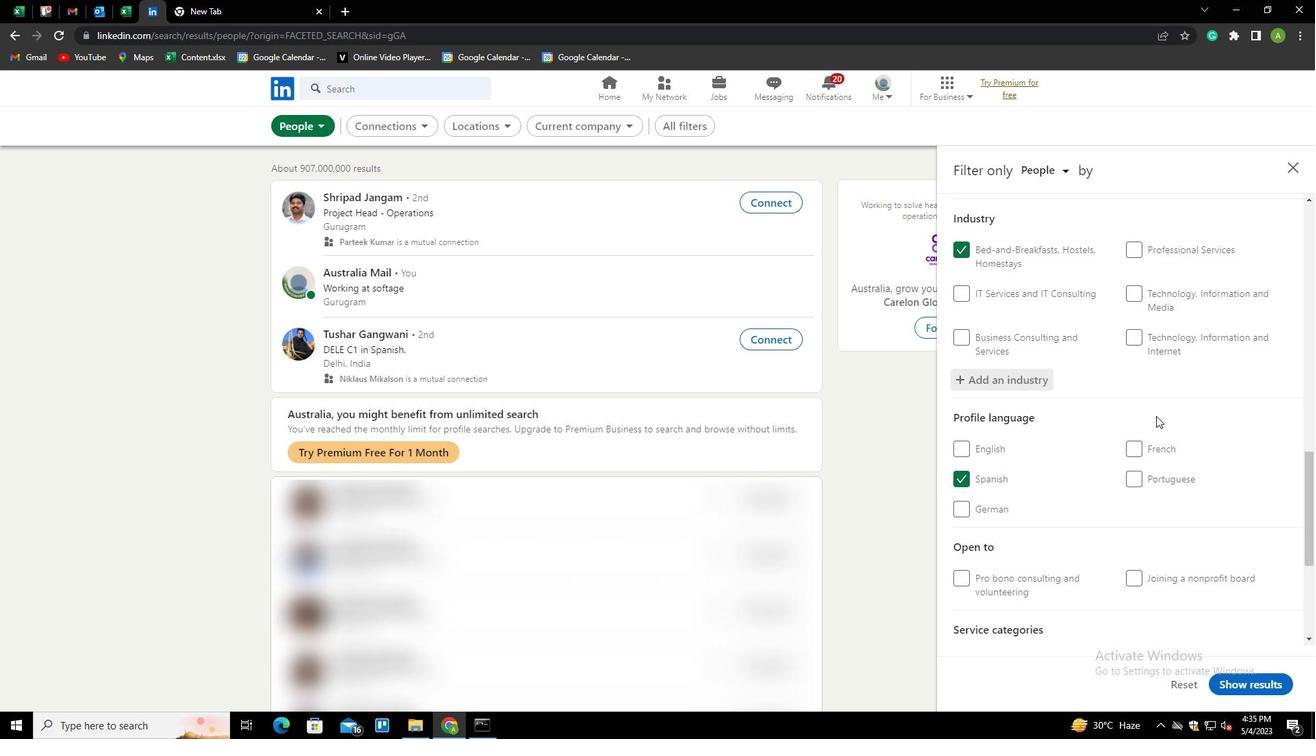 
Action: Mouse moved to (1155, 418)
Screenshot: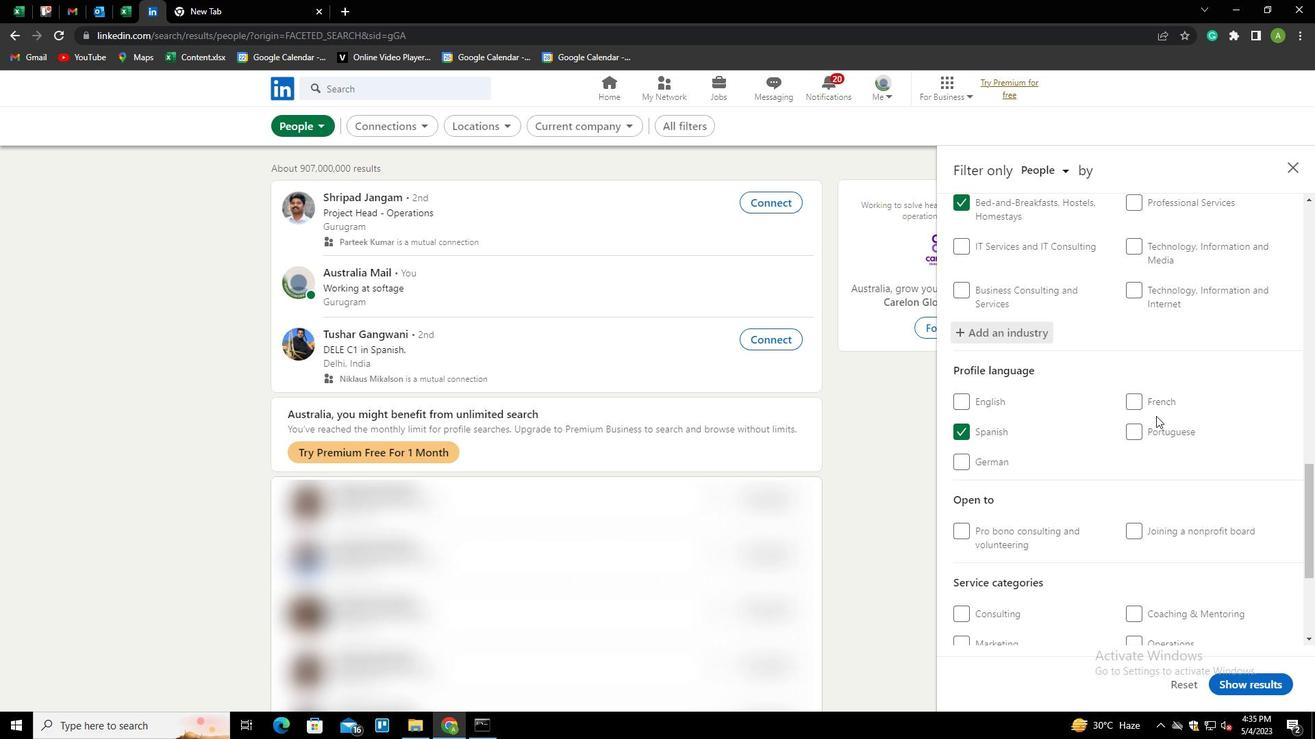 
Action: Mouse scrolled (1155, 417) with delta (0, 0)
Screenshot: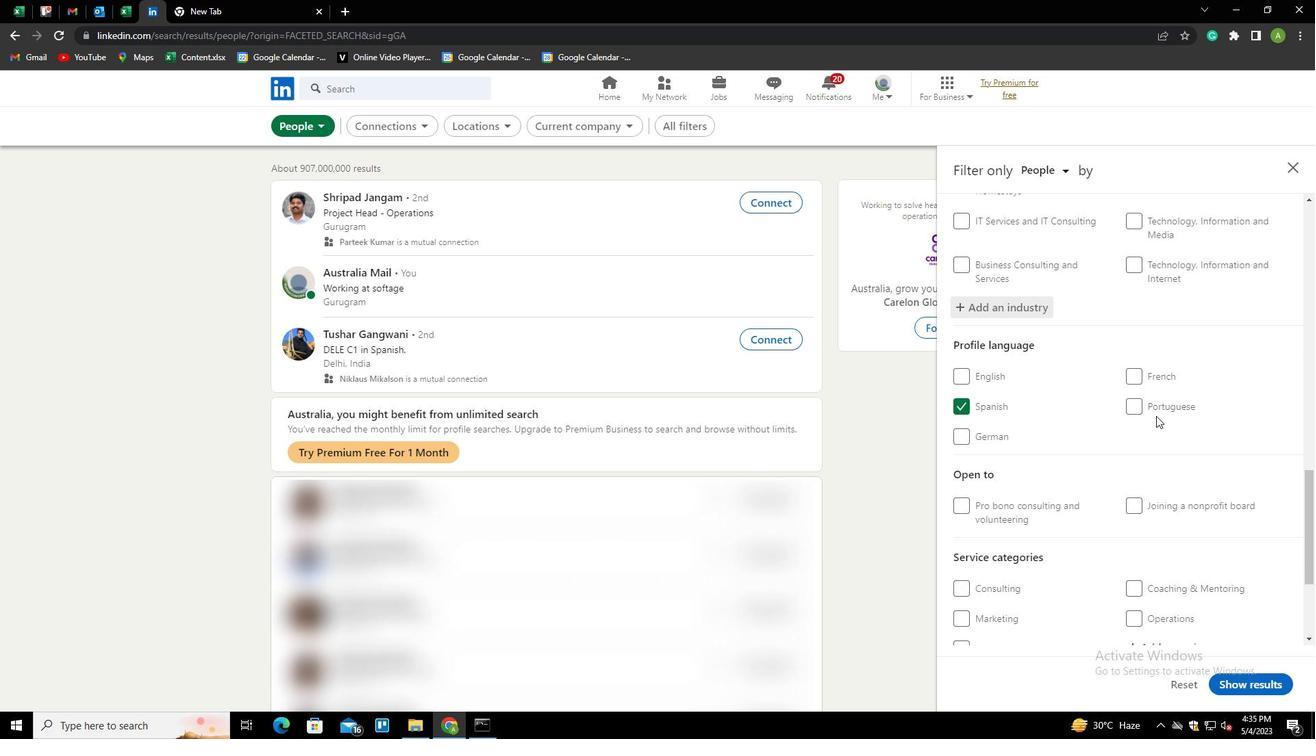 
Action: Mouse scrolled (1155, 417) with delta (0, 0)
Screenshot: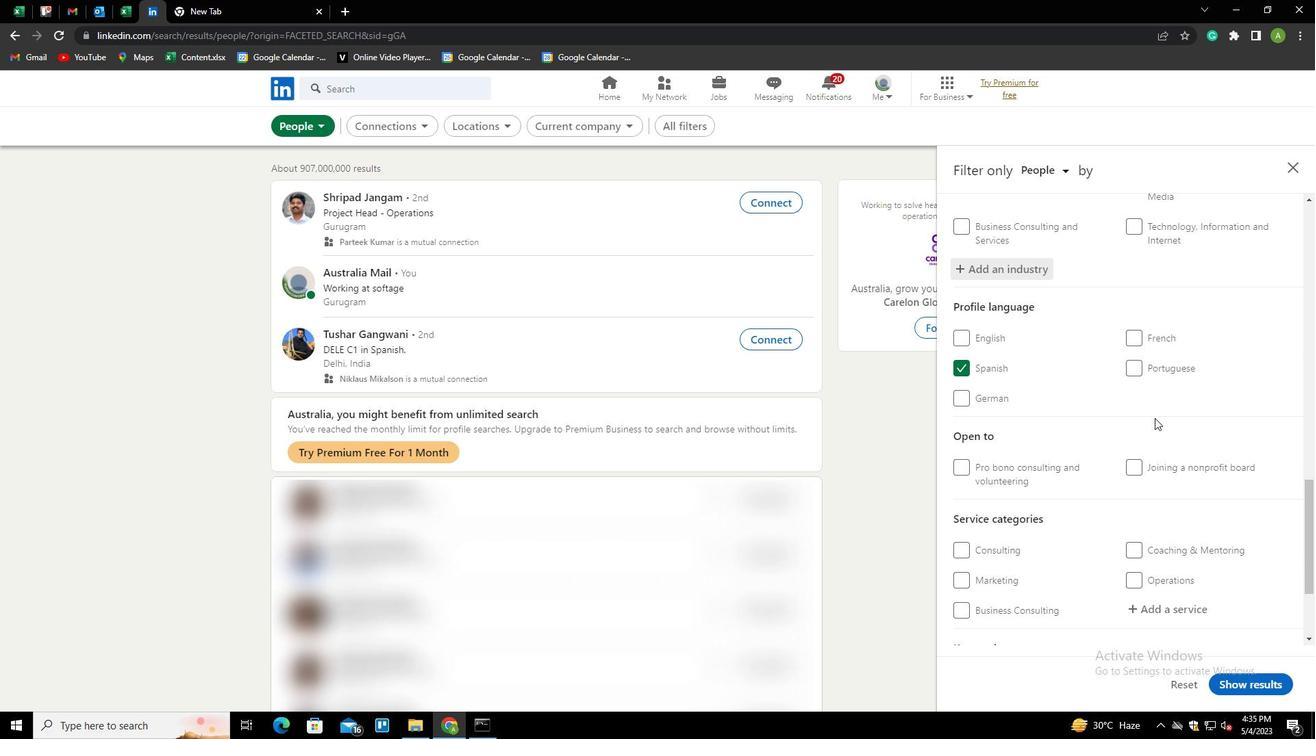 
Action: Mouse scrolled (1155, 417) with delta (0, 0)
Screenshot: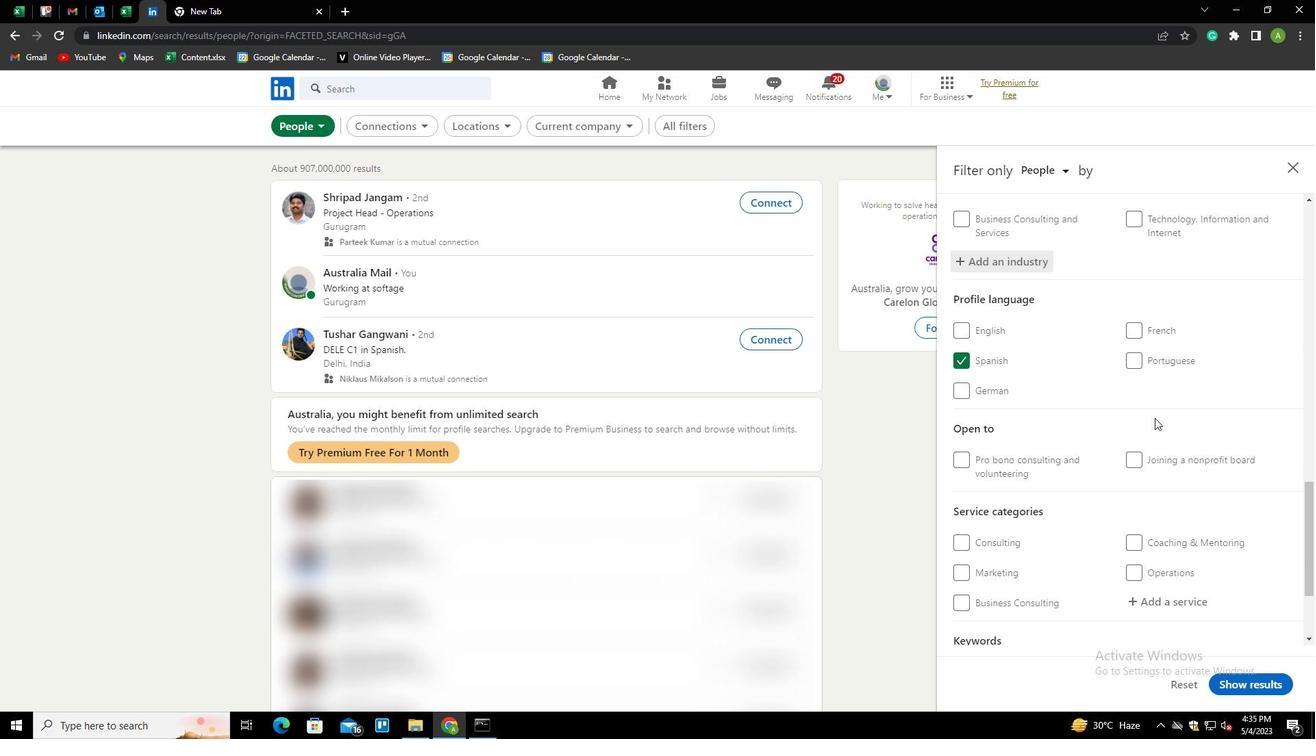 
Action: Mouse scrolled (1155, 417) with delta (0, 0)
Screenshot: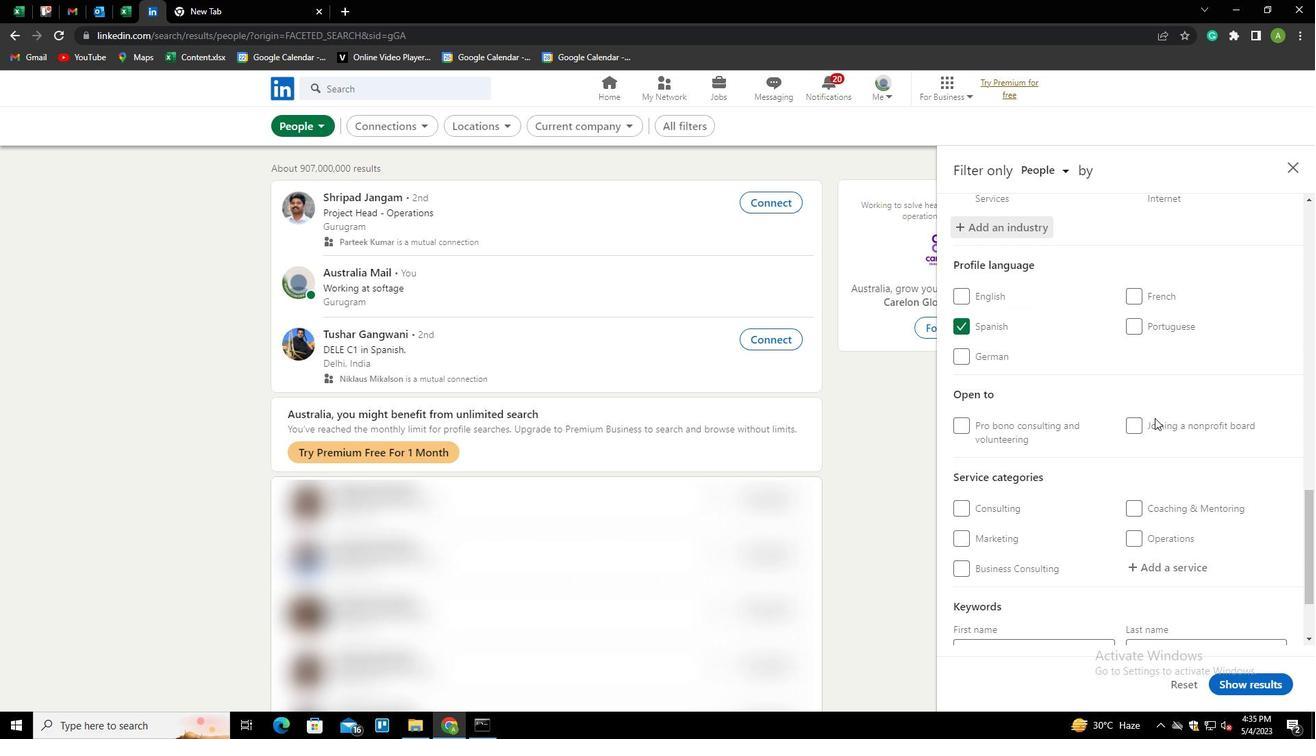 
Action: Mouse moved to (1151, 456)
Screenshot: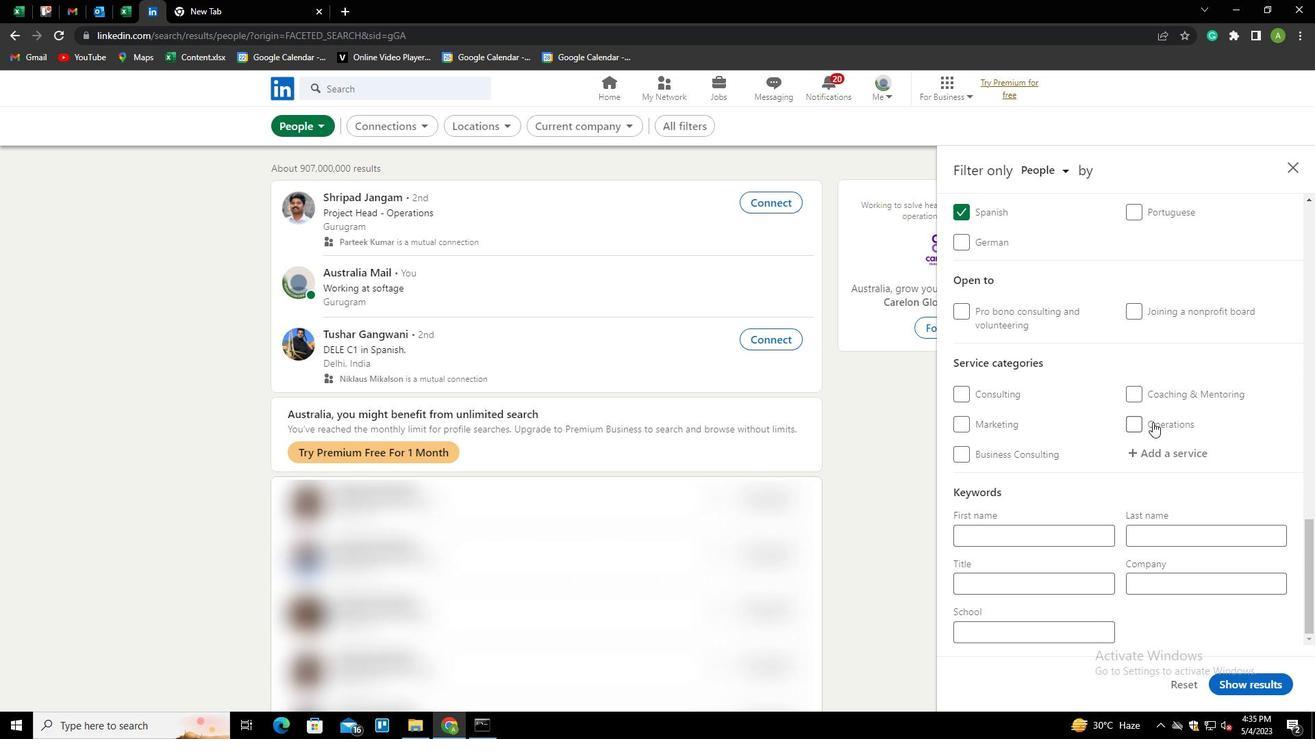 
Action: Mouse pressed left at (1151, 456)
Screenshot: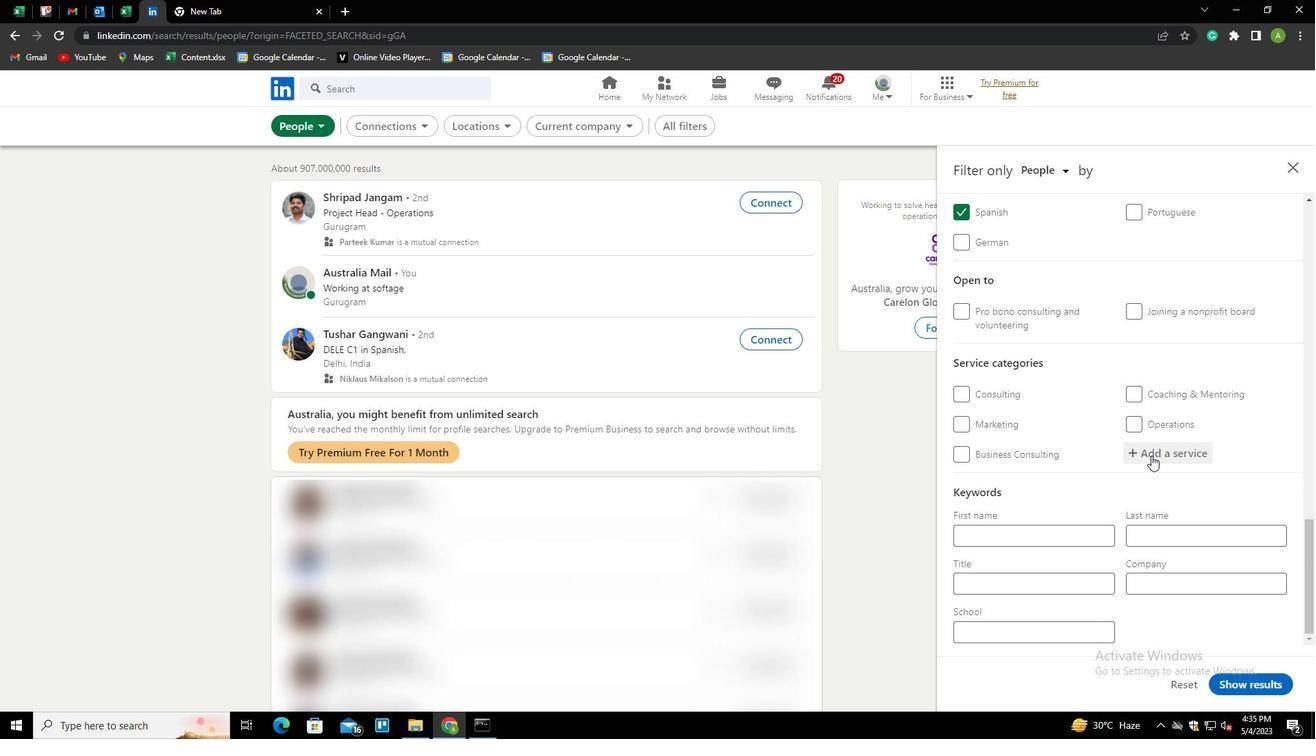 
Action: Key pressed <Key.shift>
Screenshot: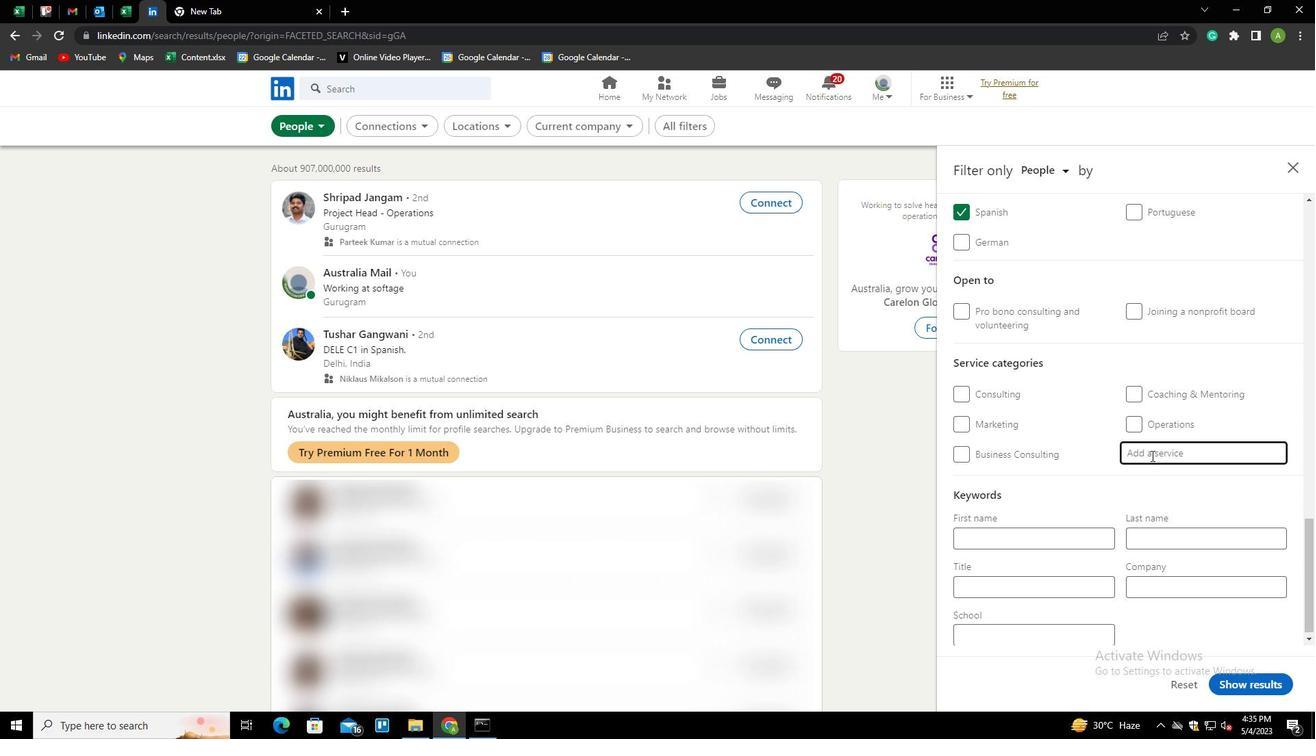 
Action: Mouse moved to (1151, 456)
Screenshot: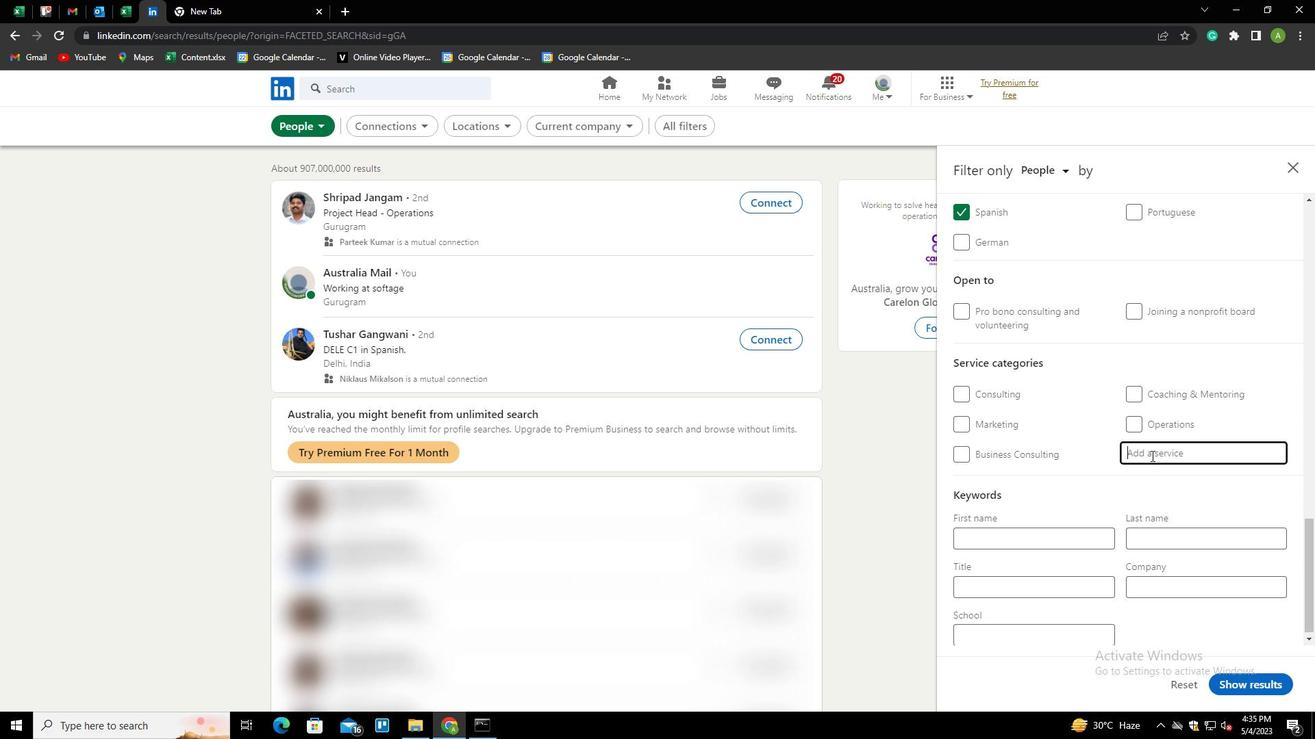 
Action: Key pressed <Key.shift><Key.shift><Key.shift><Key.shift>TRADE<Key.space><Key.shift>SHOWS<Key.down><Key.enter>
Screenshot: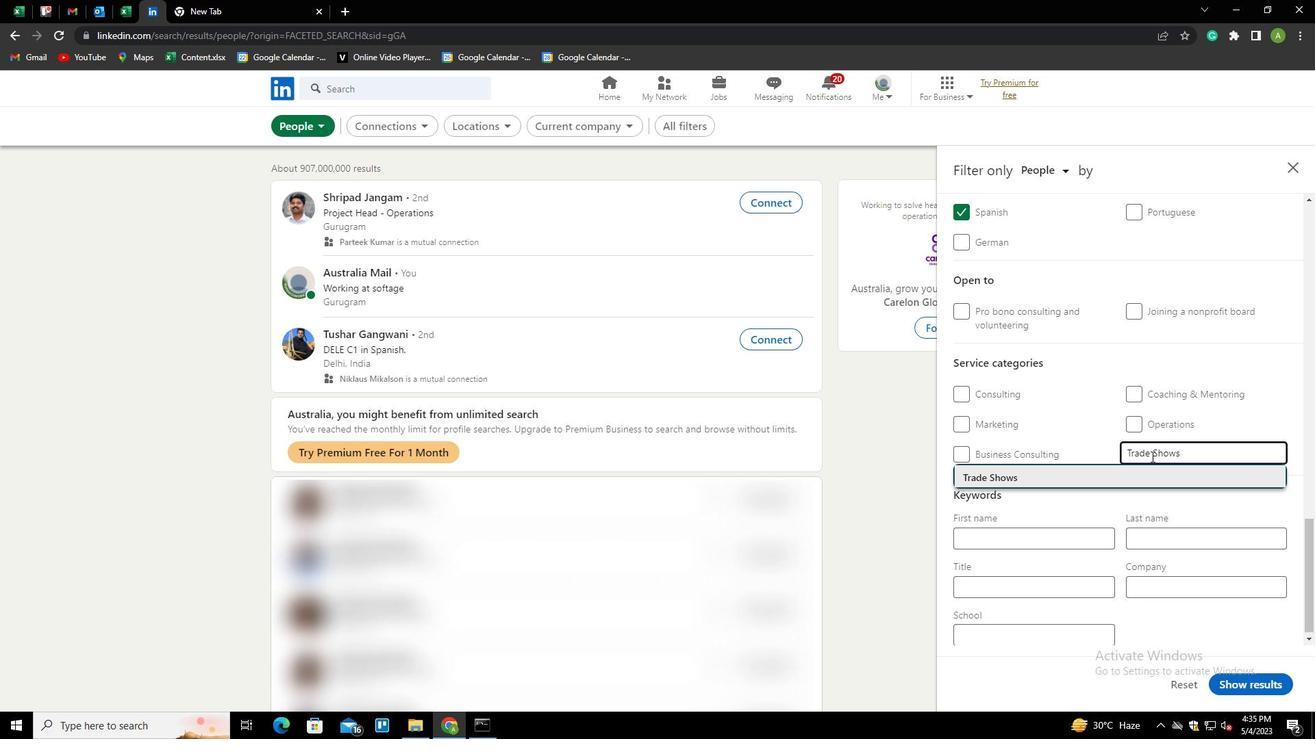 
Action: Mouse moved to (1070, 409)
Screenshot: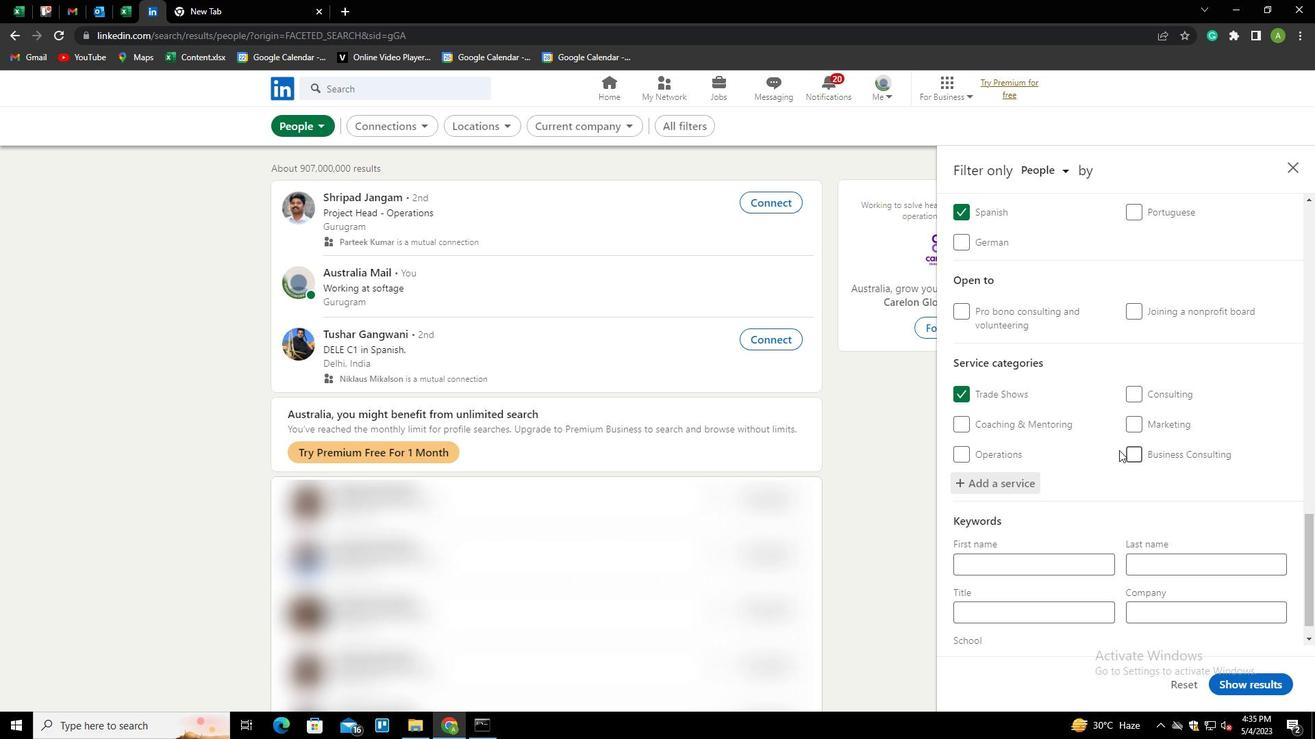 
Action: Mouse scrolled (1070, 408) with delta (0, 0)
Screenshot: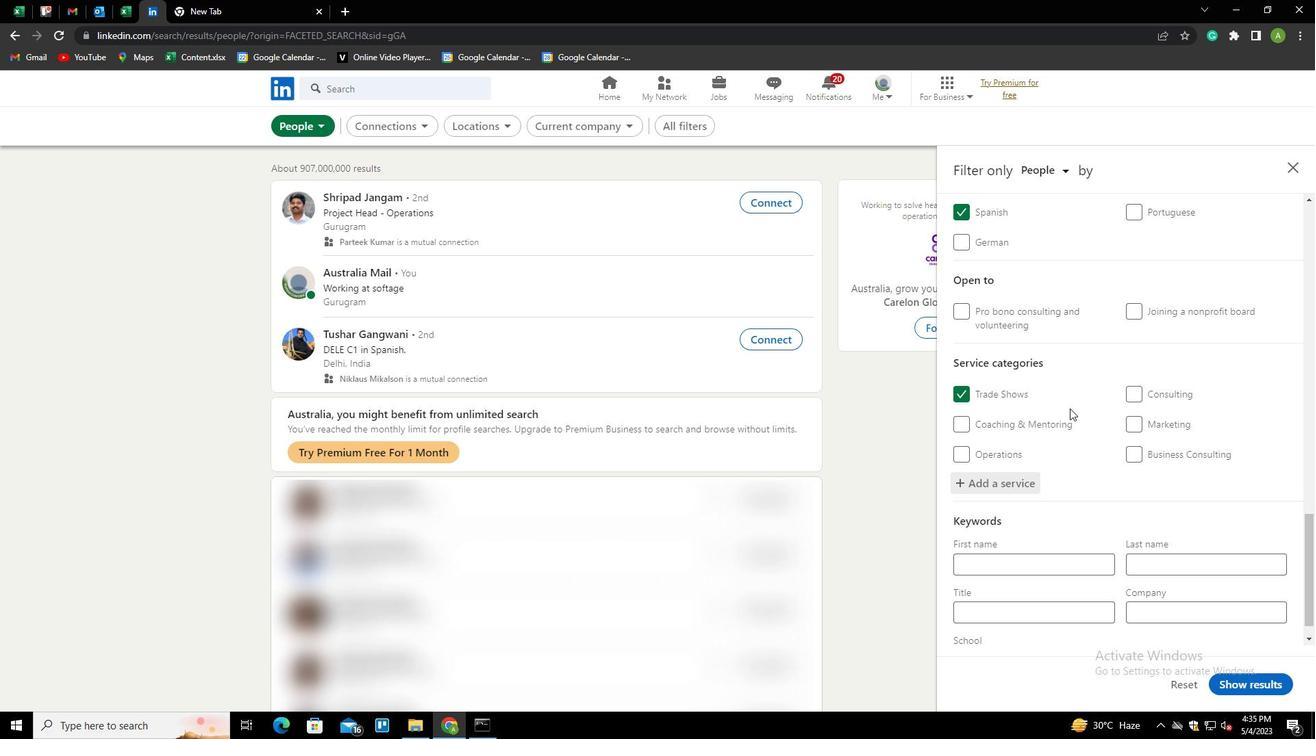 
Action: Mouse scrolled (1070, 408) with delta (0, 0)
Screenshot: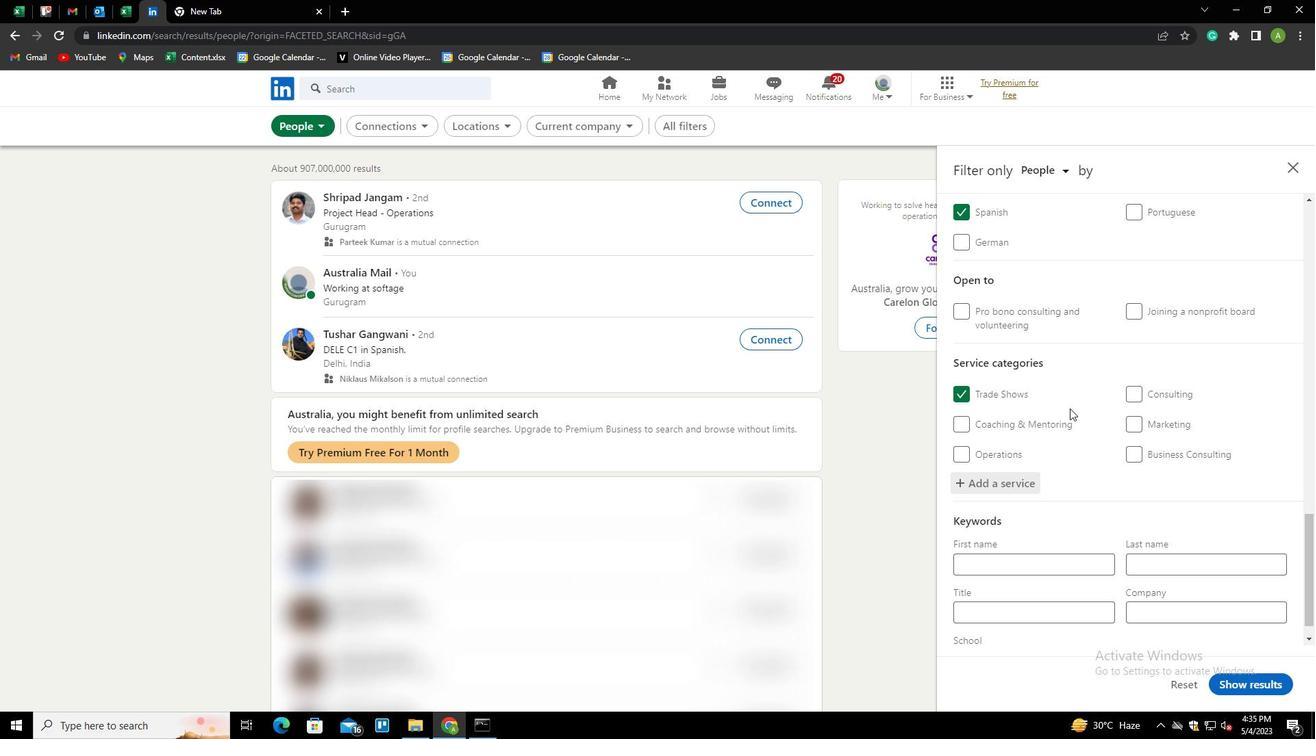 
Action: Mouse scrolled (1070, 408) with delta (0, 0)
Screenshot: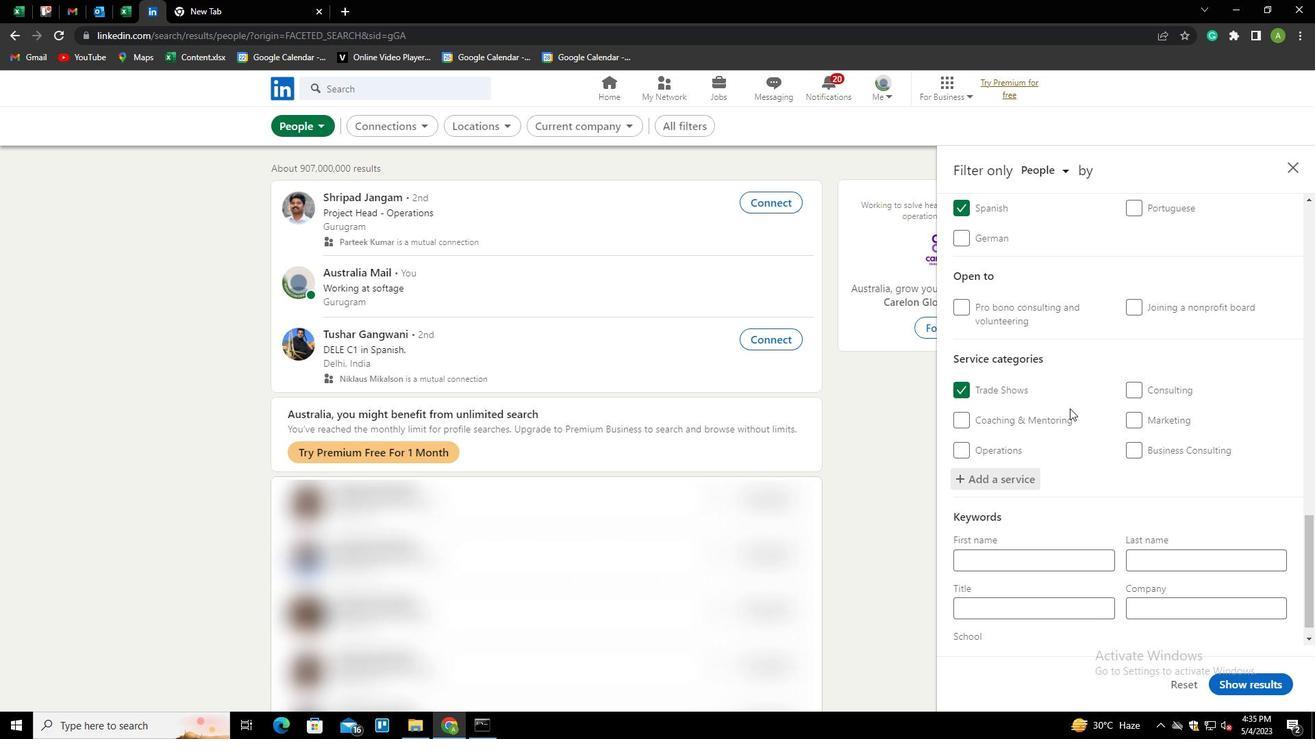 
Action: Mouse scrolled (1070, 408) with delta (0, 0)
Screenshot: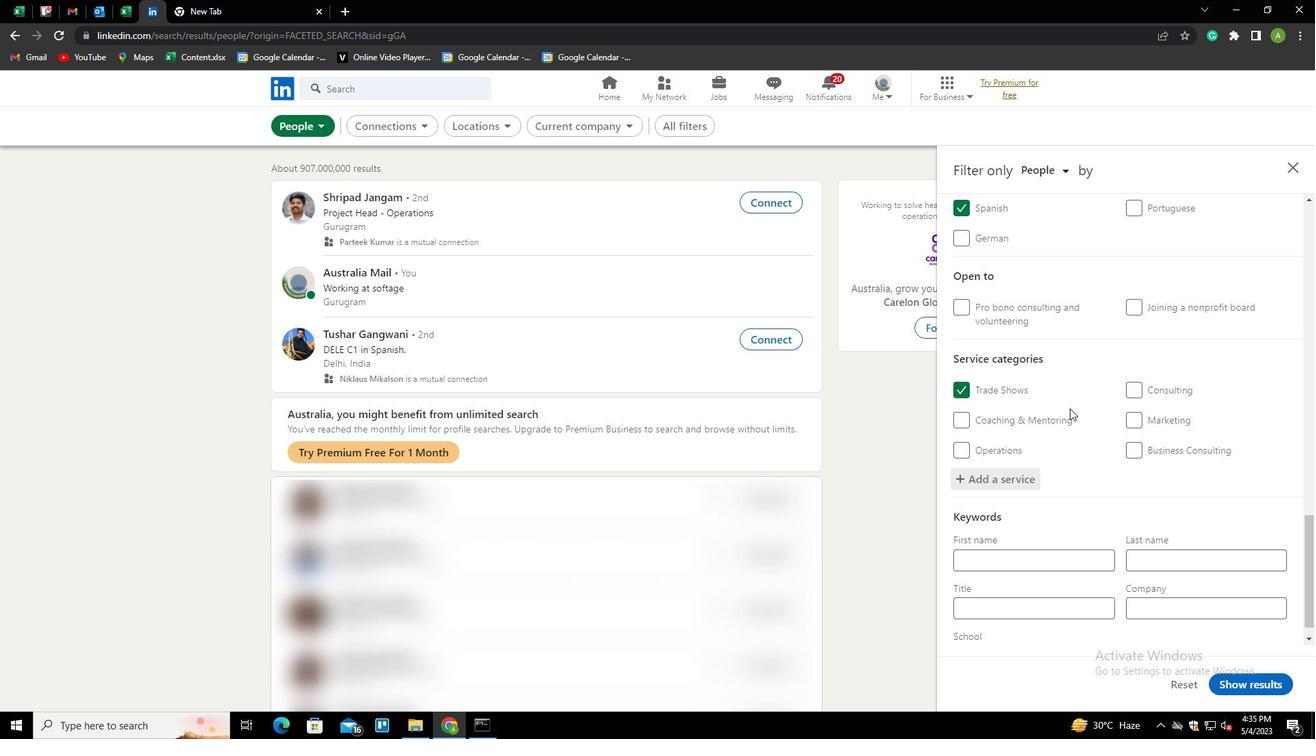
Action: Mouse moved to (1042, 592)
Screenshot: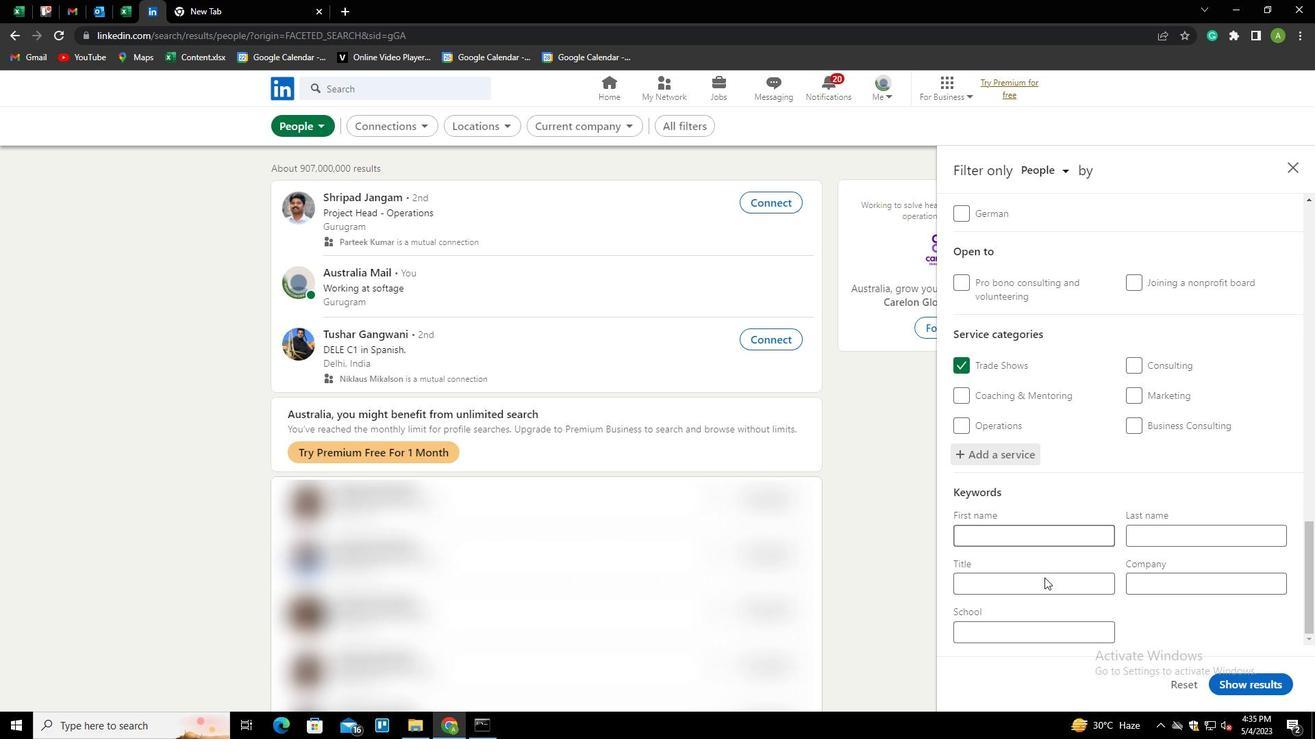 
Action: Mouse pressed left at (1042, 592)
Screenshot: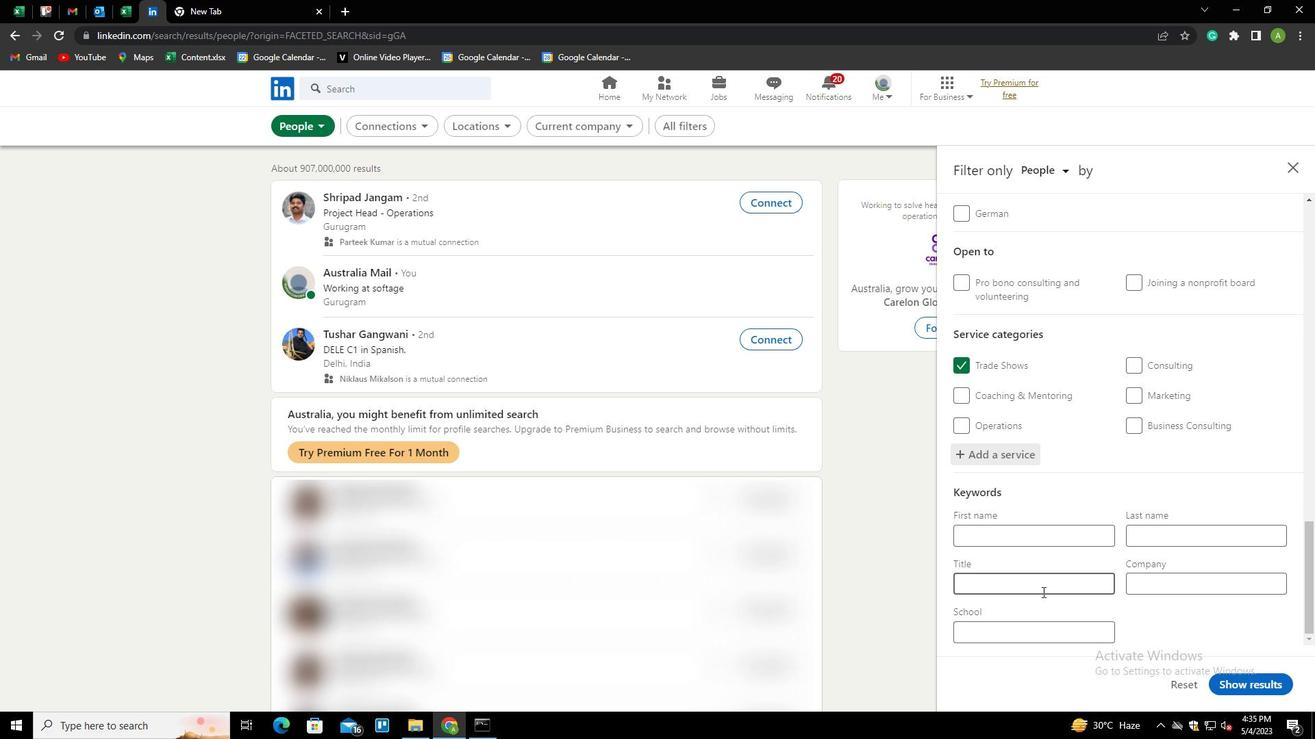 
Action: Key pressed <Key.shift><Key.shift><Key.shift><Key.shift><Key.shift><Key.shift>PLANT<Key.space><Key.shift>ENGINEER
Screenshot: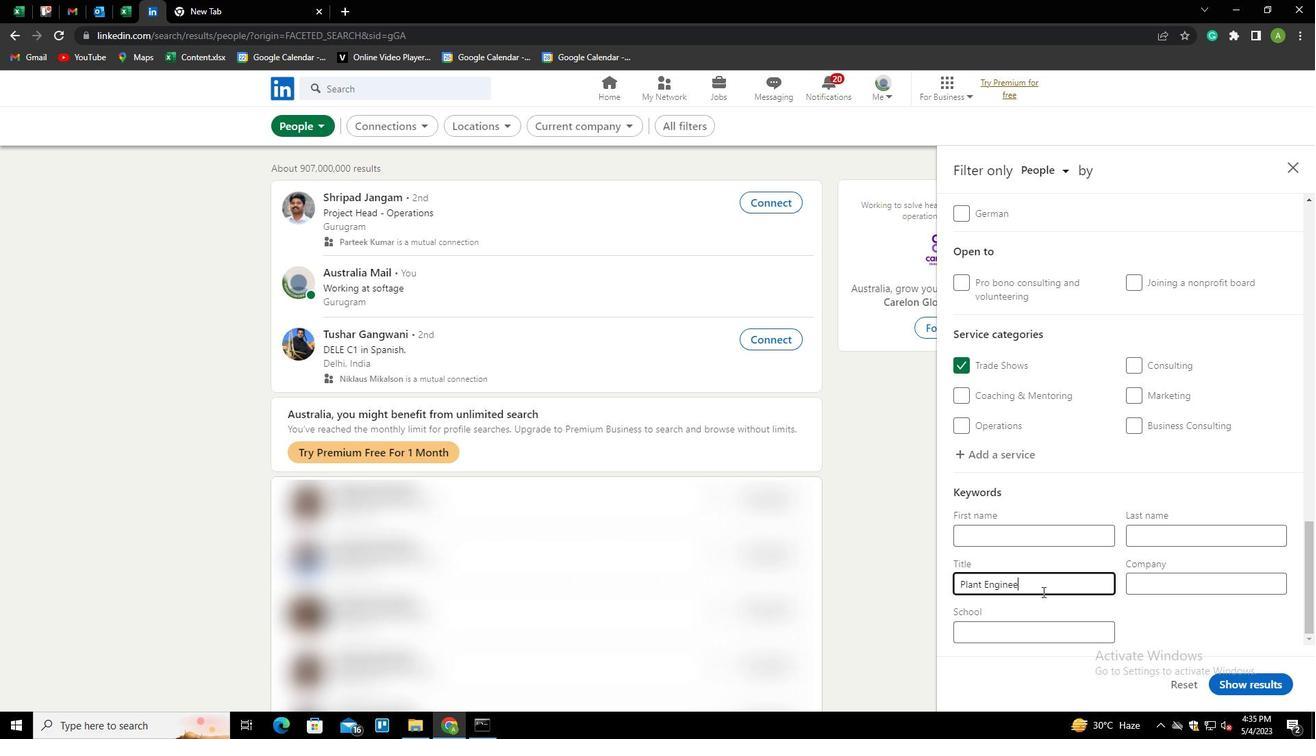 
Action: Mouse moved to (1207, 635)
Screenshot: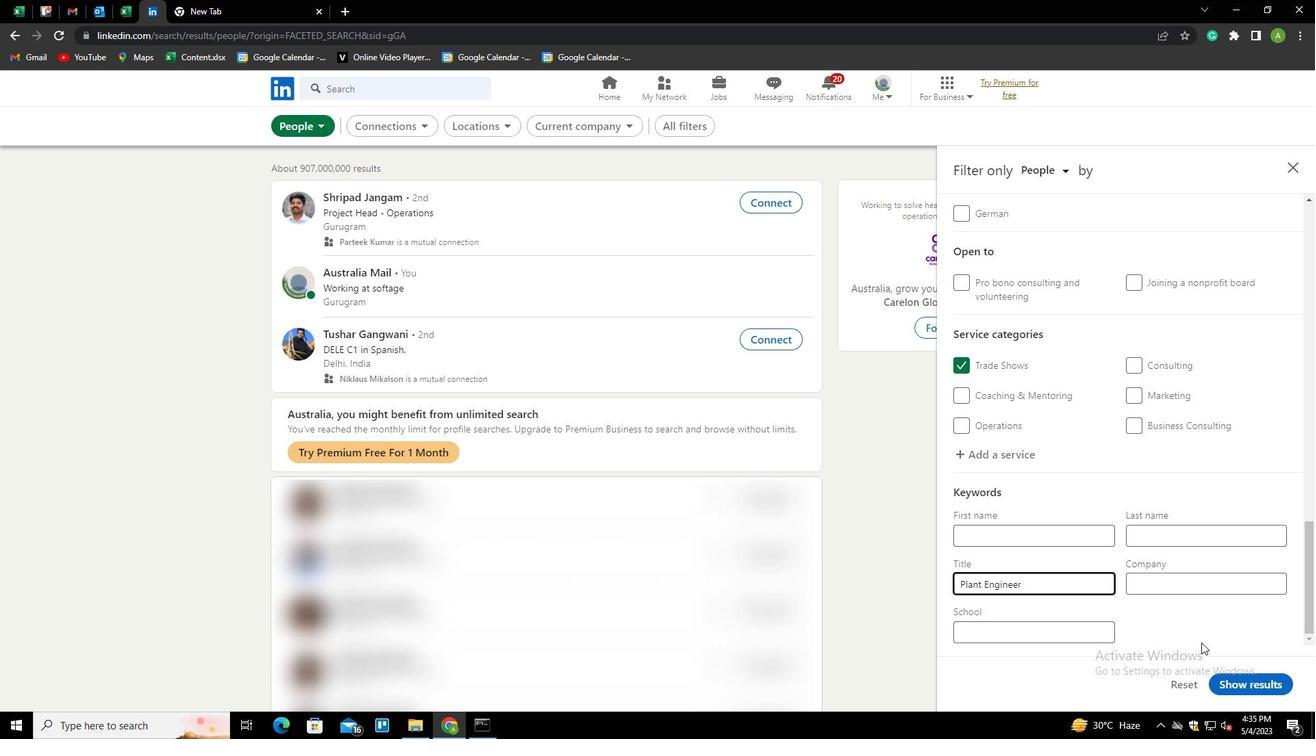 
Action: Mouse pressed left at (1207, 635)
Screenshot: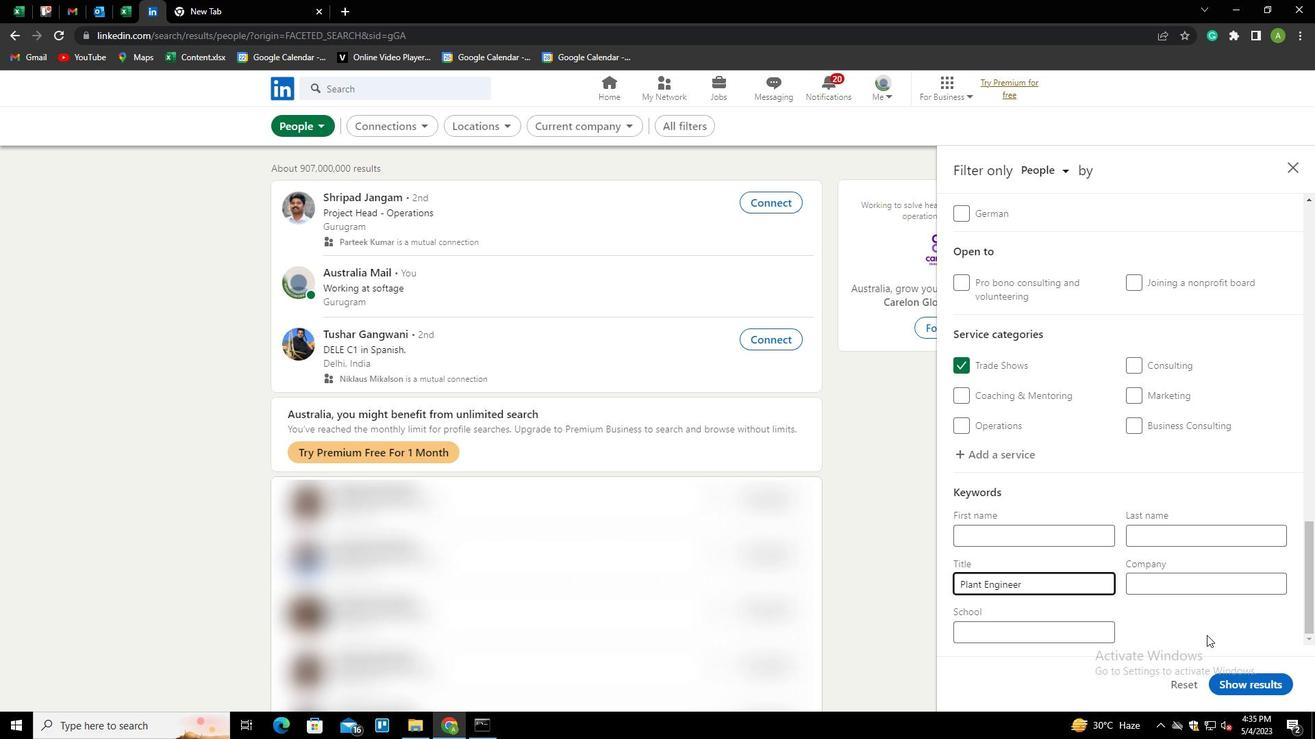 
Action: Mouse moved to (1230, 677)
Screenshot: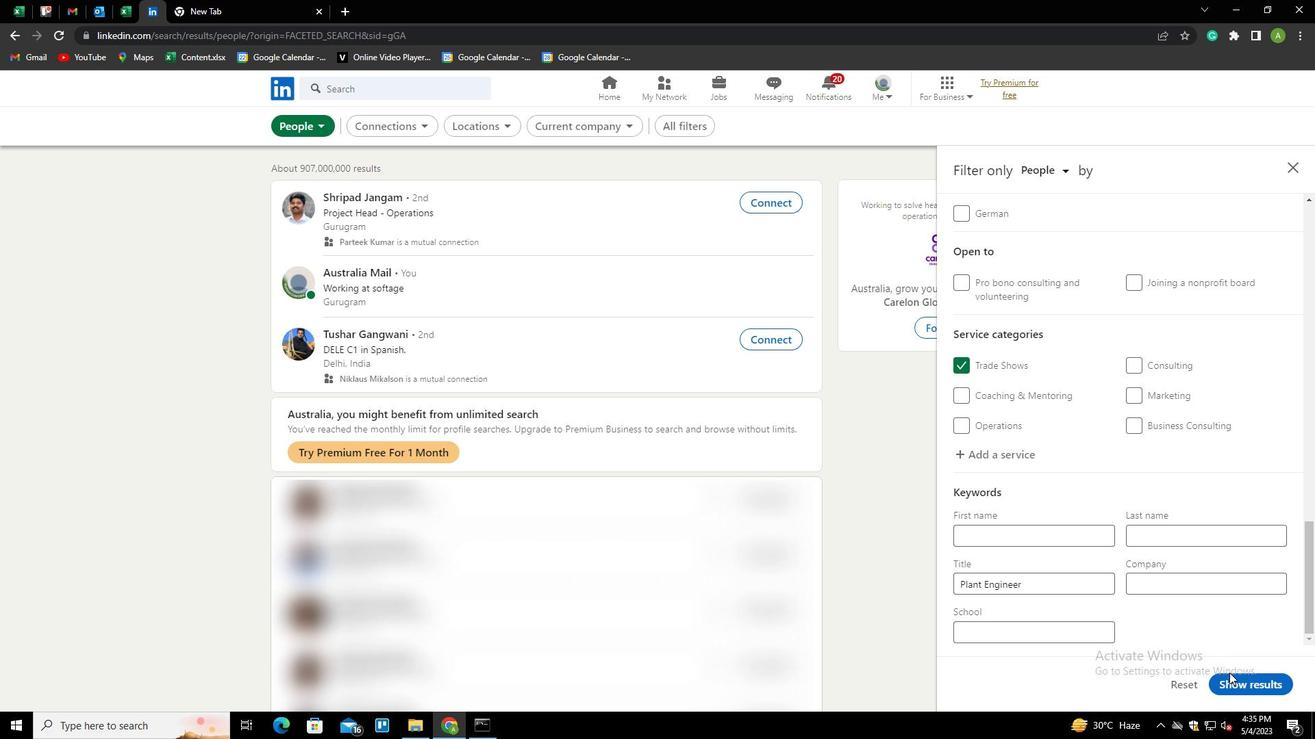 
Action: Mouse pressed left at (1230, 677)
Screenshot: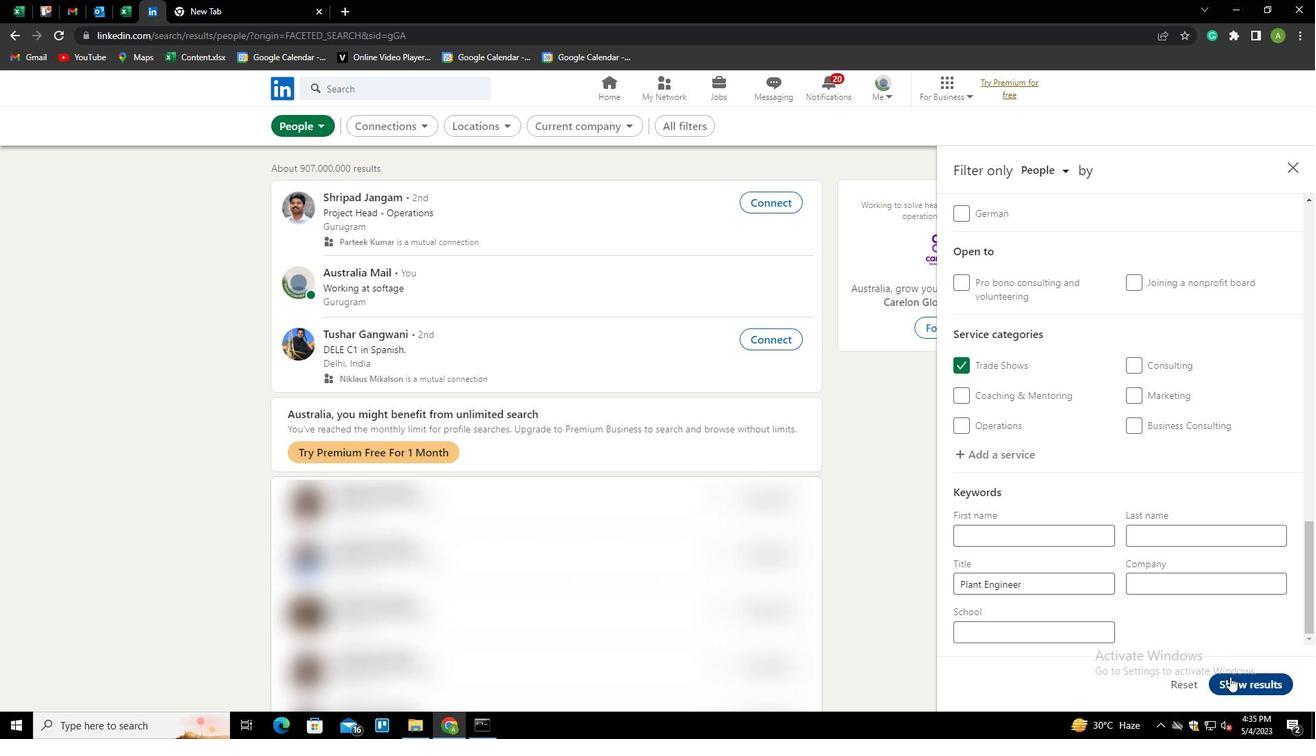 
